 Task: Find connections with filter location Issy-les-Moulineaux with filter topic #Businessownerwith filter profile language English with filter current company Essence with filter school Rajagiri Centre for Business Studies with filter industry Funds and Trusts with filter service category Market Research with filter keywords title Financial Analyst
Action: Mouse moved to (594, 98)
Screenshot: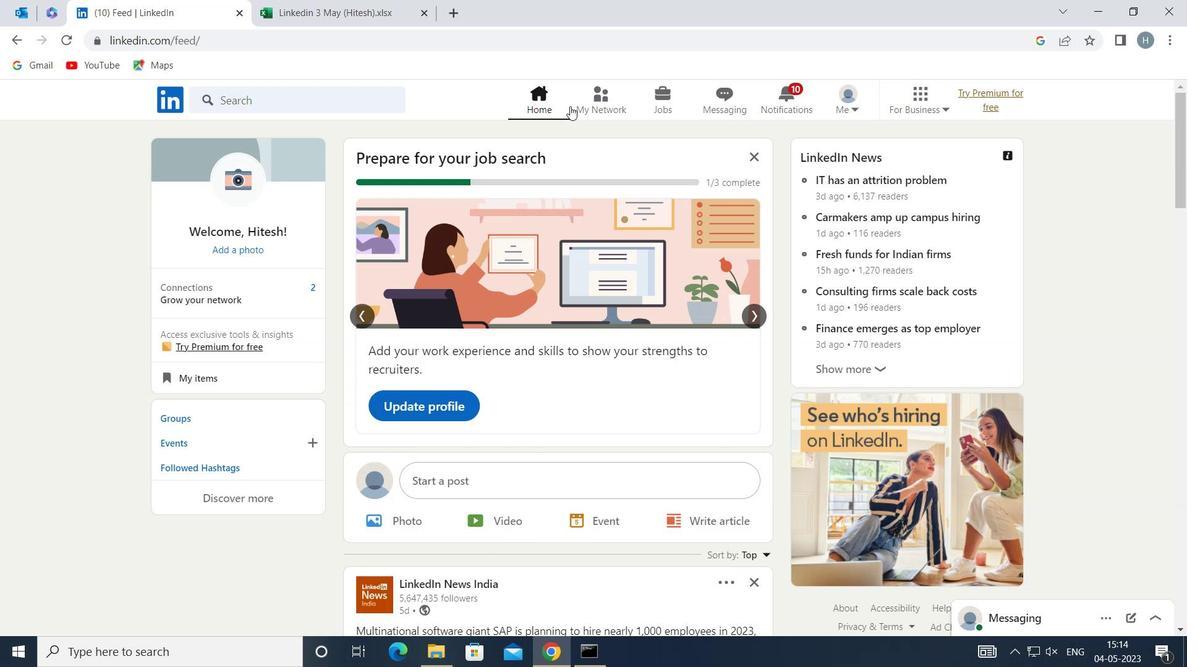 
Action: Mouse pressed left at (594, 98)
Screenshot: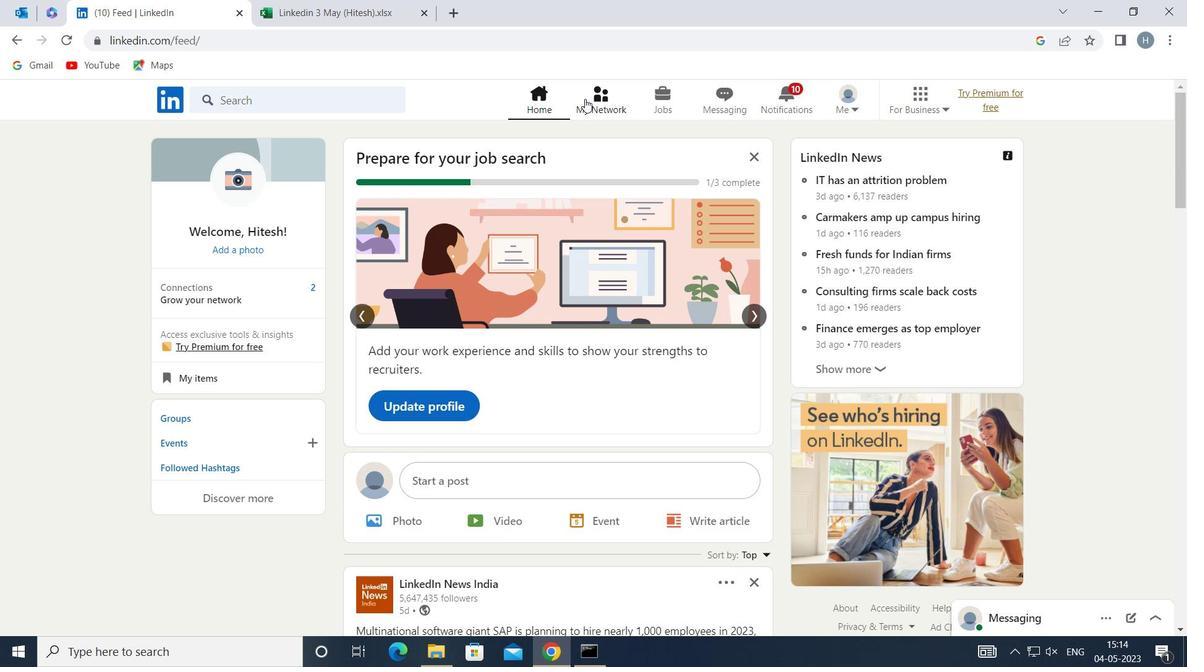 
Action: Mouse moved to (333, 179)
Screenshot: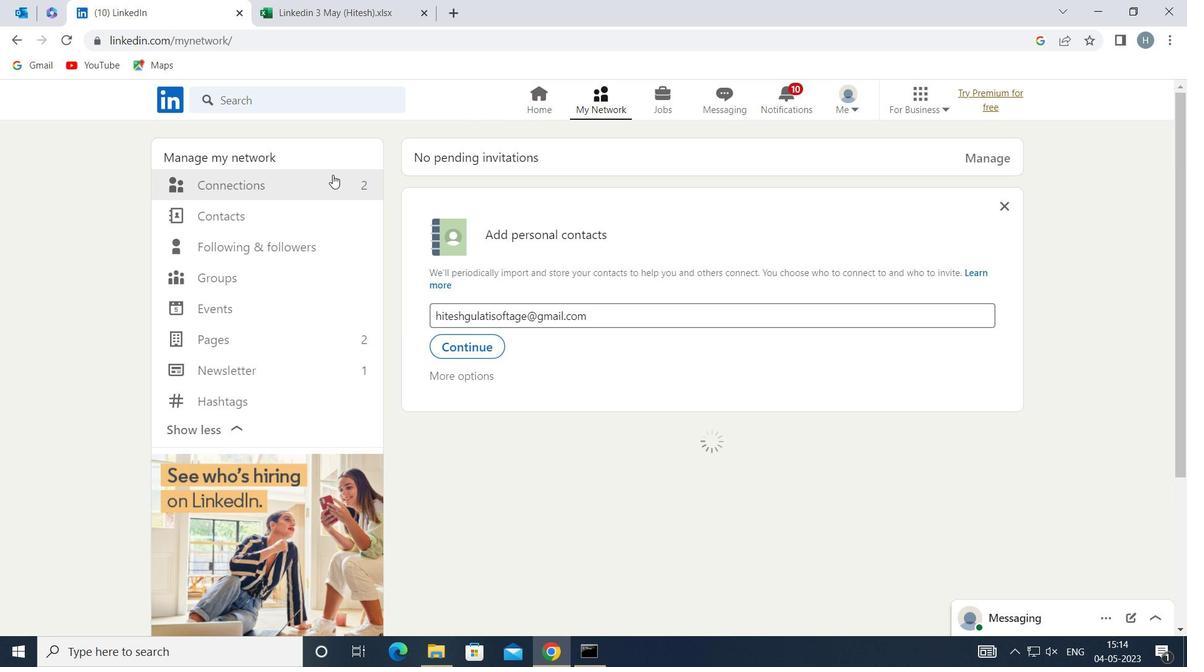 
Action: Mouse pressed left at (333, 179)
Screenshot: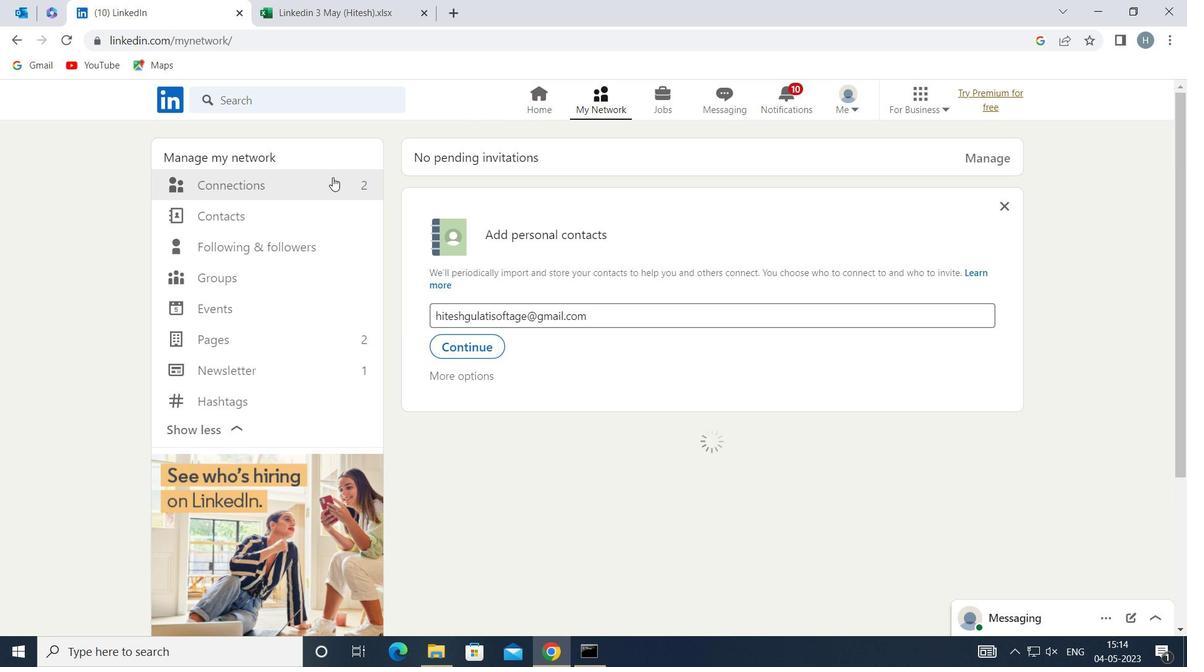 
Action: Mouse moved to (704, 188)
Screenshot: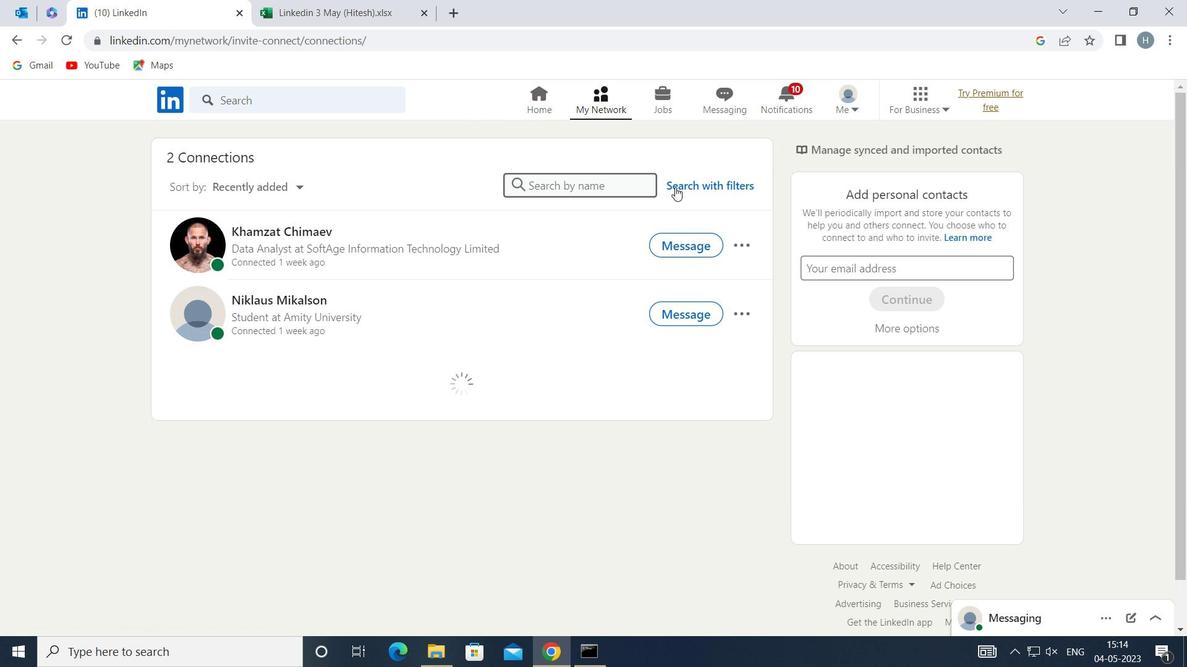 
Action: Mouse pressed left at (704, 188)
Screenshot: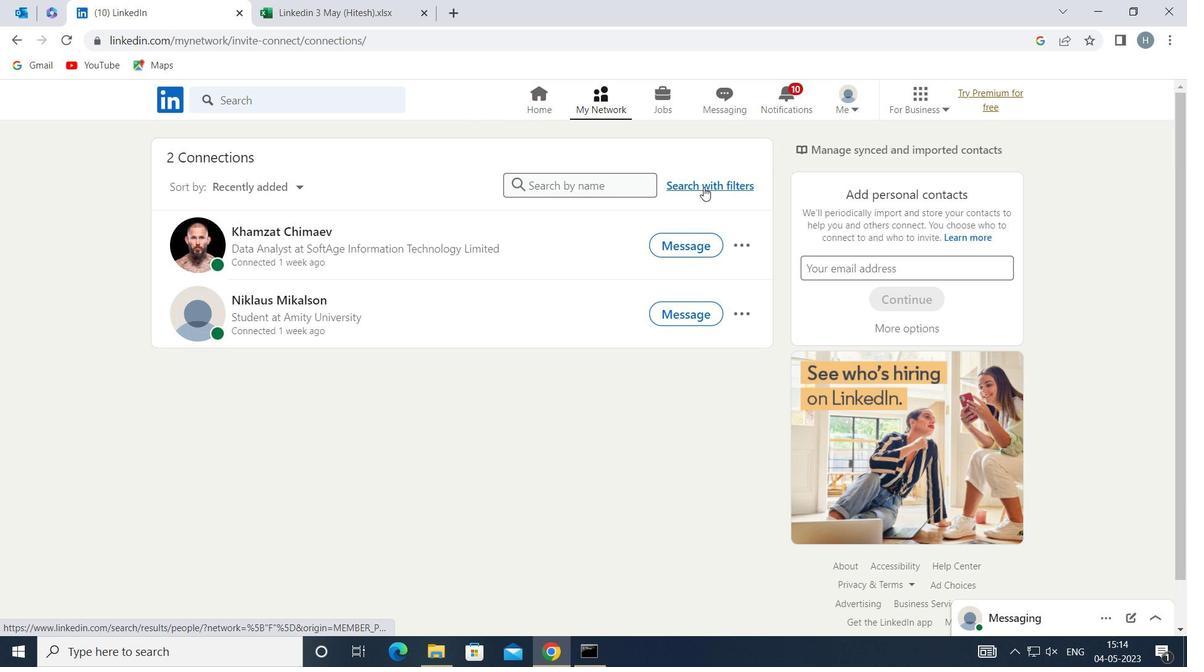 
Action: Mouse moved to (656, 144)
Screenshot: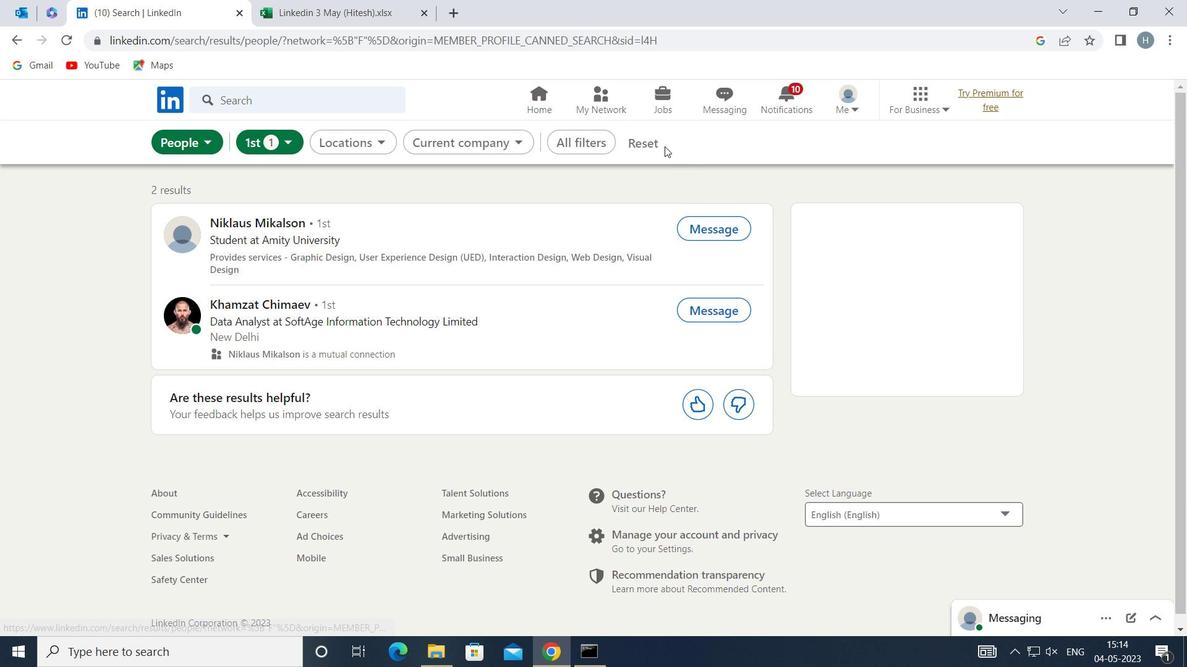 
Action: Mouse pressed left at (656, 144)
Screenshot: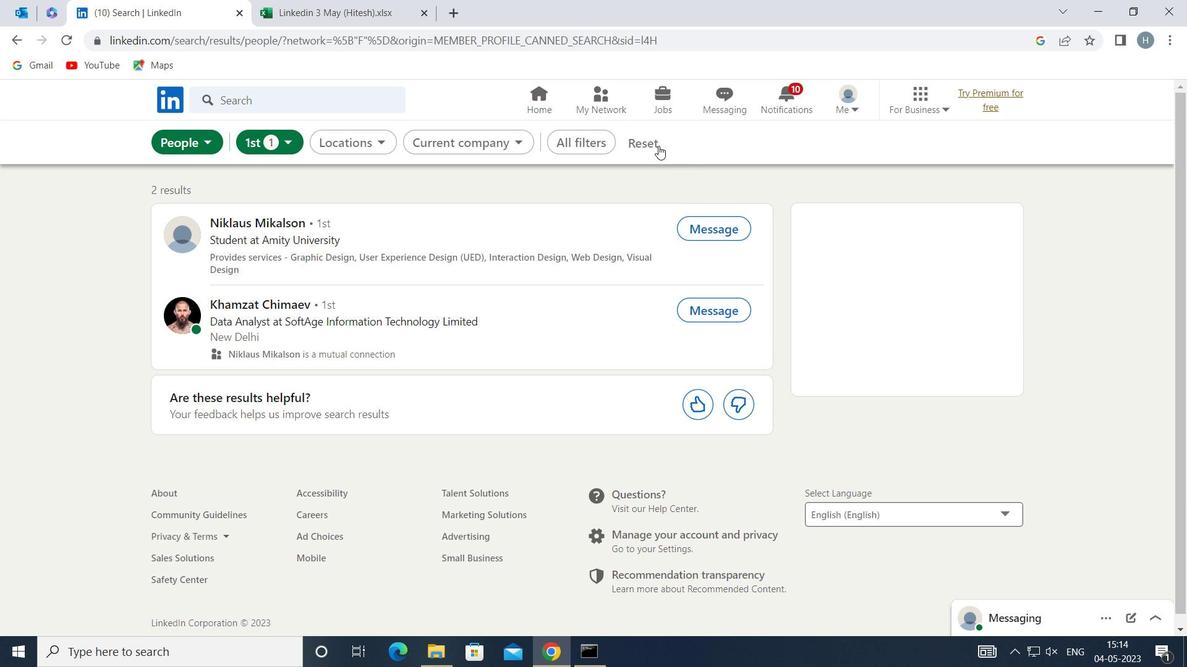
Action: Mouse moved to (633, 143)
Screenshot: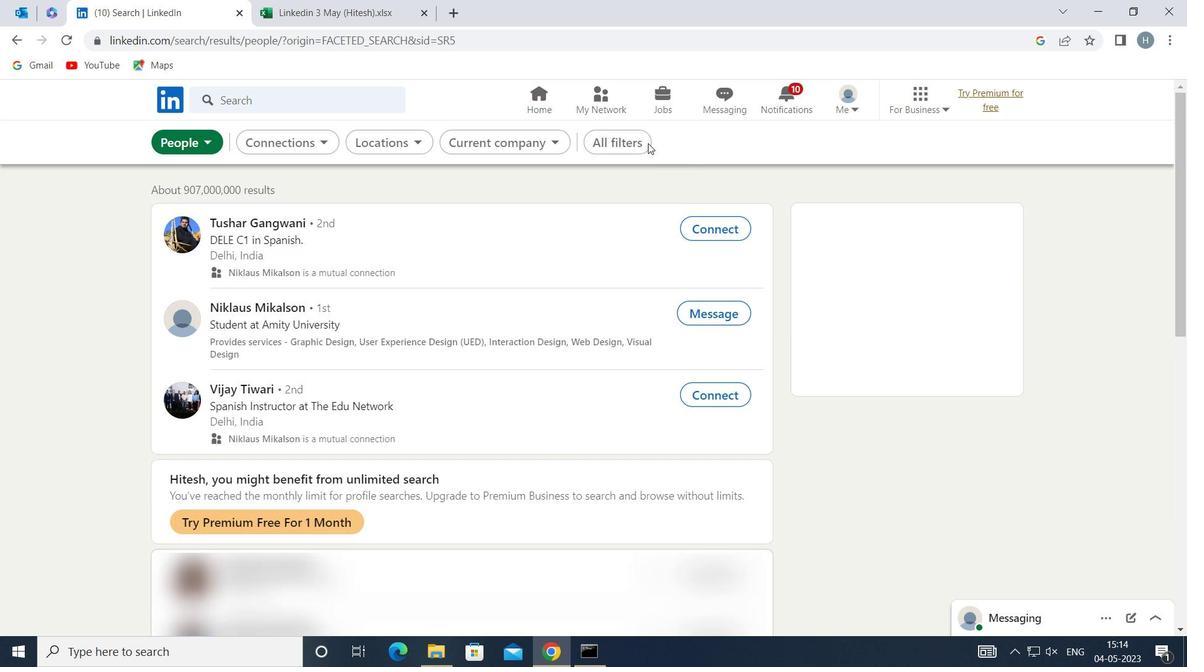 
Action: Mouse pressed left at (633, 143)
Screenshot: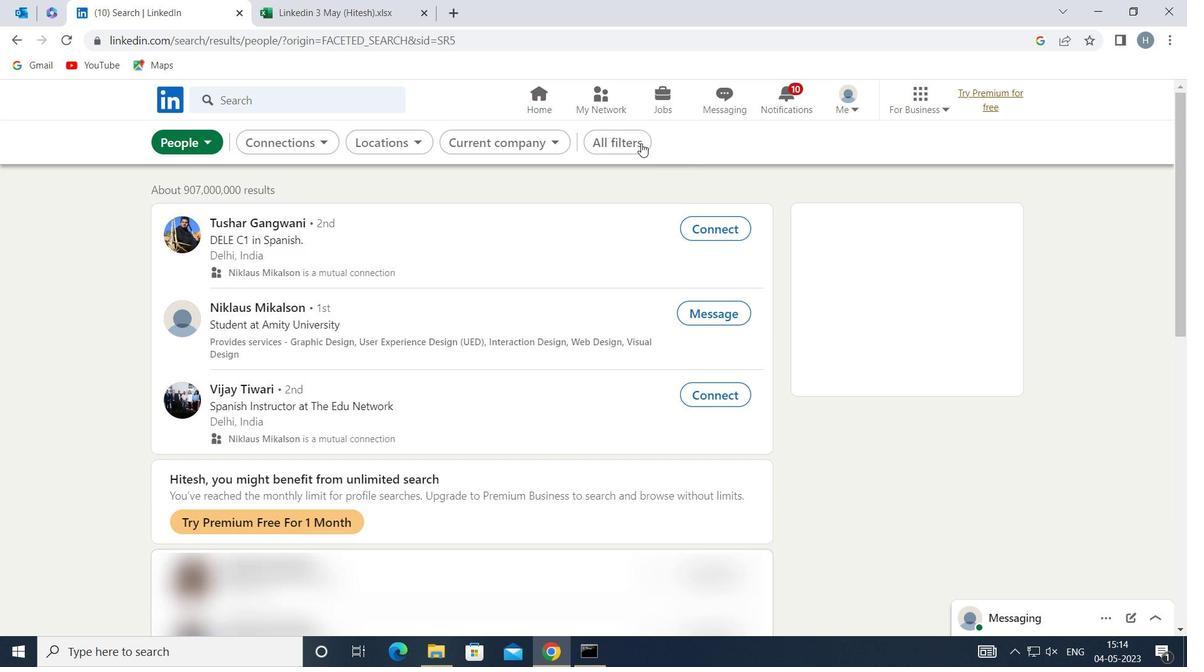 
Action: Mouse moved to (904, 283)
Screenshot: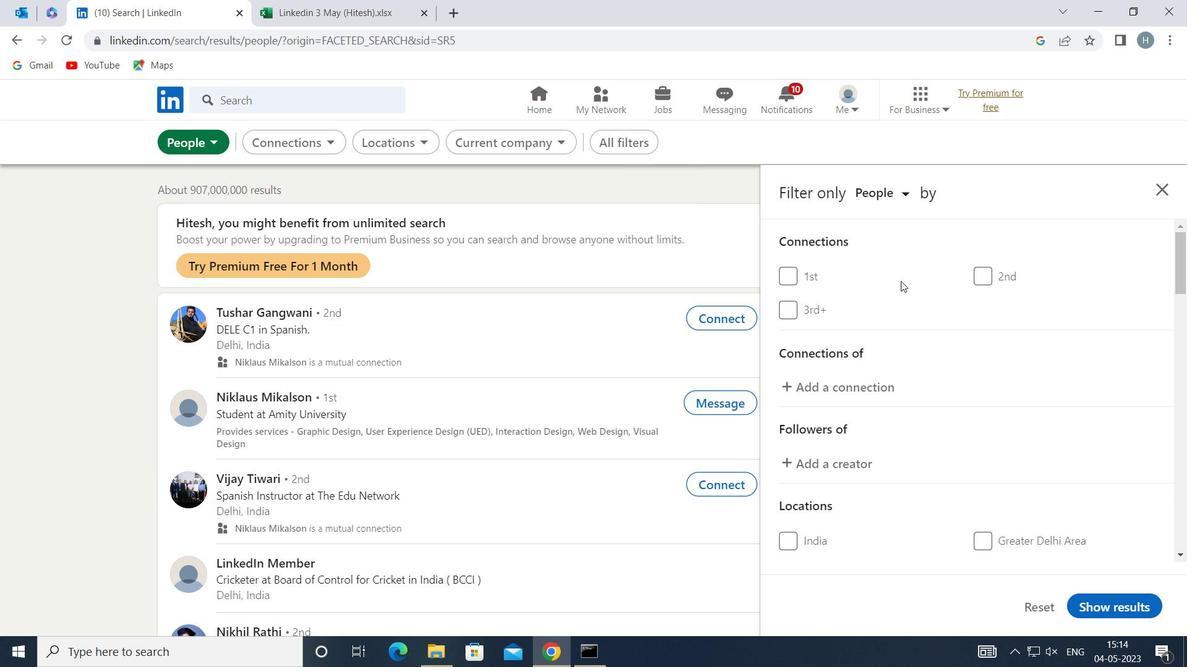
Action: Mouse scrolled (904, 282) with delta (0, 0)
Screenshot: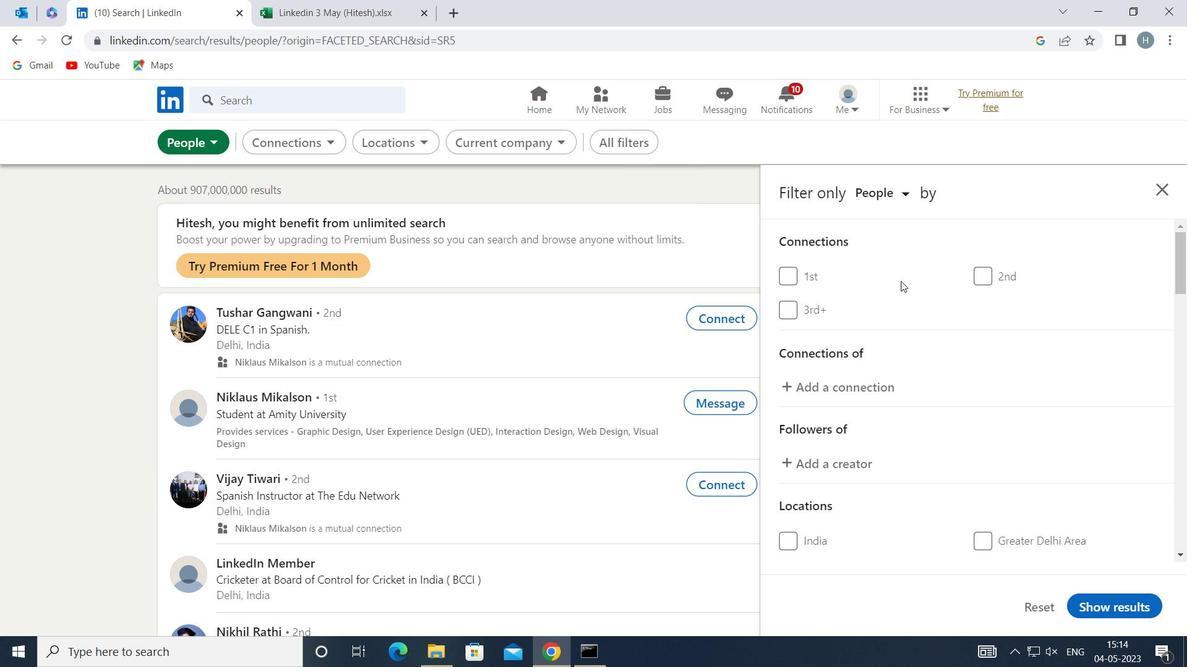 
Action: Mouse moved to (905, 286)
Screenshot: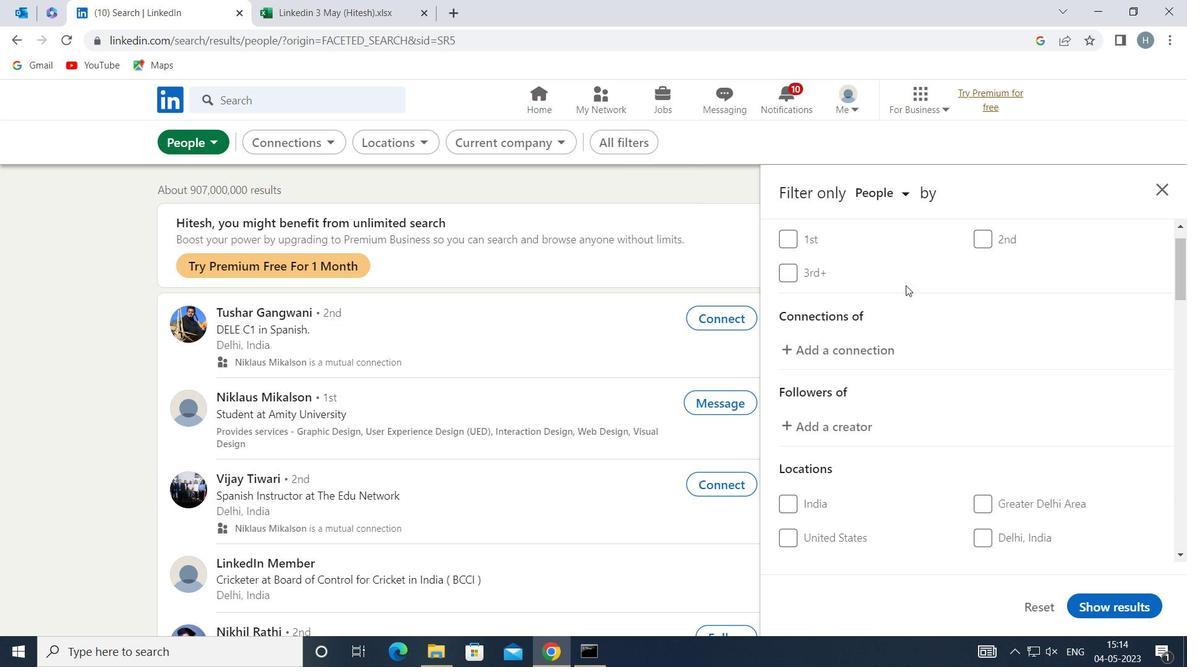 
Action: Mouse scrolled (905, 285) with delta (0, 0)
Screenshot: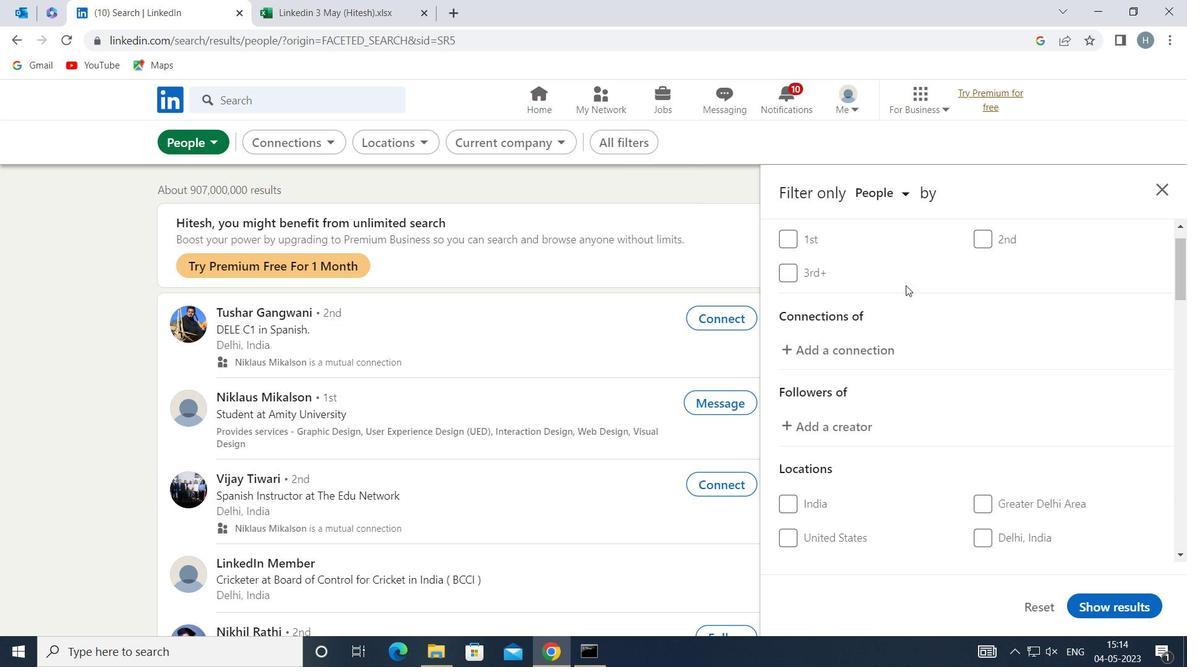 
Action: Mouse moved to (907, 291)
Screenshot: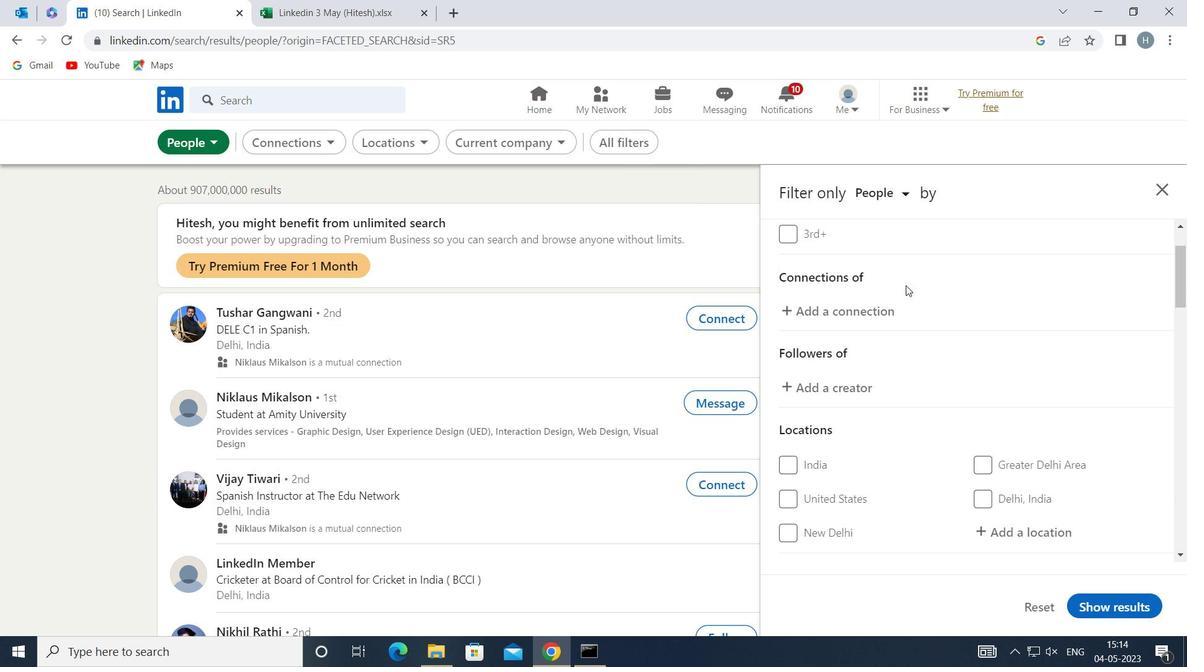 
Action: Mouse scrolled (907, 290) with delta (0, 0)
Screenshot: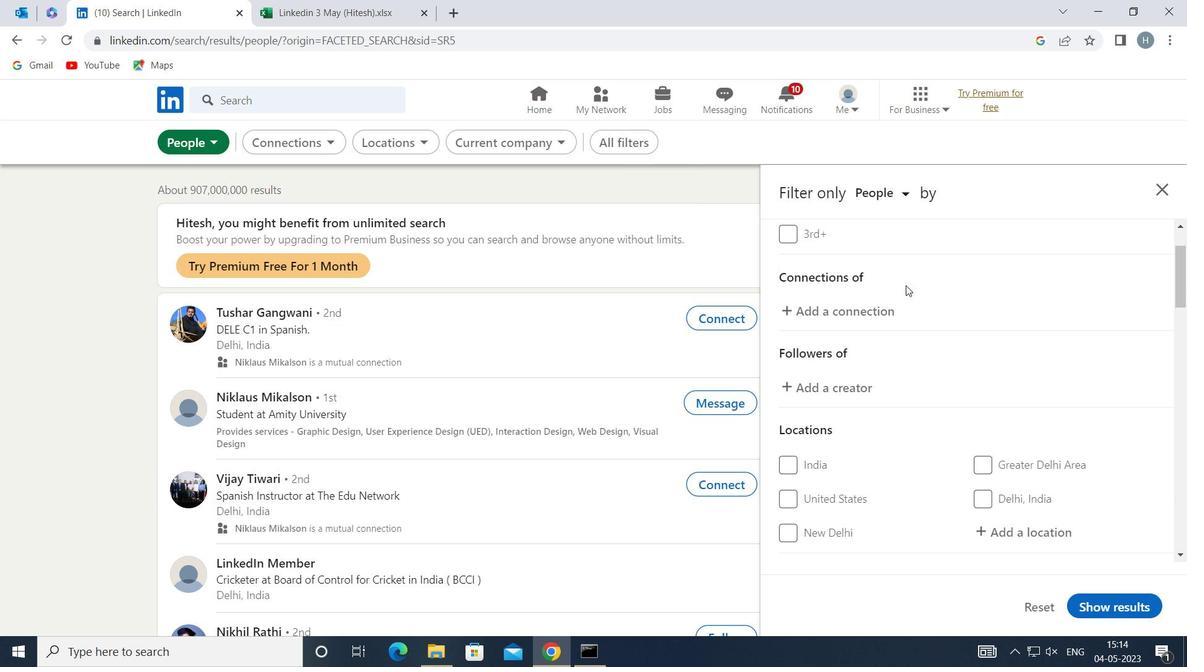 
Action: Mouse moved to (1011, 371)
Screenshot: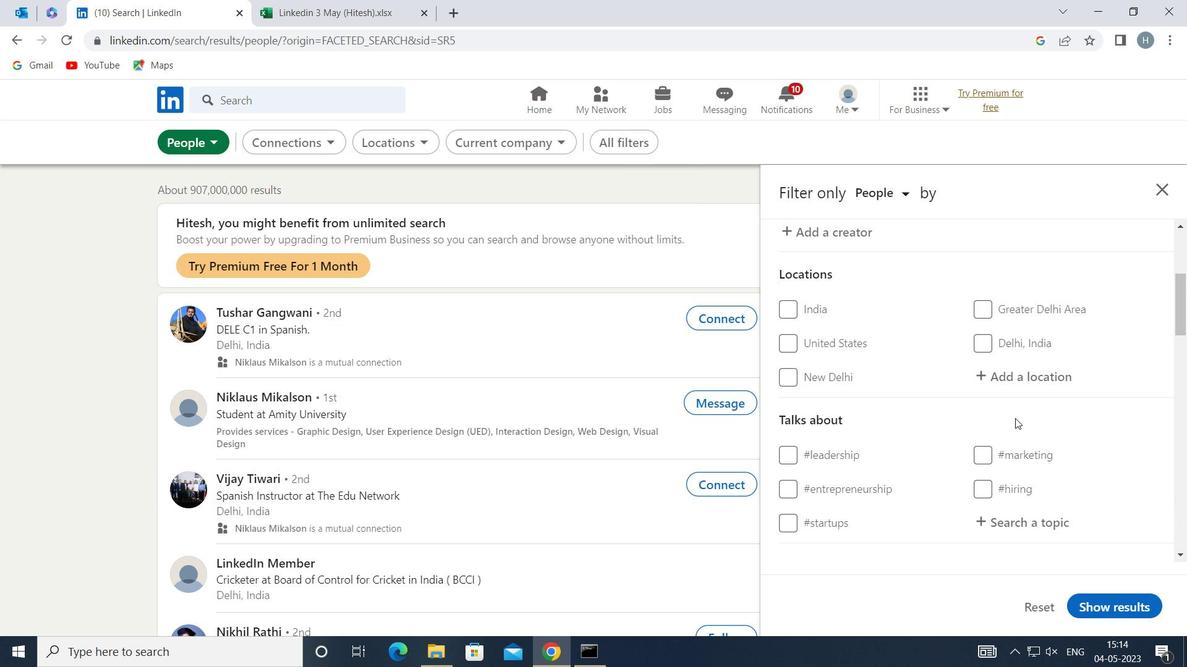 
Action: Mouse pressed left at (1011, 371)
Screenshot: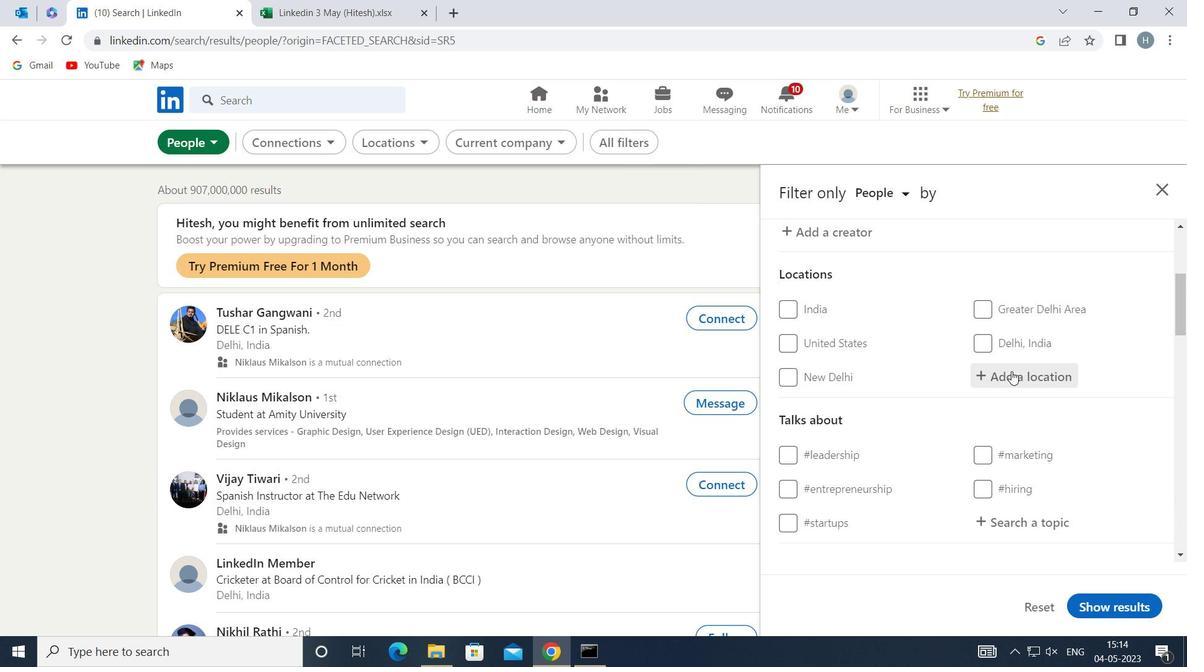 
Action: Key pressed <Key.shift>ISSY<Key.space>LES
Screenshot: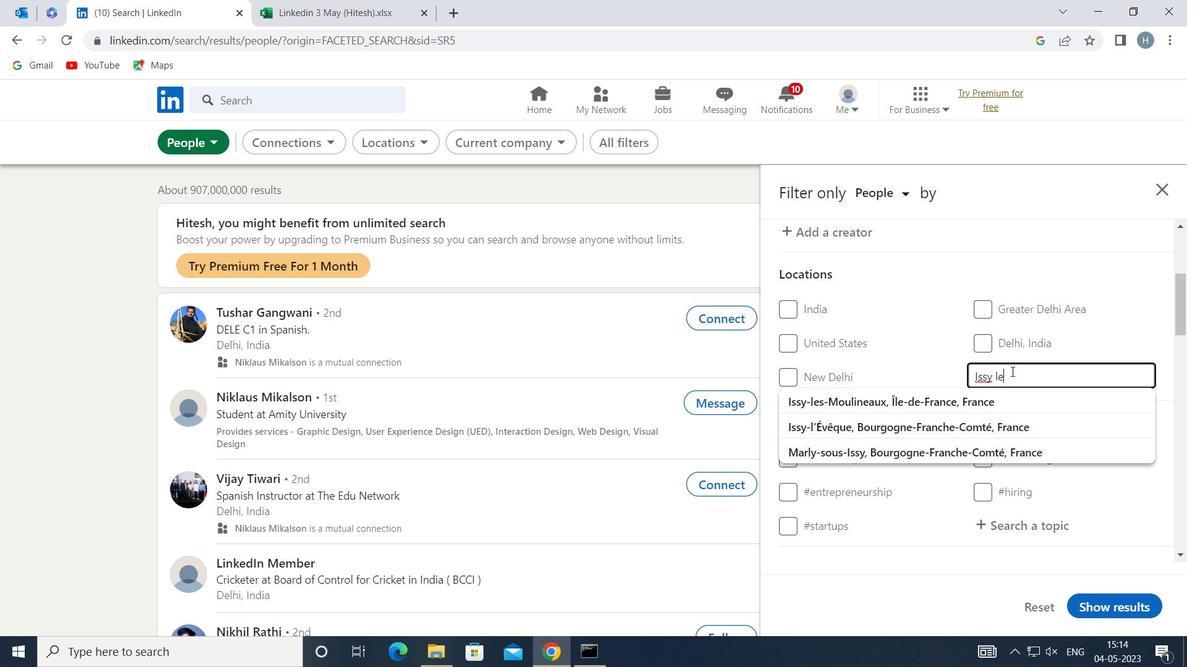 
Action: Mouse moved to (988, 397)
Screenshot: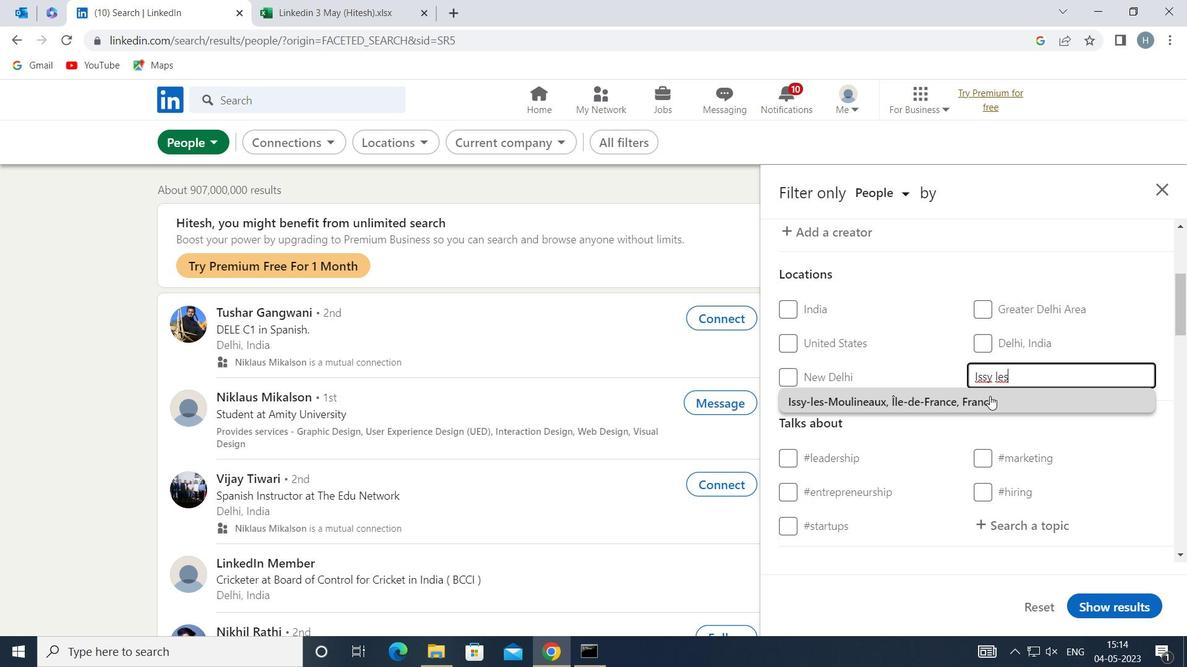 
Action: Mouse pressed left at (988, 397)
Screenshot: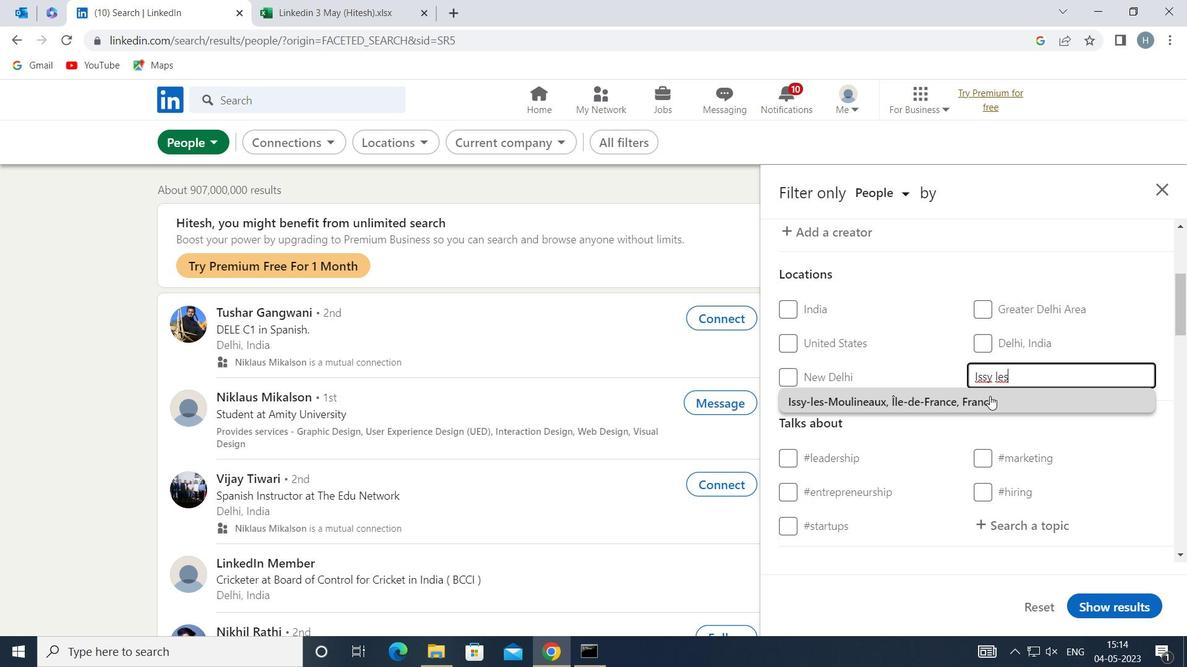 
Action: Mouse moved to (979, 394)
Screenshot: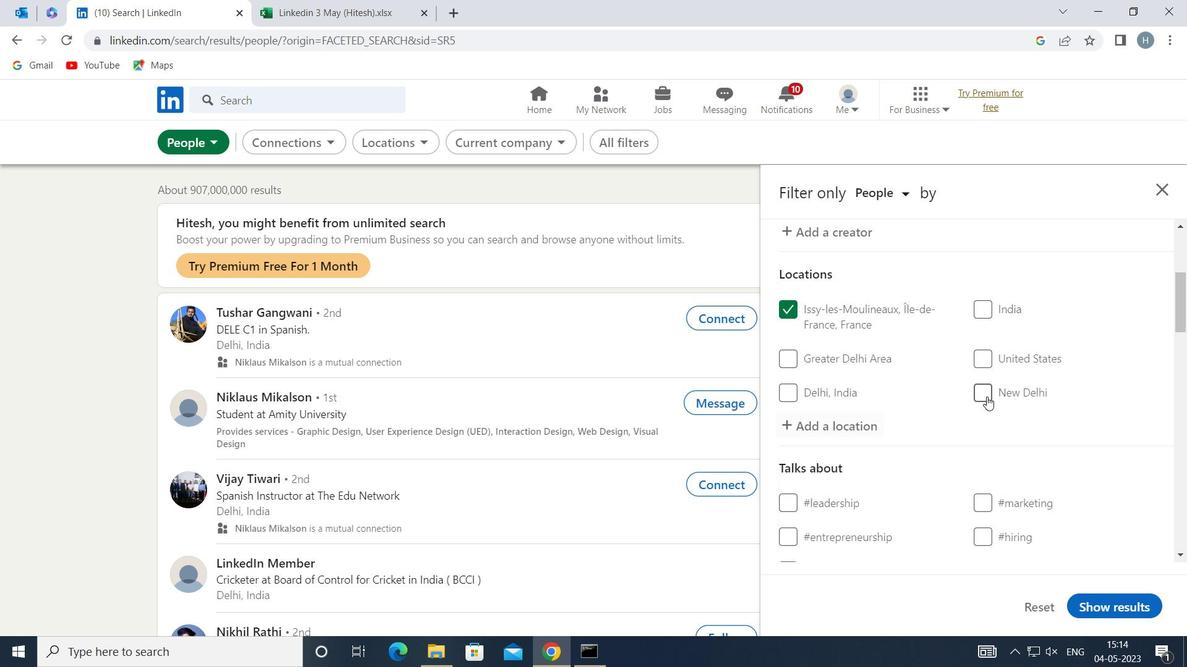 
Action: Mouse scrolled (979, 393) with delta (0, 0)
Screenshot: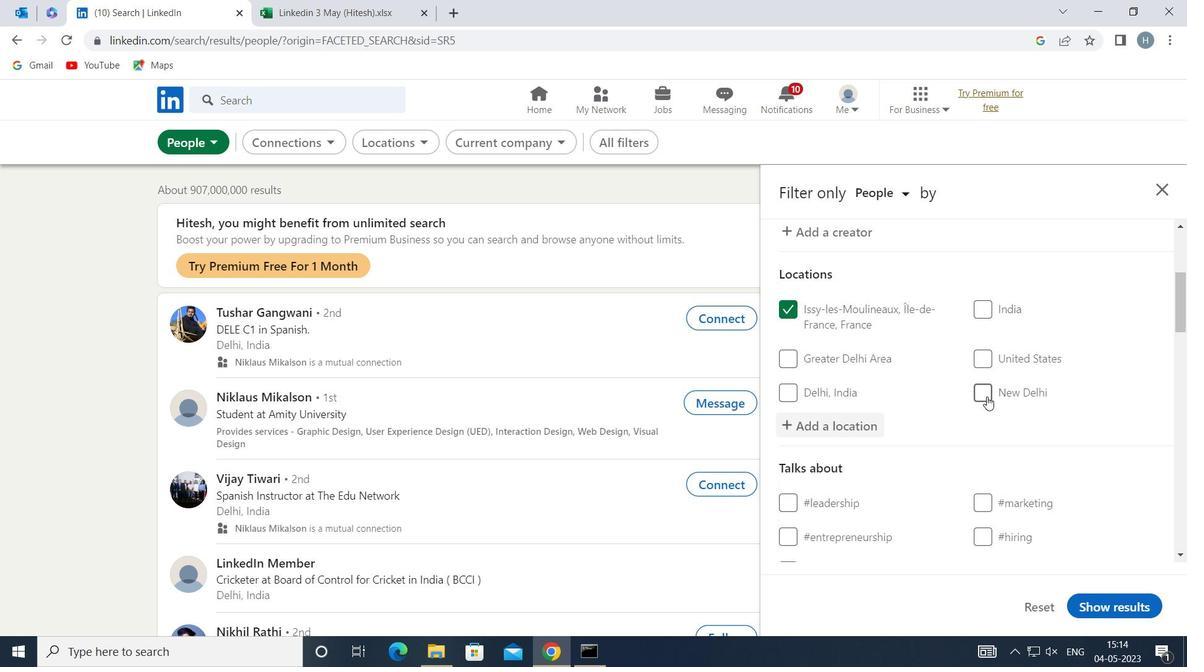 
Action: Mouse moved to (974, 388)
Screenshot: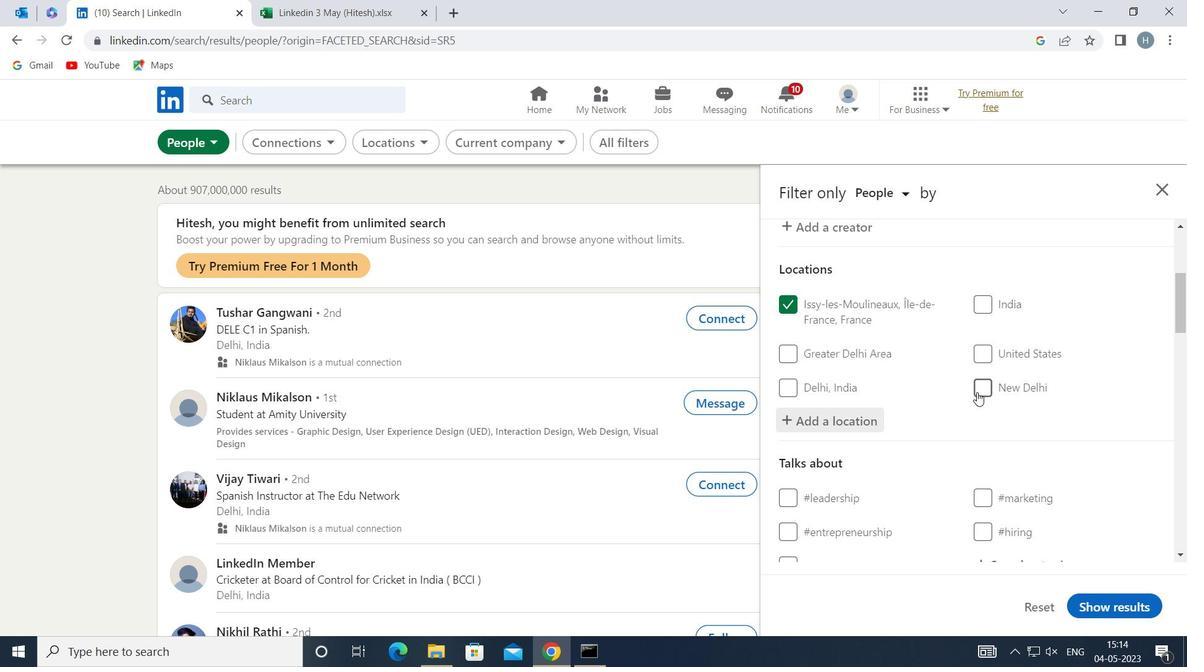 
Action: Mouse scrolled (974, 388) with delta (0, 0)
Screenshot: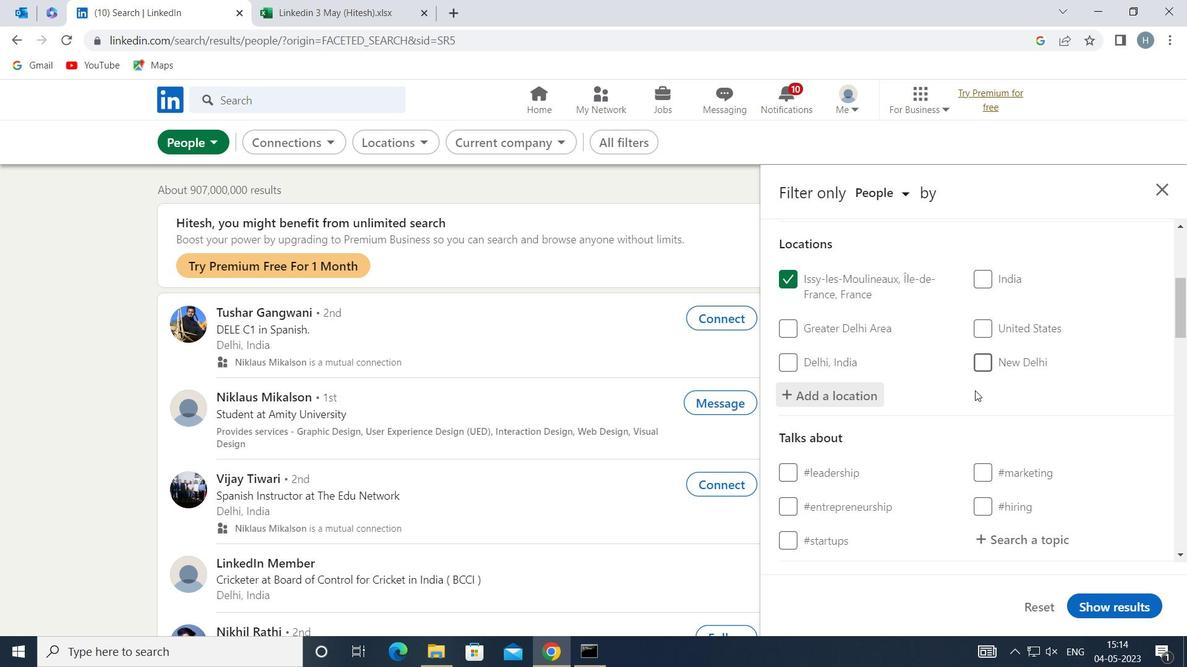 
Action: Mouse moved to (1017, 417)
Screenshot: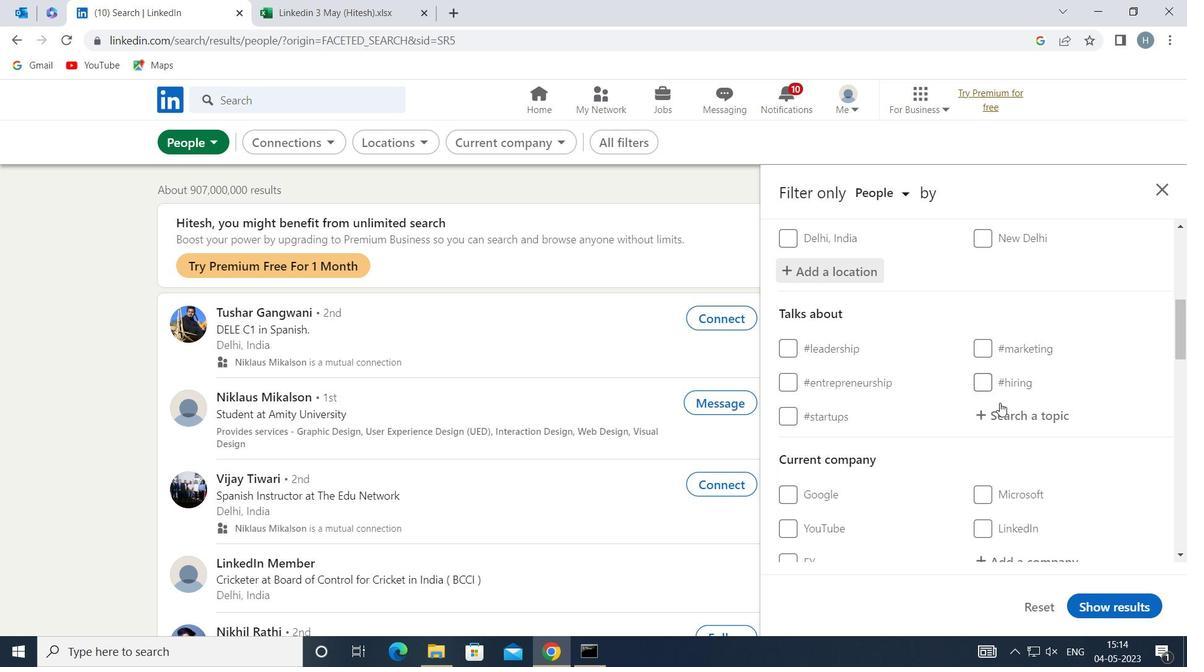 
Action: Mouse pressed left at (1017, 417)
Screenshot: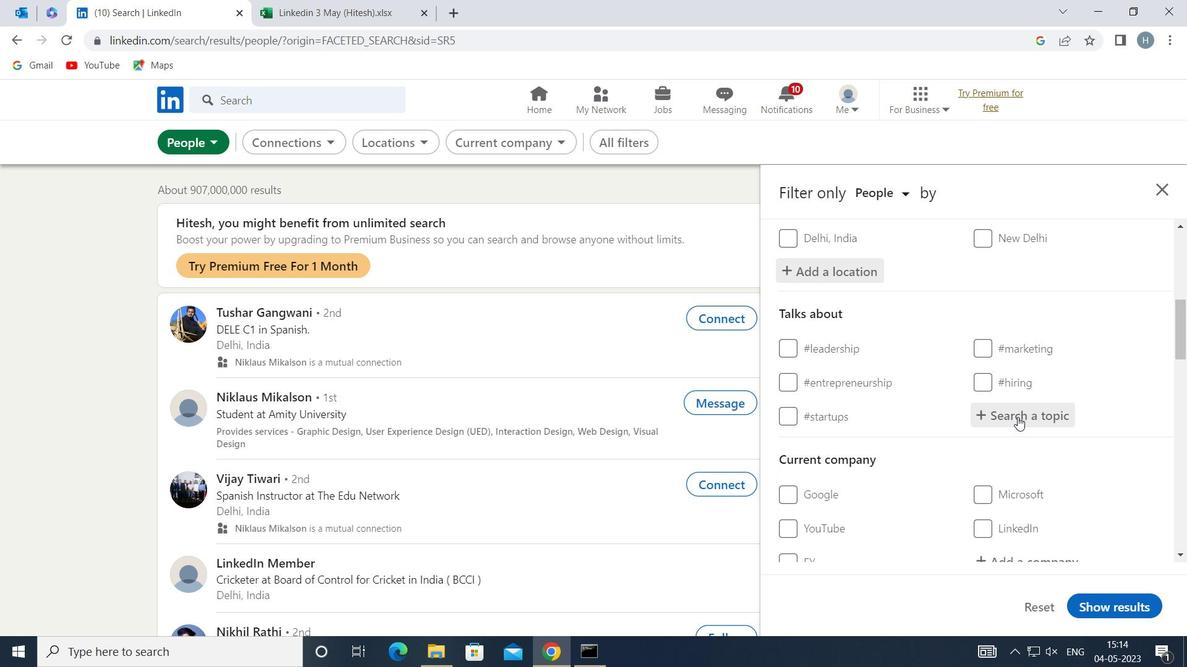 
Action: Mouse moved to (1019, 413)
Screenshot: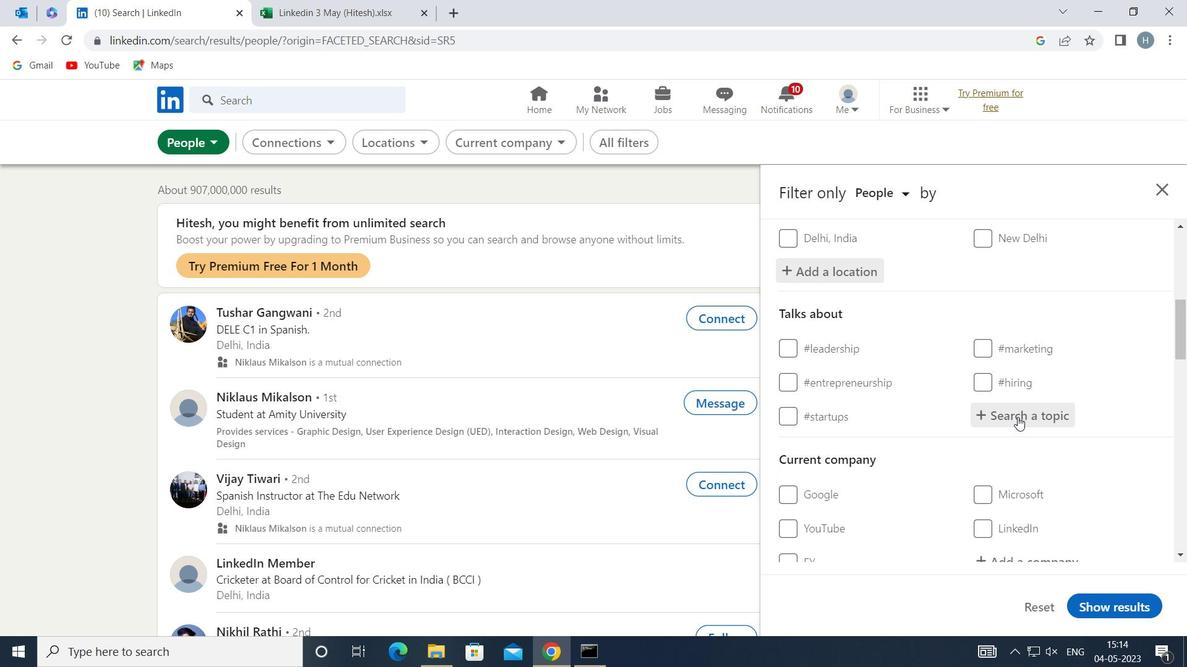 
Action: Key pressed <Key.shift>BUSINESSOWNER
Screenshot: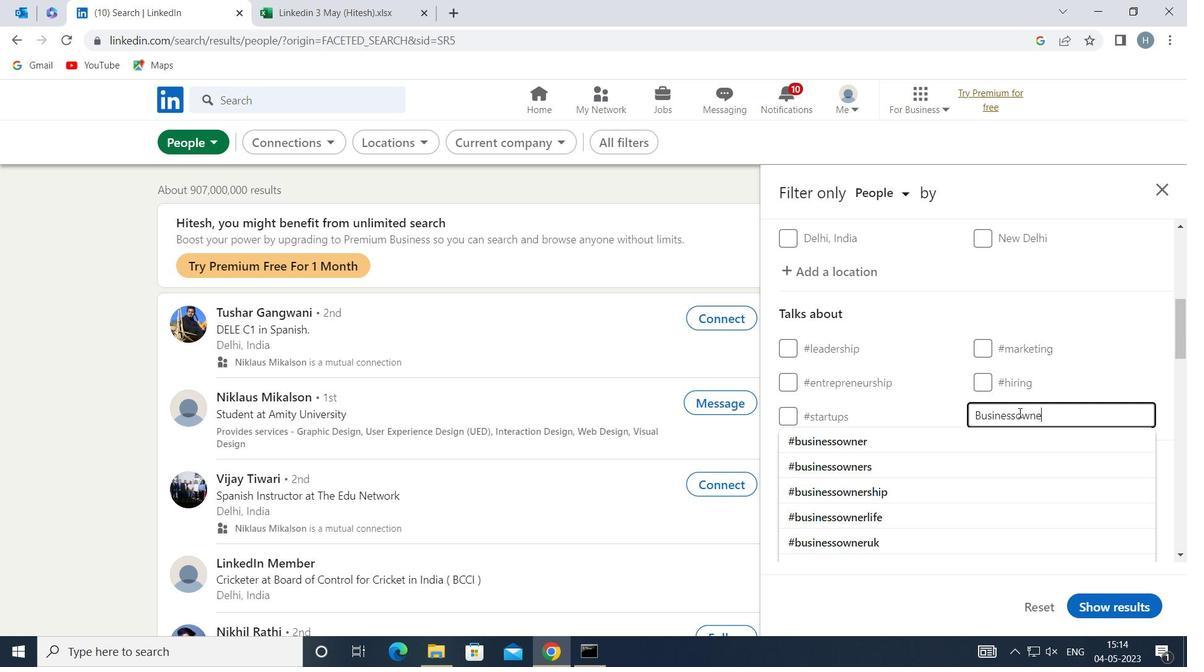 
Action: Mouse moved to (941, 434)
Screenshot: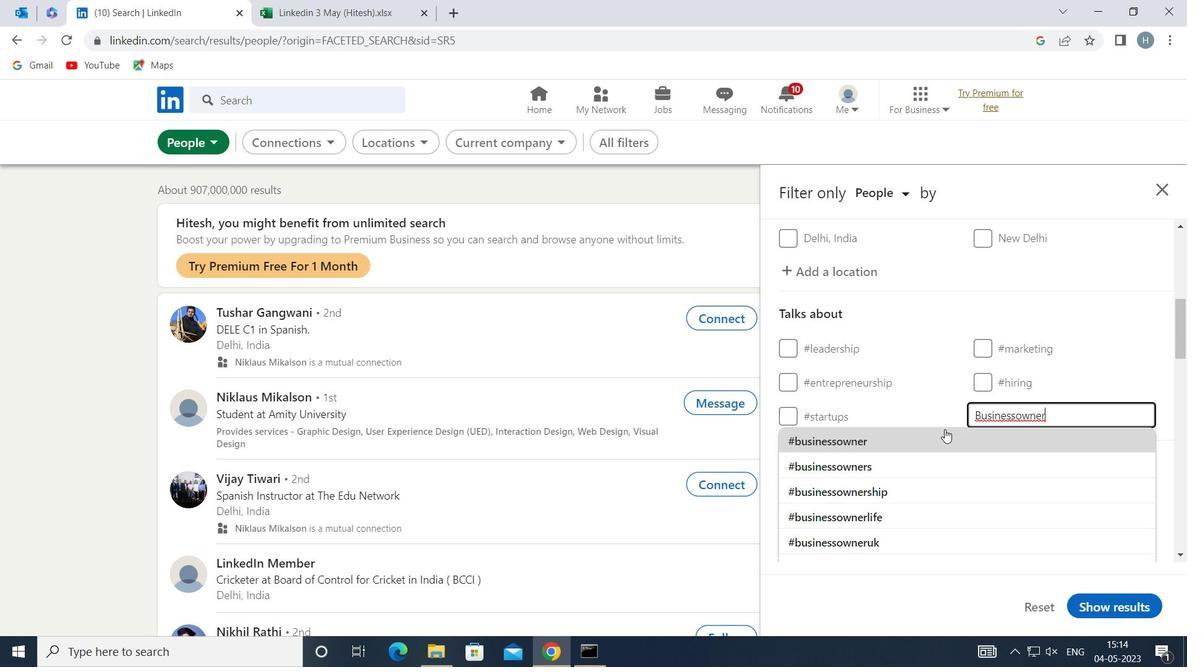 
Action: Mouse pressed left at (941, 434)
Screenshot: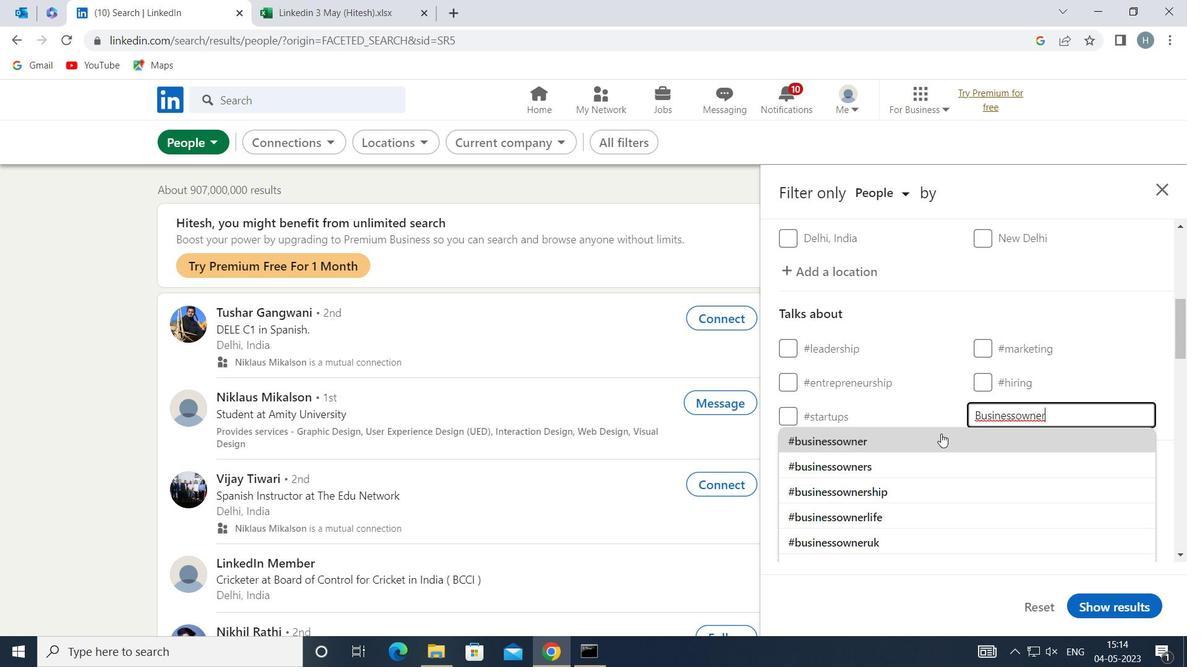 
Action: Mouse moved to (925, 429)
Screenshot: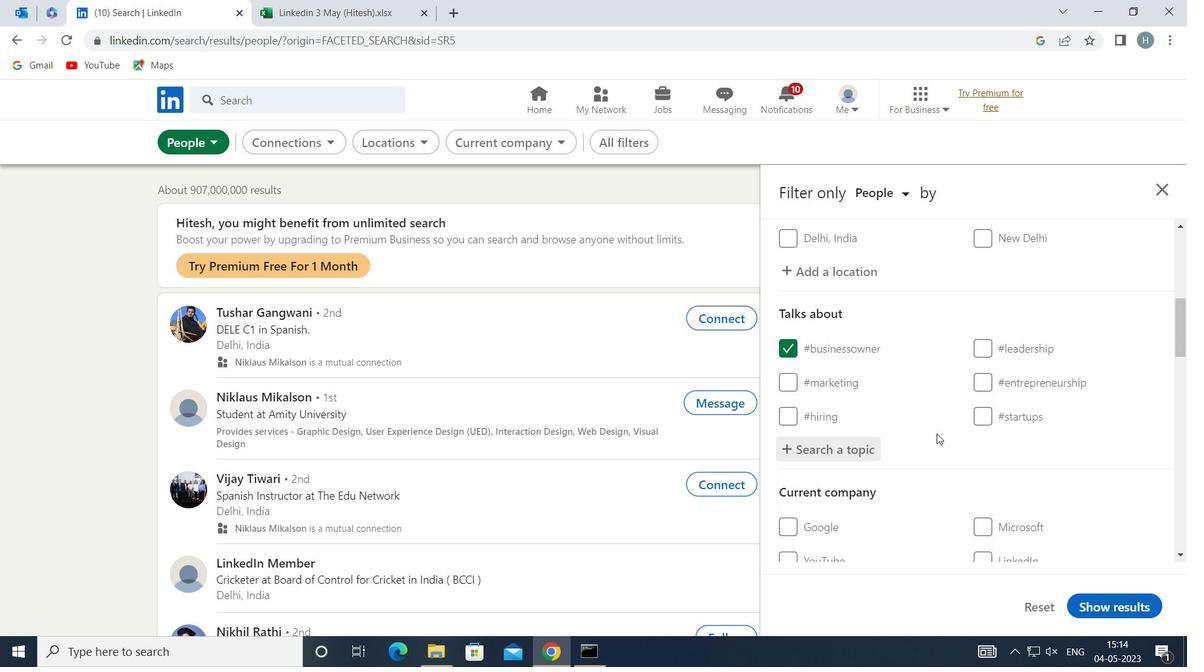 
Action: Mouse scrolled (925, 429) with delta (0, 0)
Screenshot: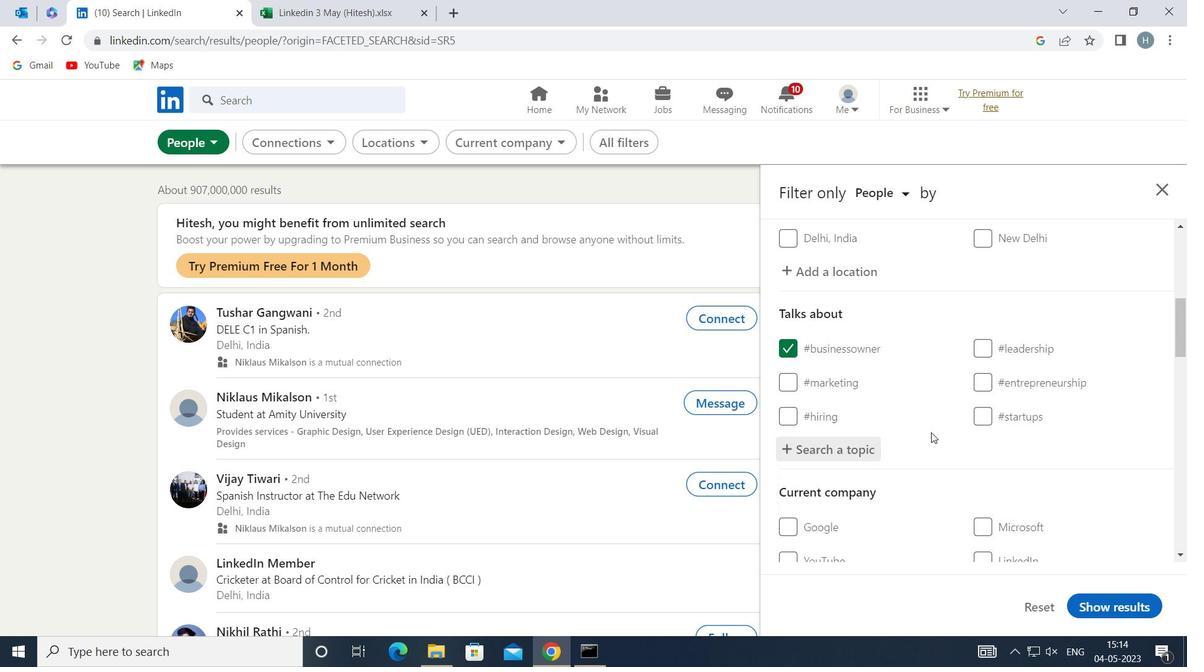 
Action: Mouse moved to (924, 429)
Screenshot: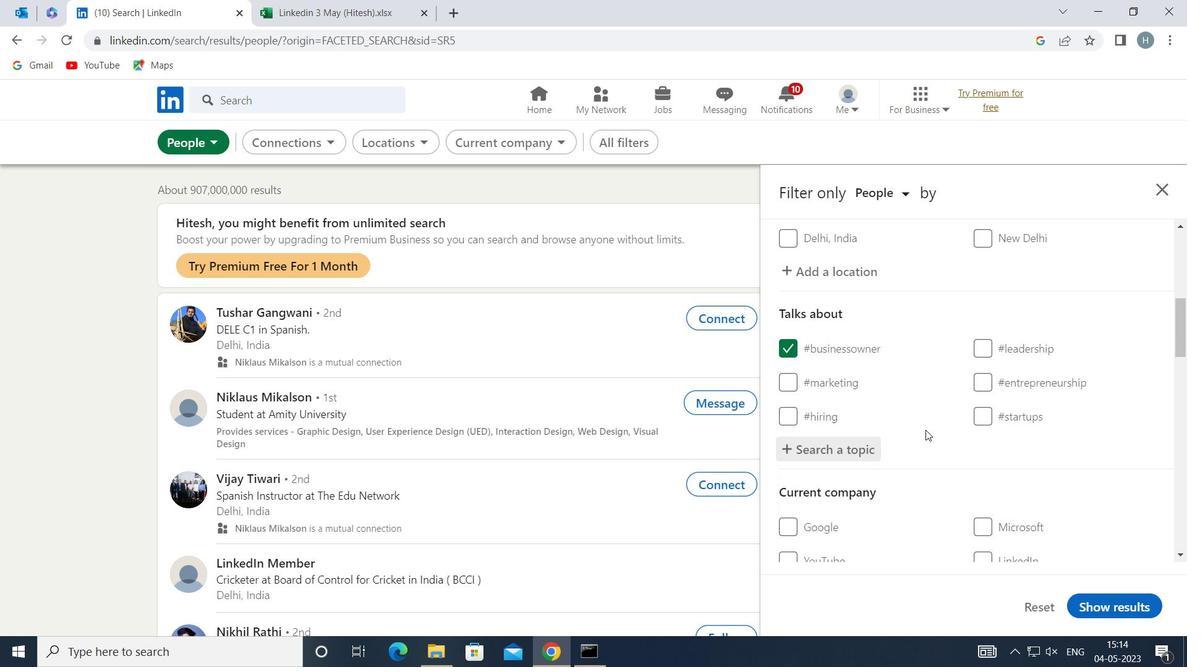 
Action: Mouse scrolled (924, 428) with delta (0, 0)
Screenshot: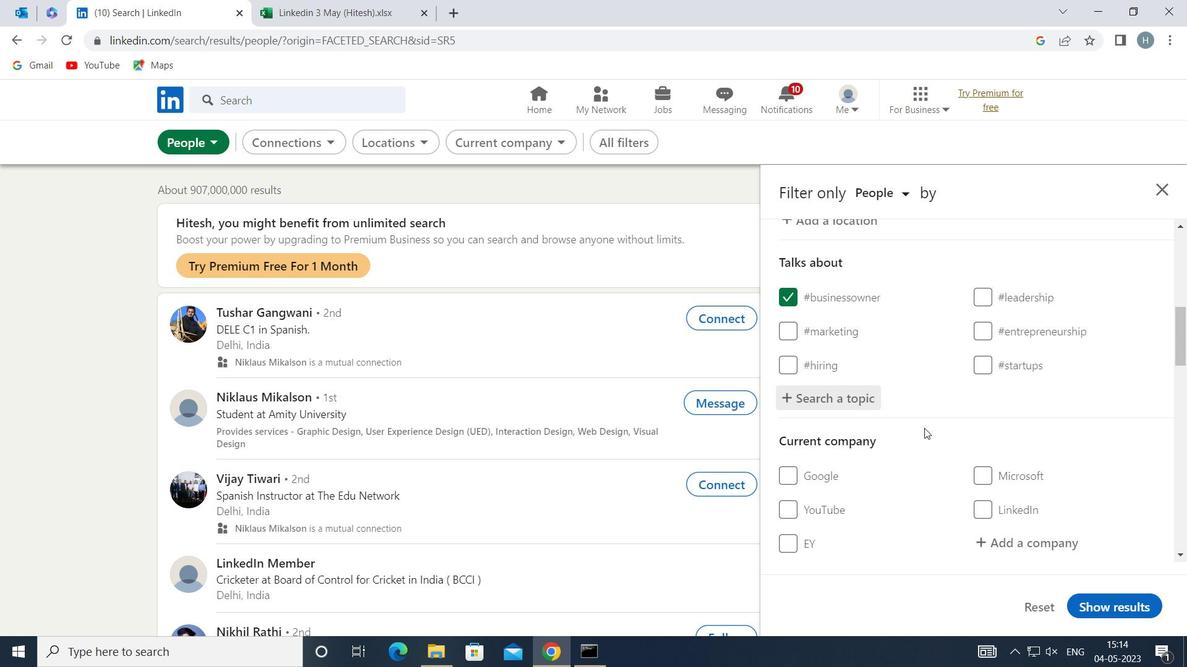
Action: Mouse scrolled (924, 428) with delta (0, 0)
Screenshot: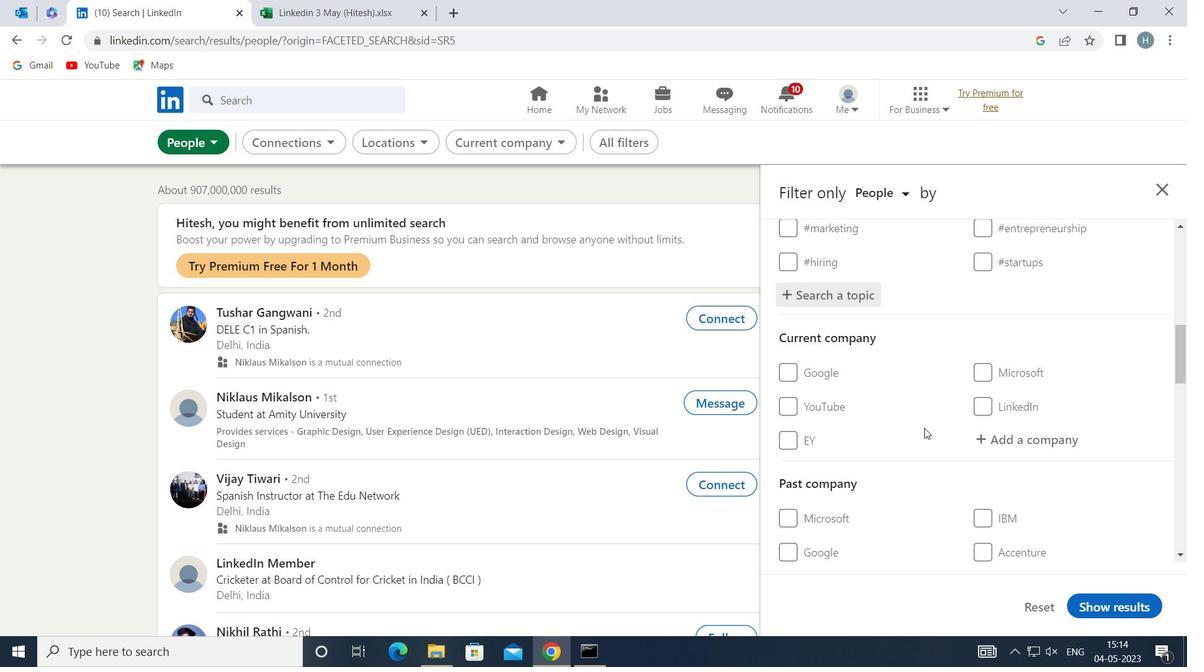 
Action: Mouse scrolled (924, 428) with delta (0, 0)
Screenshot: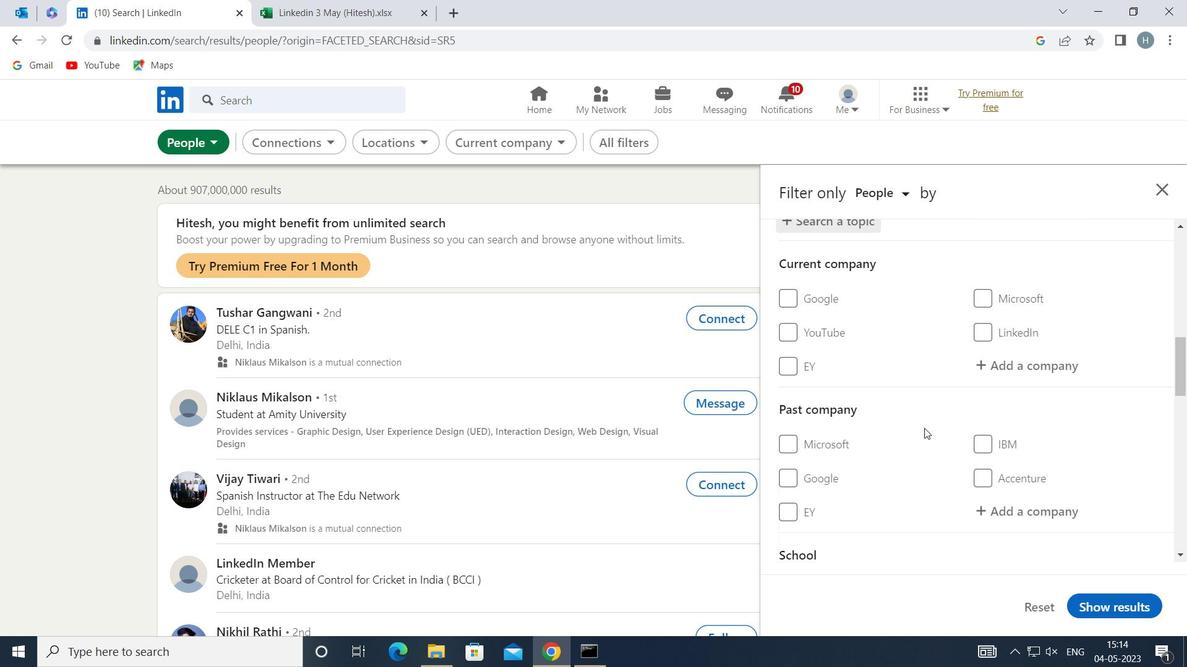 
Action: Mouse scrolled (924, 428) with delta (0, 0)
Screenshot: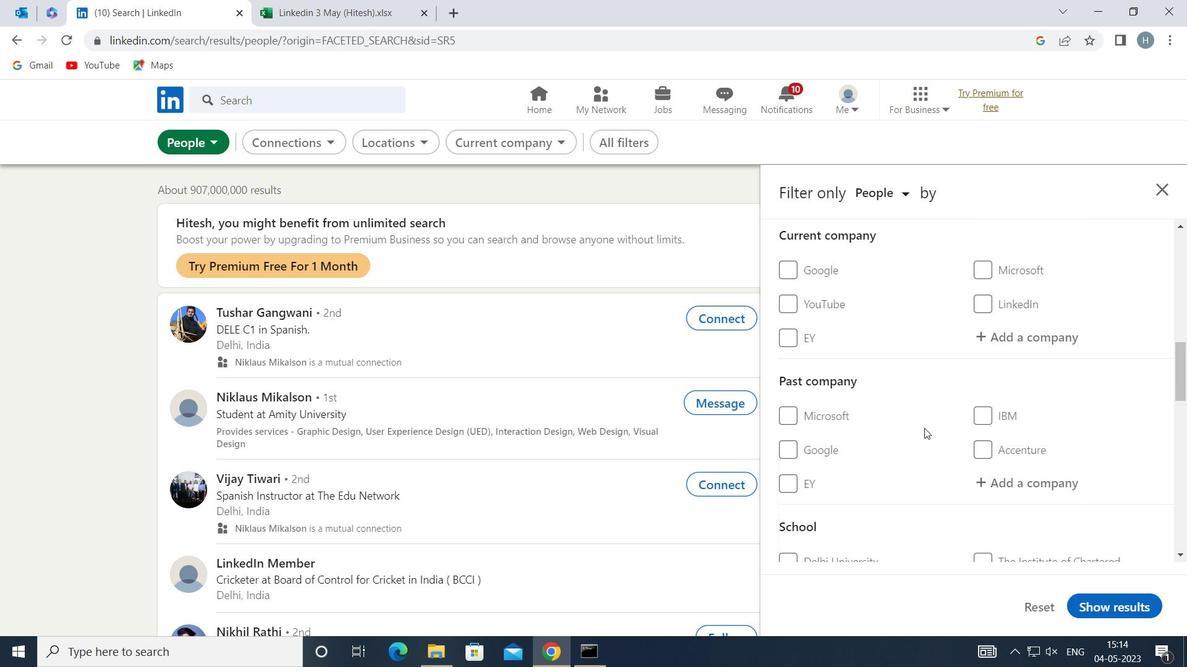 
Action: Mouse scrolled (924, 428) with delta (0, 0)
Screenshot: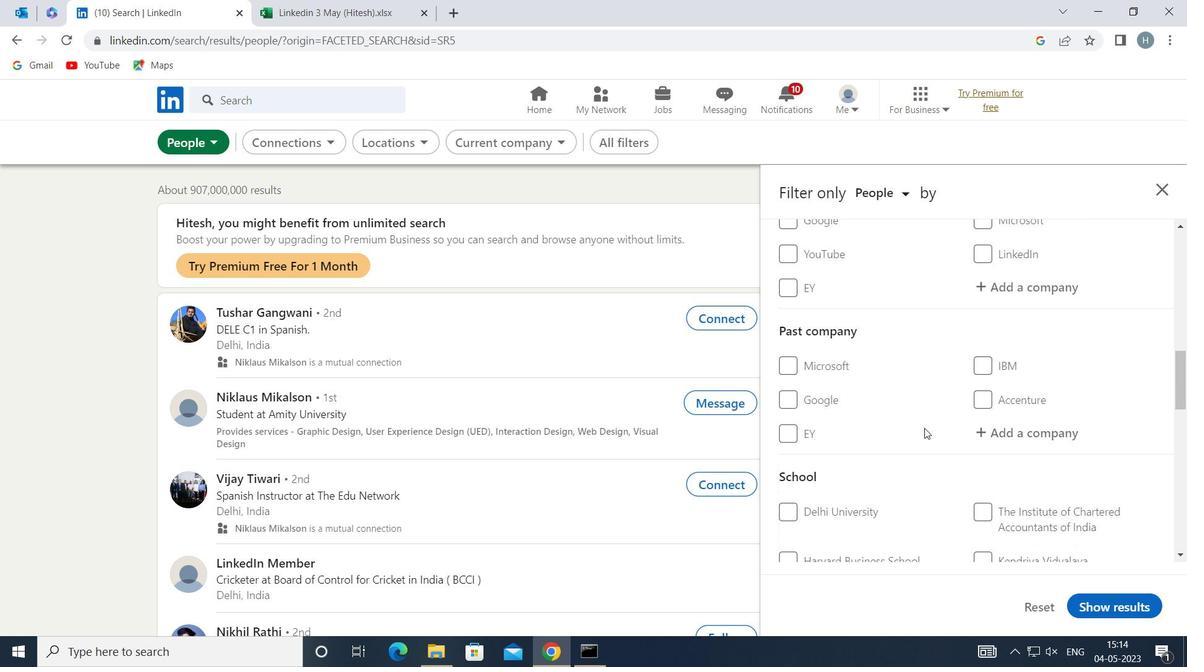 
Action: Mouse moved to (923, 429)
Screenshot: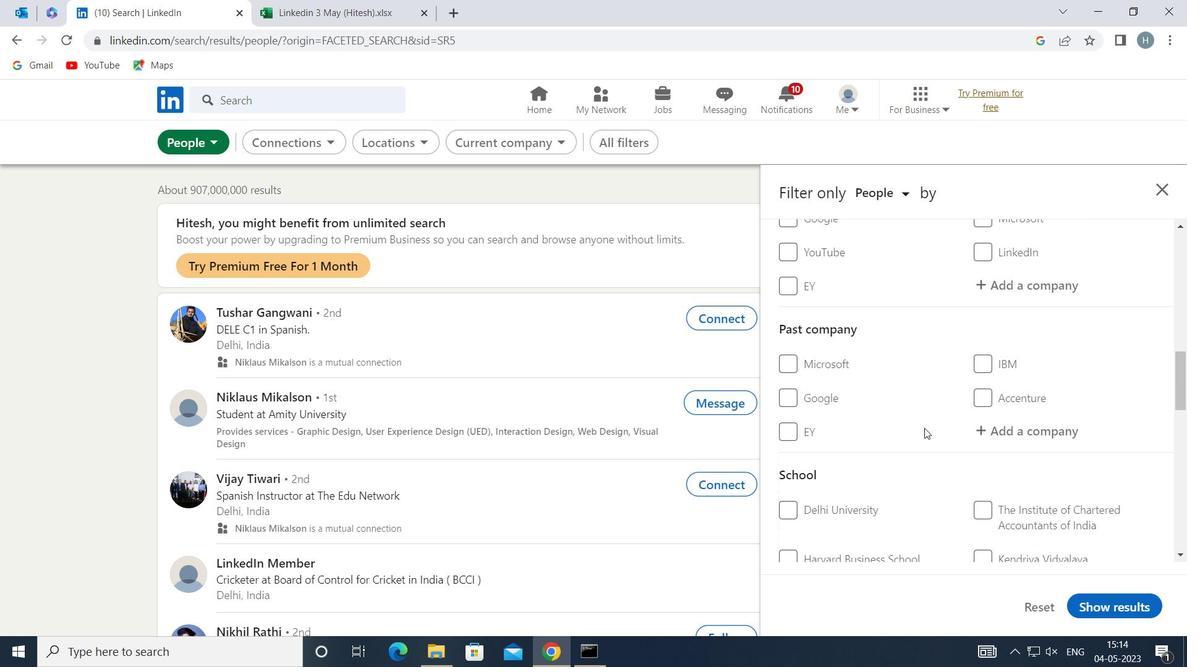 
Action: Mouse scrolled (923, 428) with delta (0, 0)
Screenshot: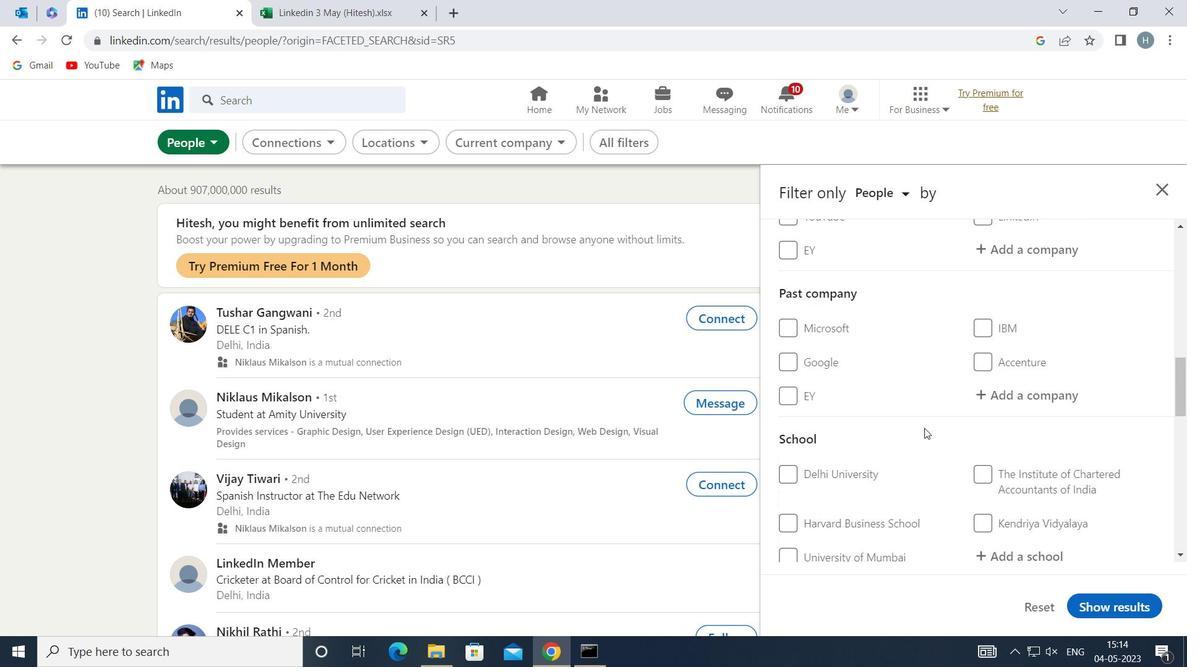 
Action: Mouse scrolled (923, 428) with delta (0, 0)
Screenshot: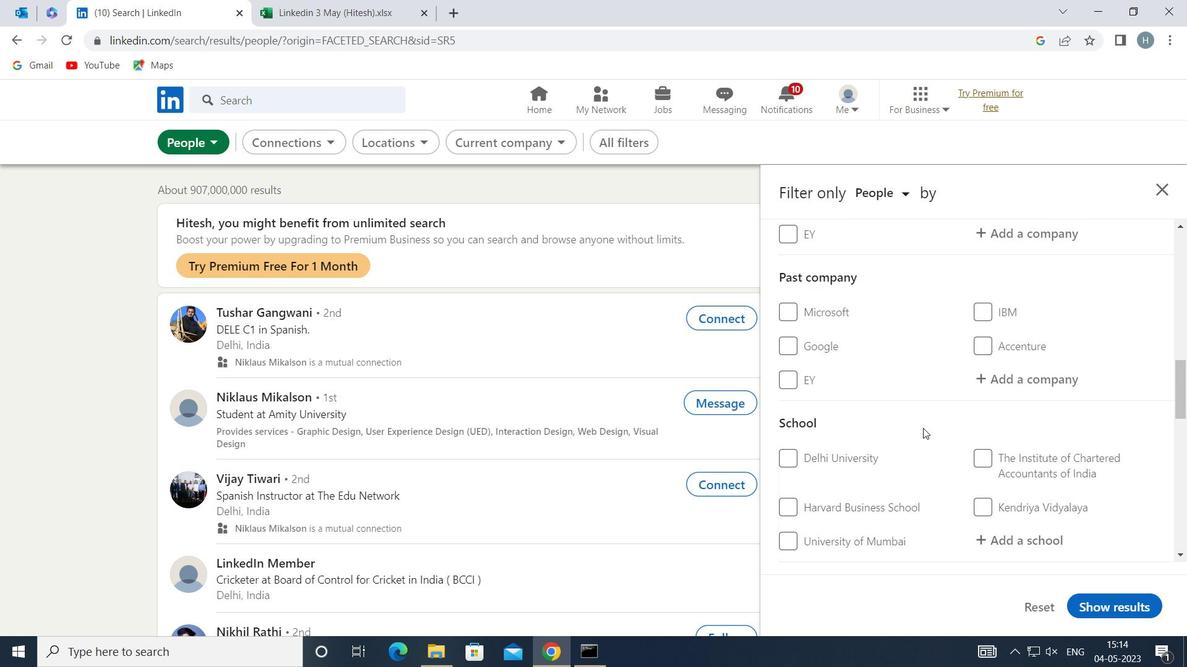 
Action: Mouse scrolled (923, 428) with delta (0, 0)
Screenshot: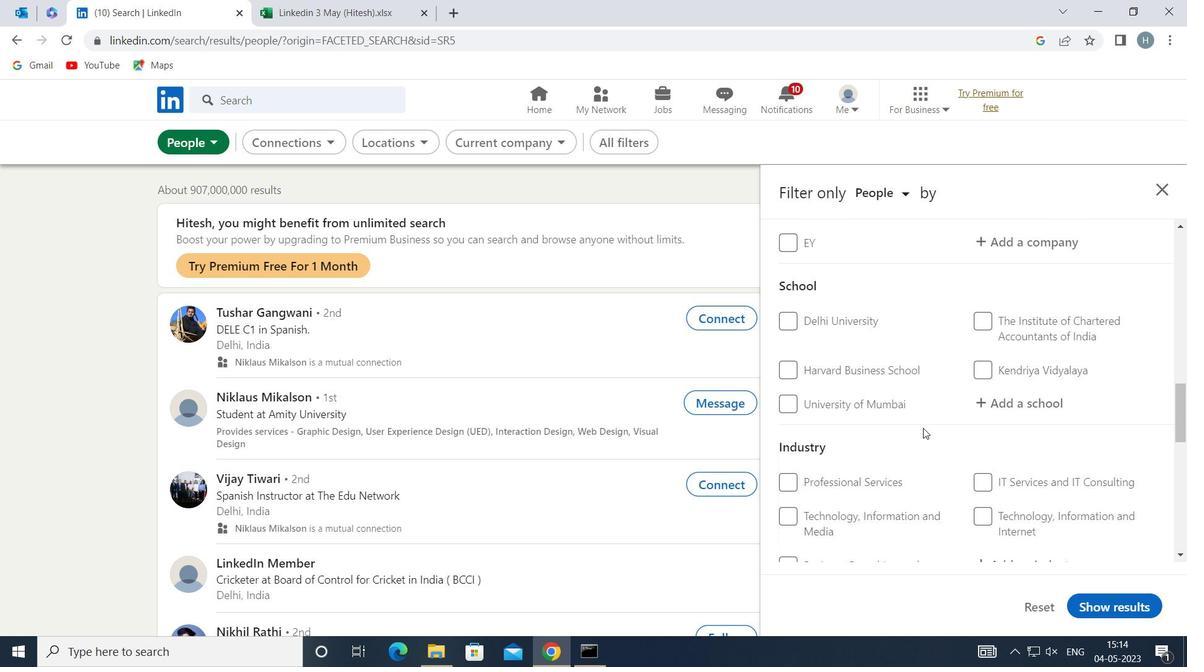 
Action: Mouse moved to (819, 461)
Screenshot: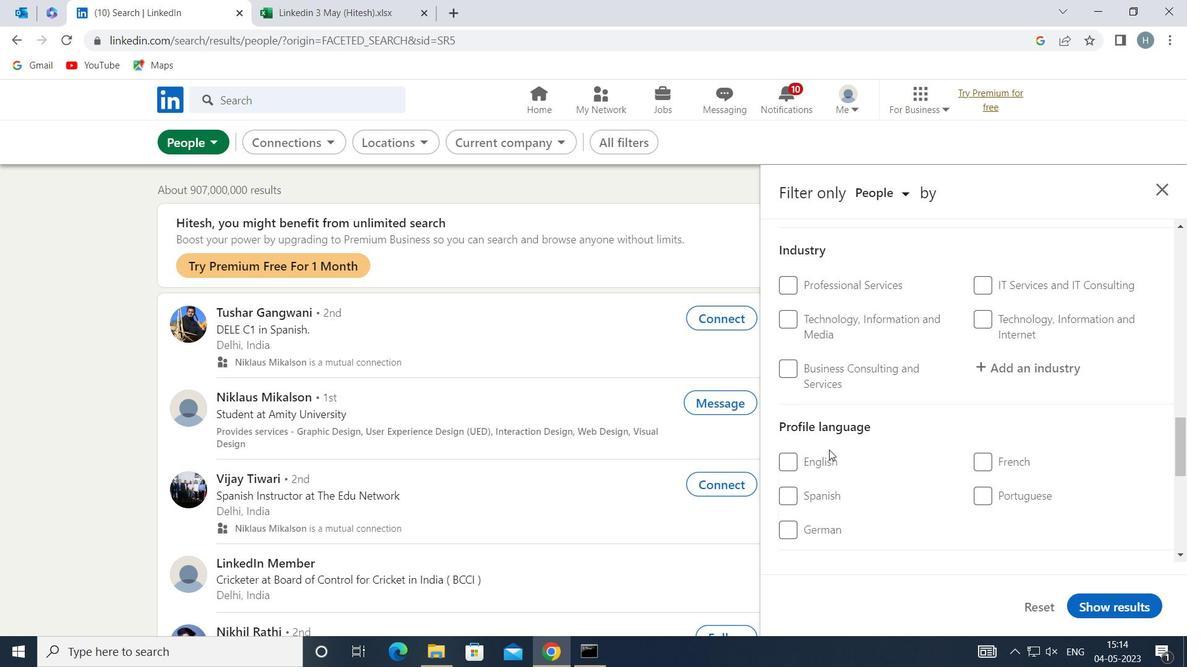 
Action: Mouse pressed left at (819, 461)
Screenshot: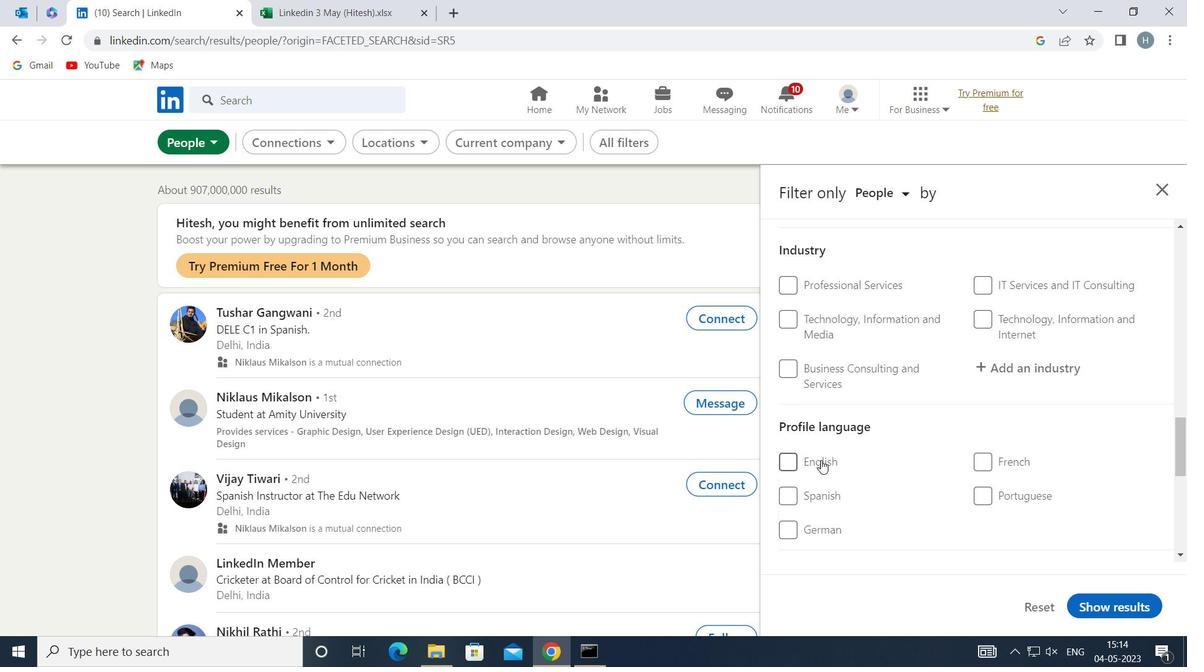 
Action: Mouse moved to (943, 445)
Screenshot: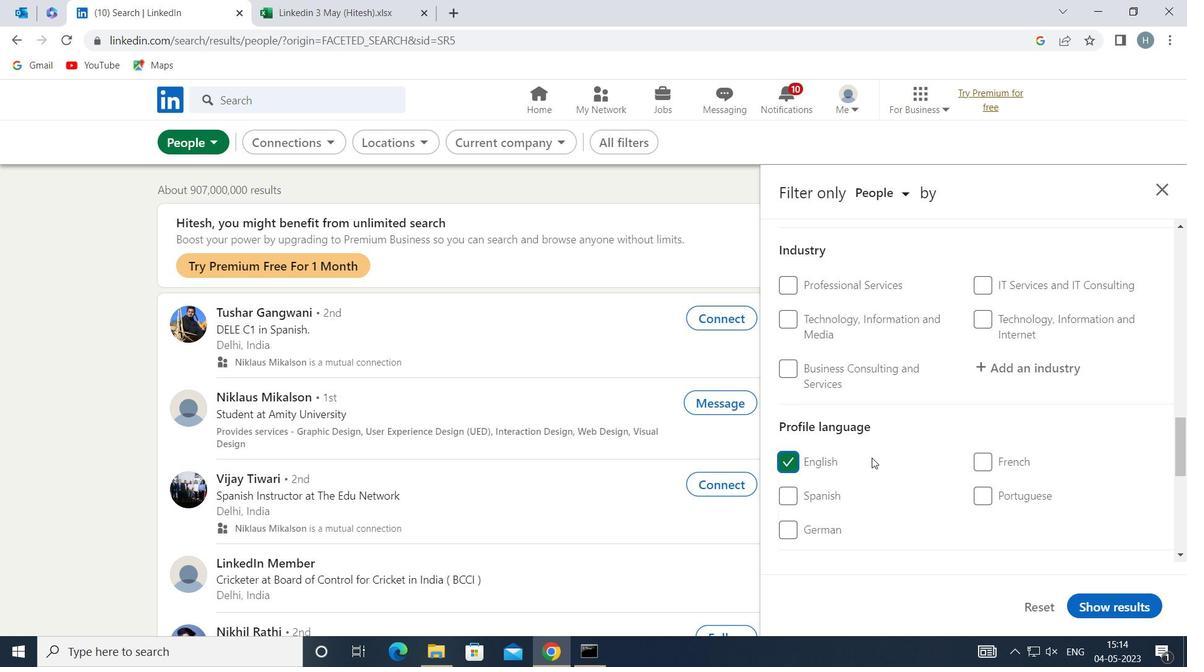 
Action: Mouse scrolled (943, 446) with delta (0, 0)
Screenshot: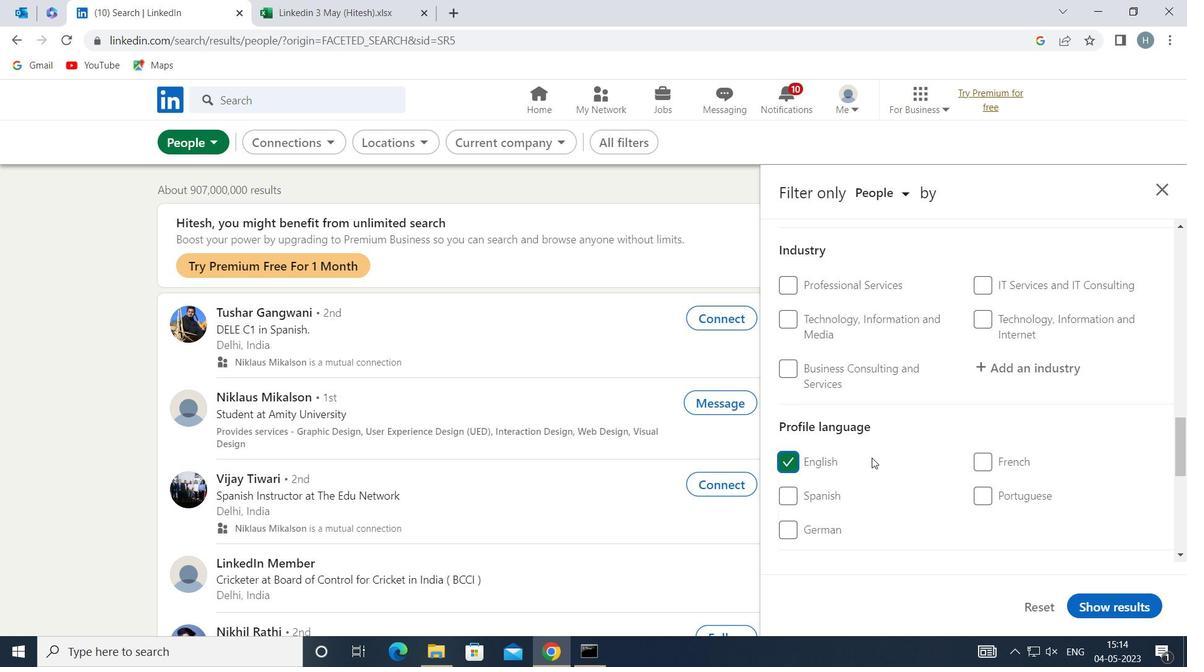 
Action: Mouse scrolled (943, 446) with delta (0, 0)
Screenshot: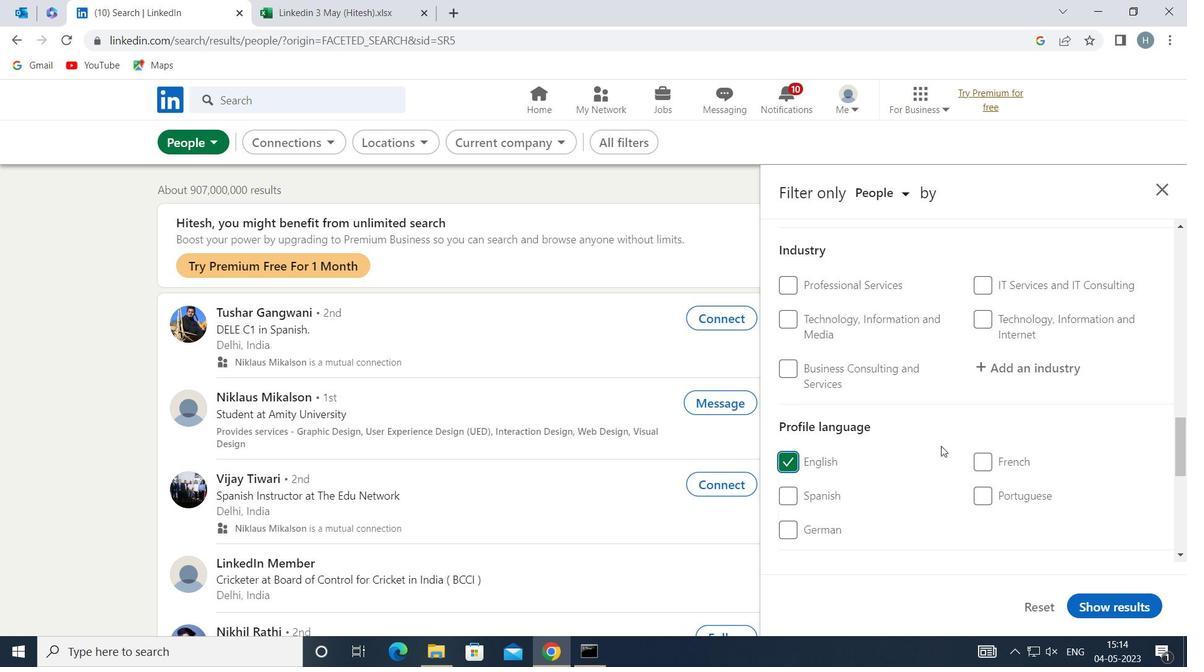 
Action: Mouse scrolled (943, 446) with delta (0, 0)
Screenshot: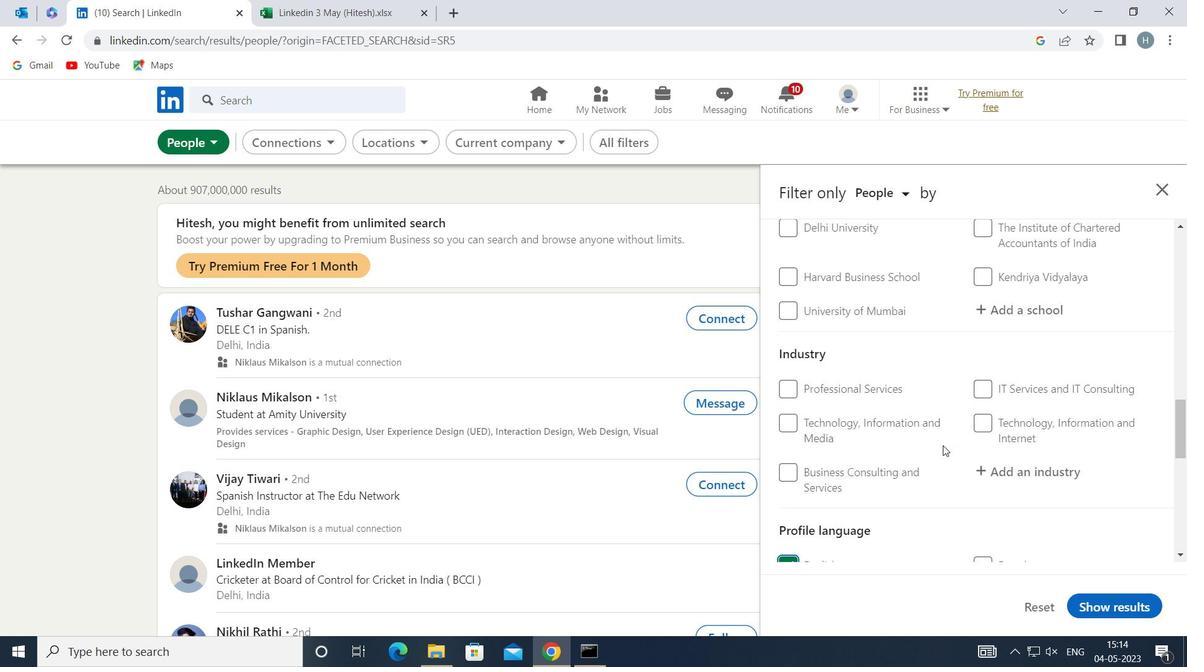
Action: Mouse scrolled (943, 446) with delta (0, 0)
Screenshot: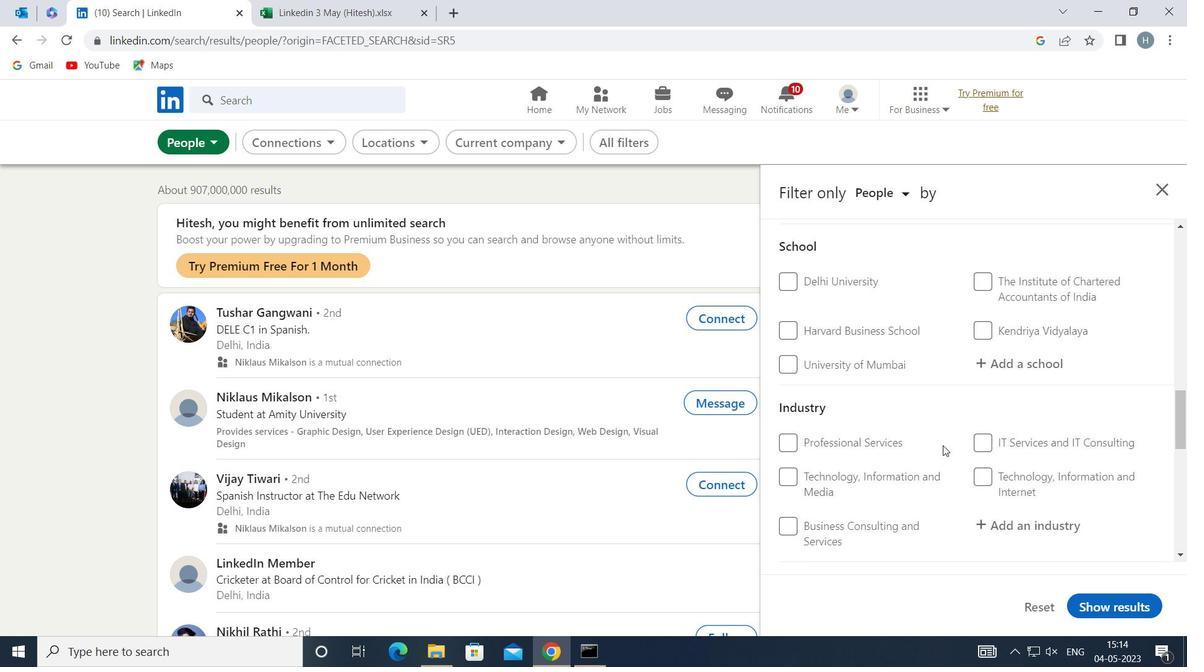 
Action: Mouse scrolled (943, 446) with delta (0, 0)
Screenshot: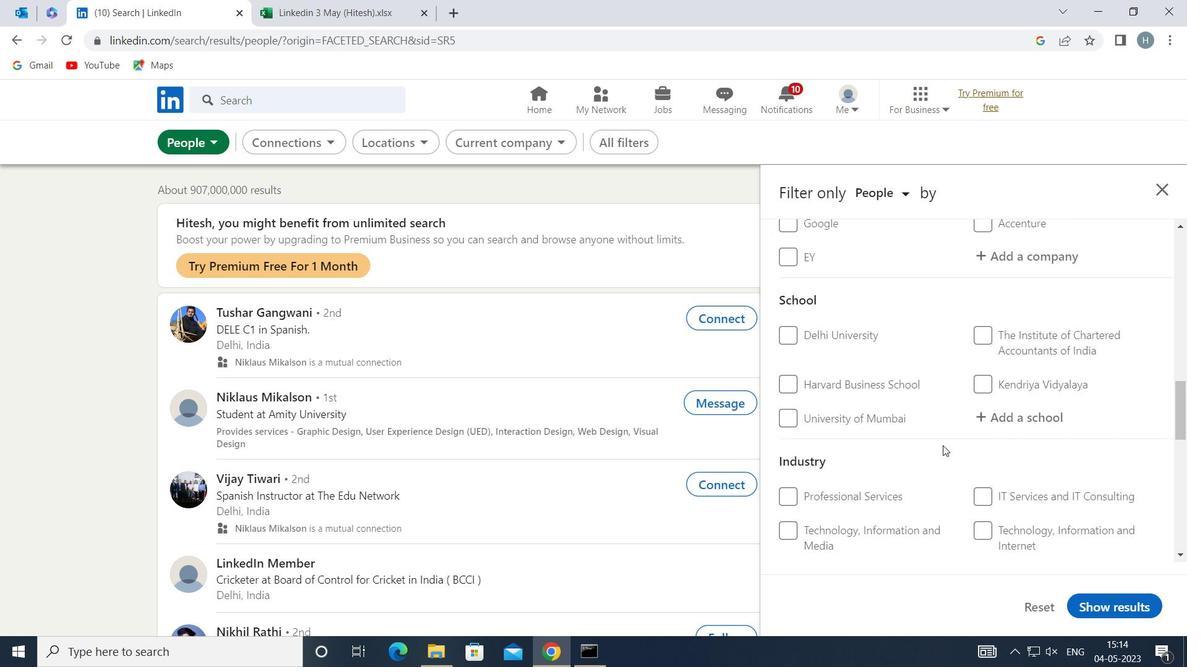 
Action: Mouse scrolled (943, 446) with delta (0, 0)
Screenshot: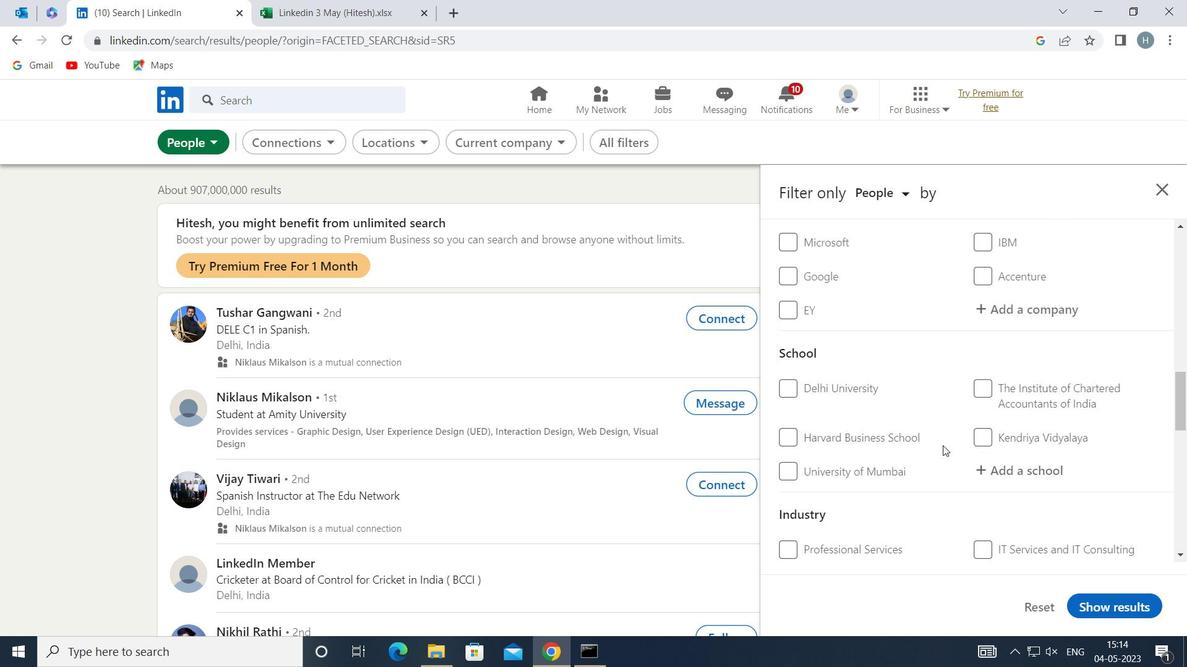 
Action: Mouse moved to (943, 445)
Screenshot: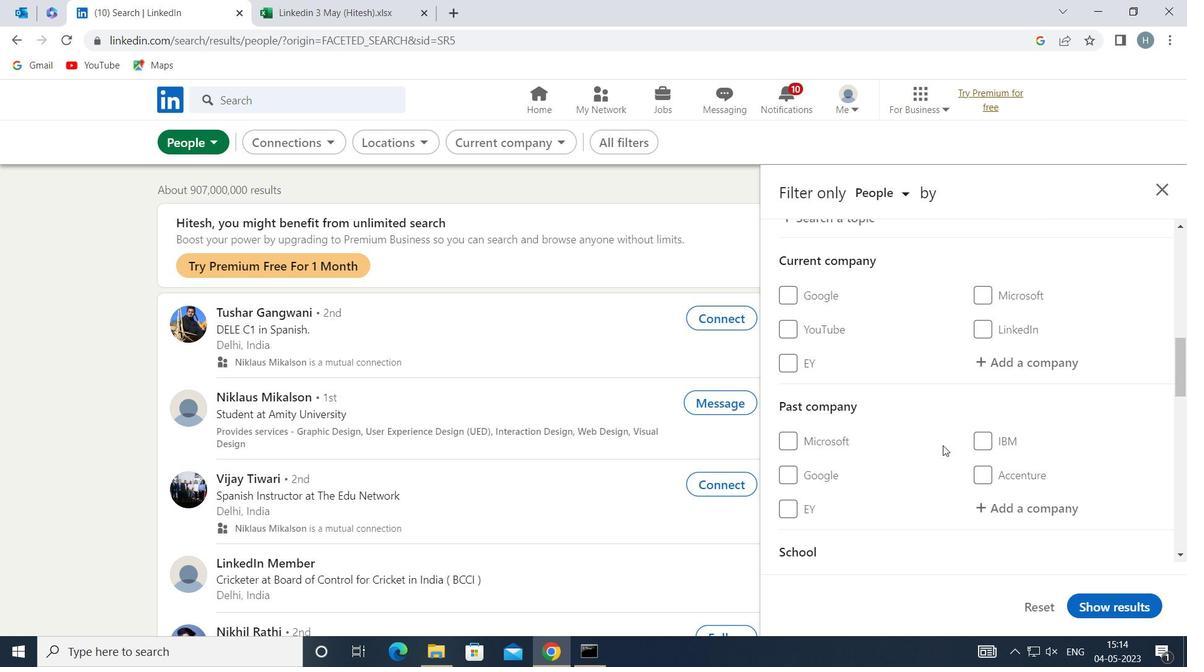 
Action: Mouse scrolled (943, 445) with delta (0, 0)
Screenshot: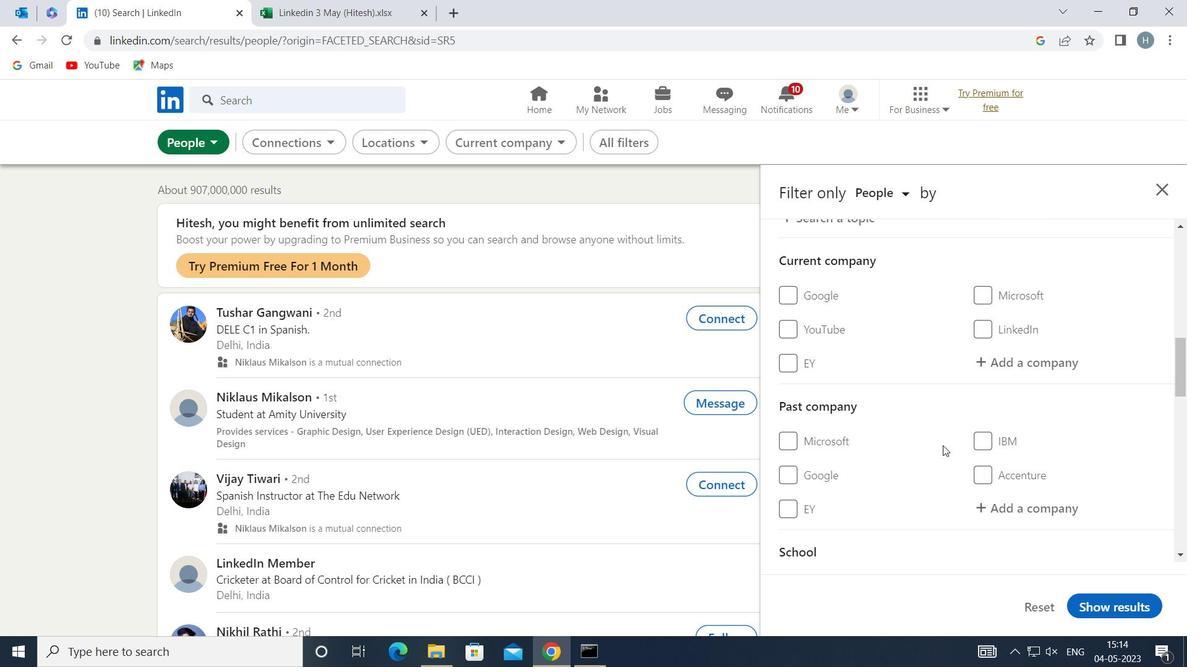 
Action: Mouse moved to (1038, 433)
Screenshot: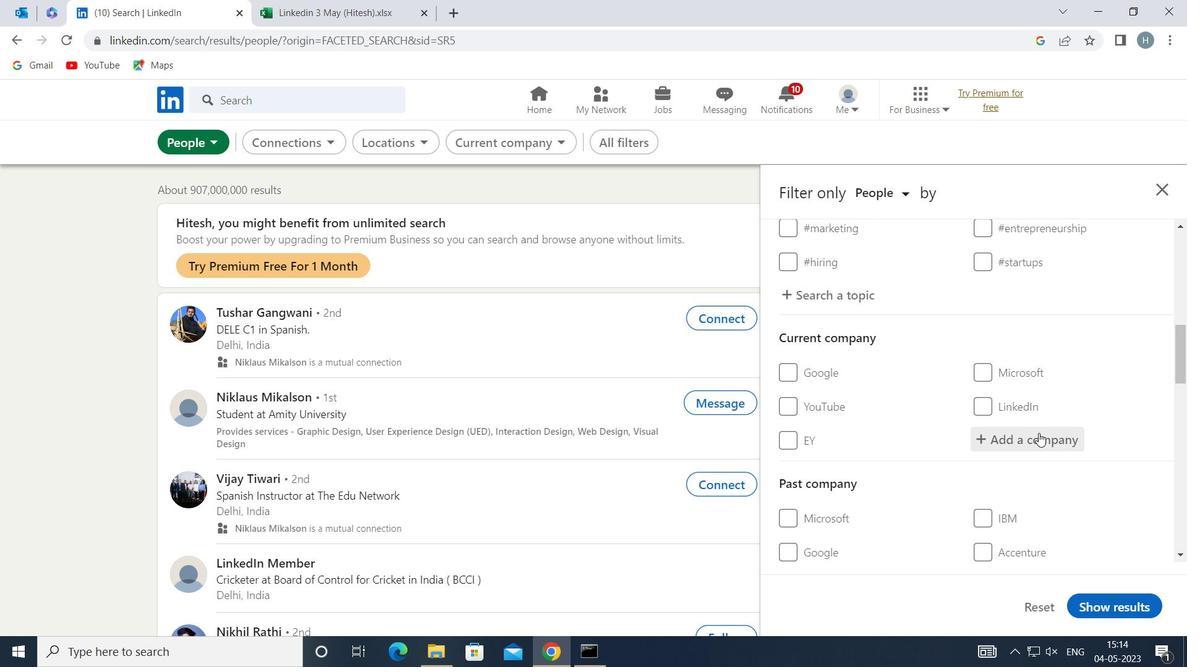 
Action: Mouse pressed left at (1038, 433)
Screenshot: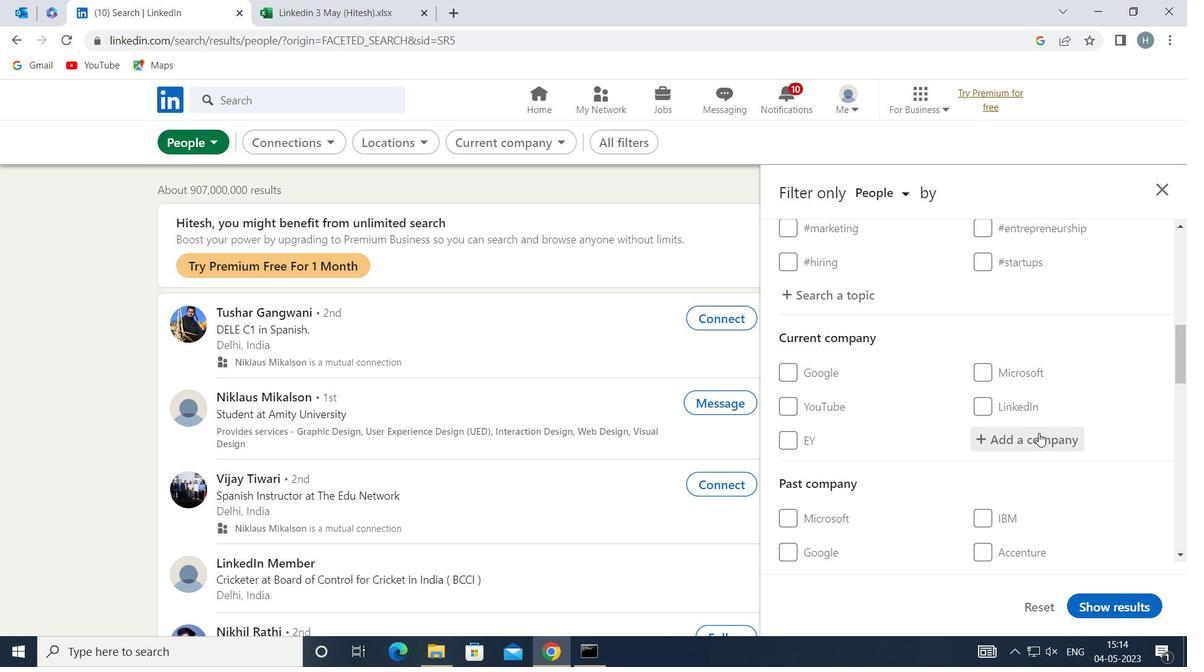 
Action: Mouse moved to (1039, 431)
Screenshot: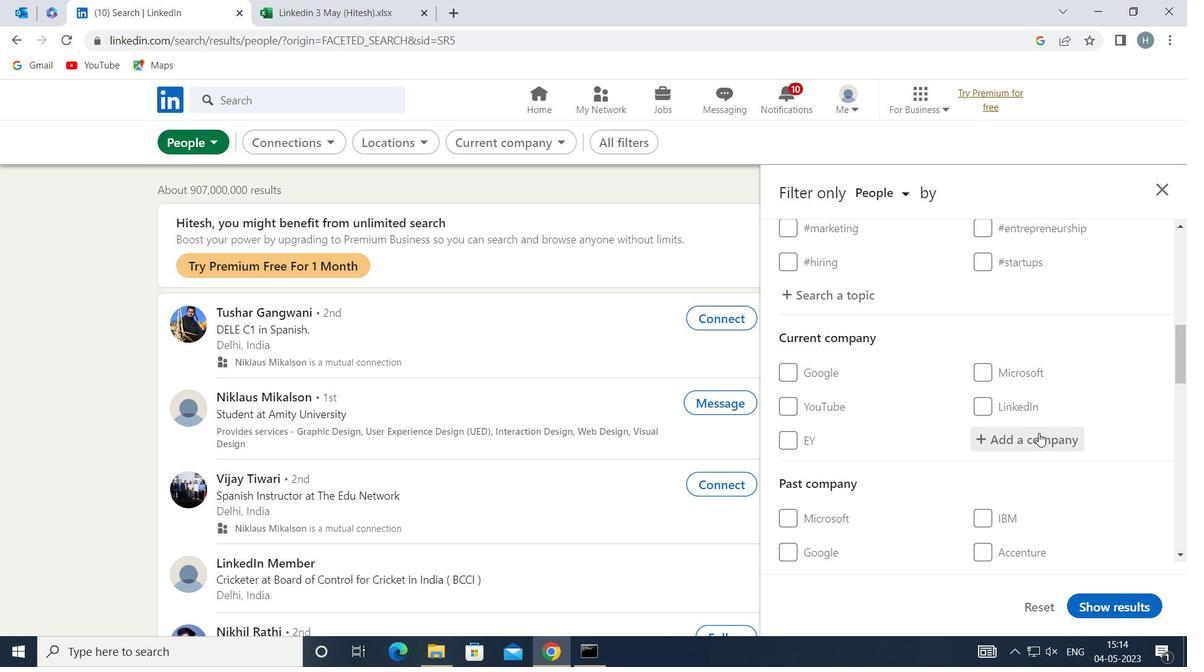 
Action: Key pressed <Key.shift>ESSENCE
Screenshot: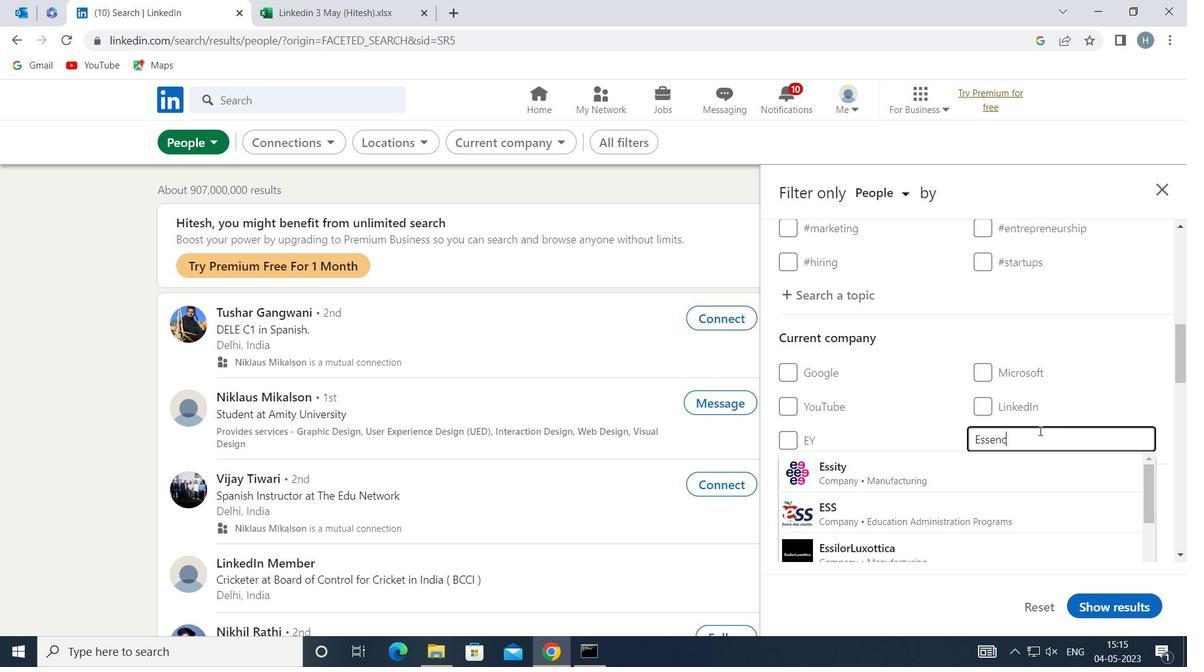 
Action: Mouse moved to (941, 476)
Screenshot: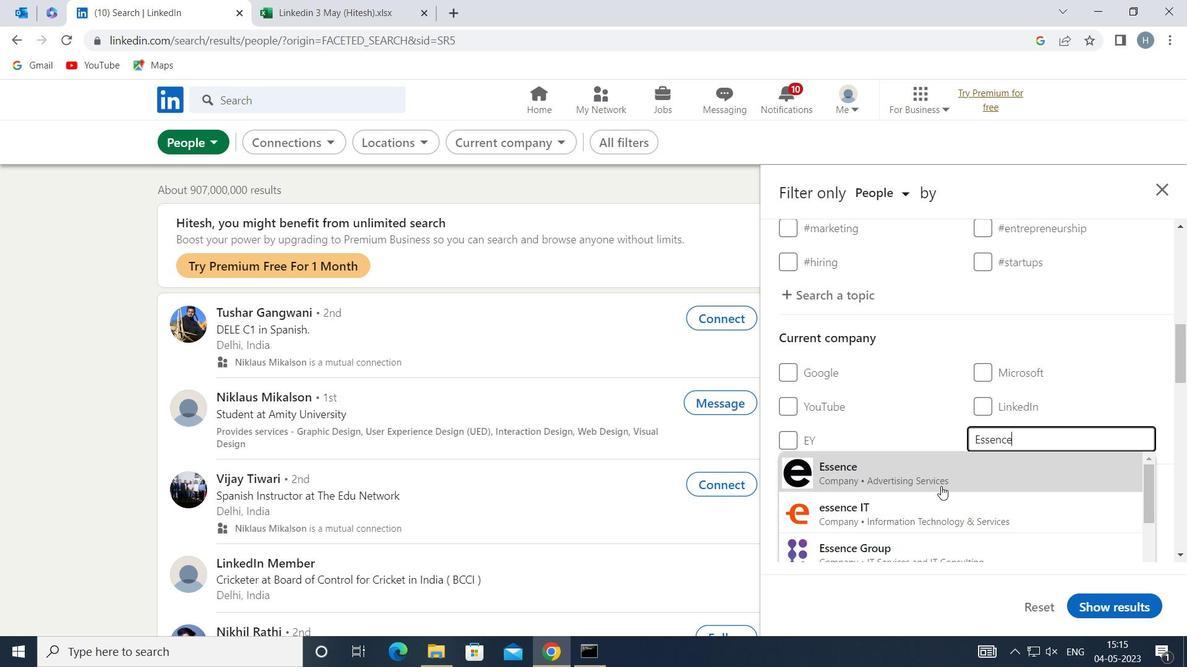
Action: Mouse pressed left at (941, 476)
Screenshot: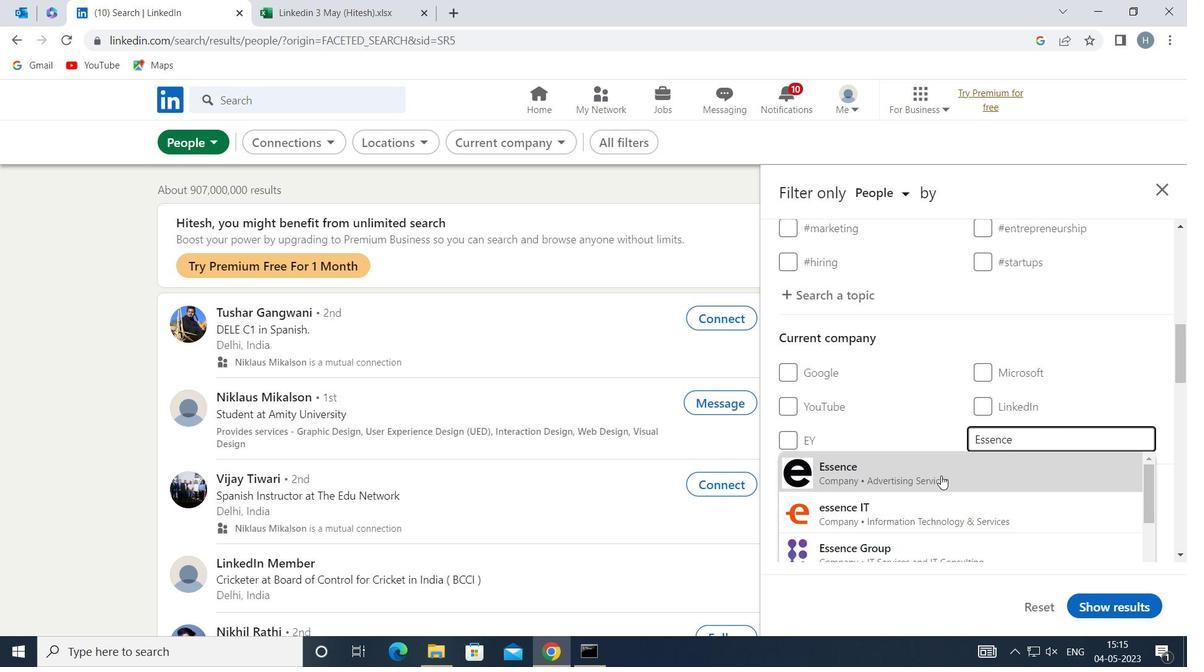 
Action: Mouse moved to (907, 415)
Screenshot: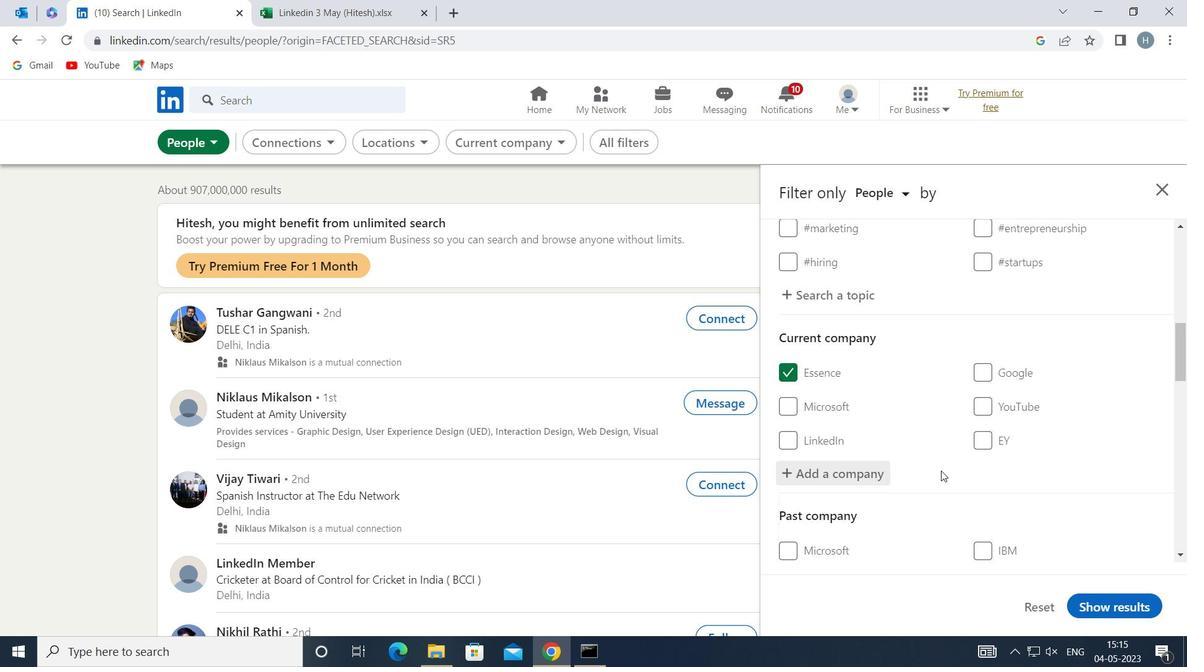 
Action: Mouse scrolled (907, 414) with delta (0, 0)
Screenshot: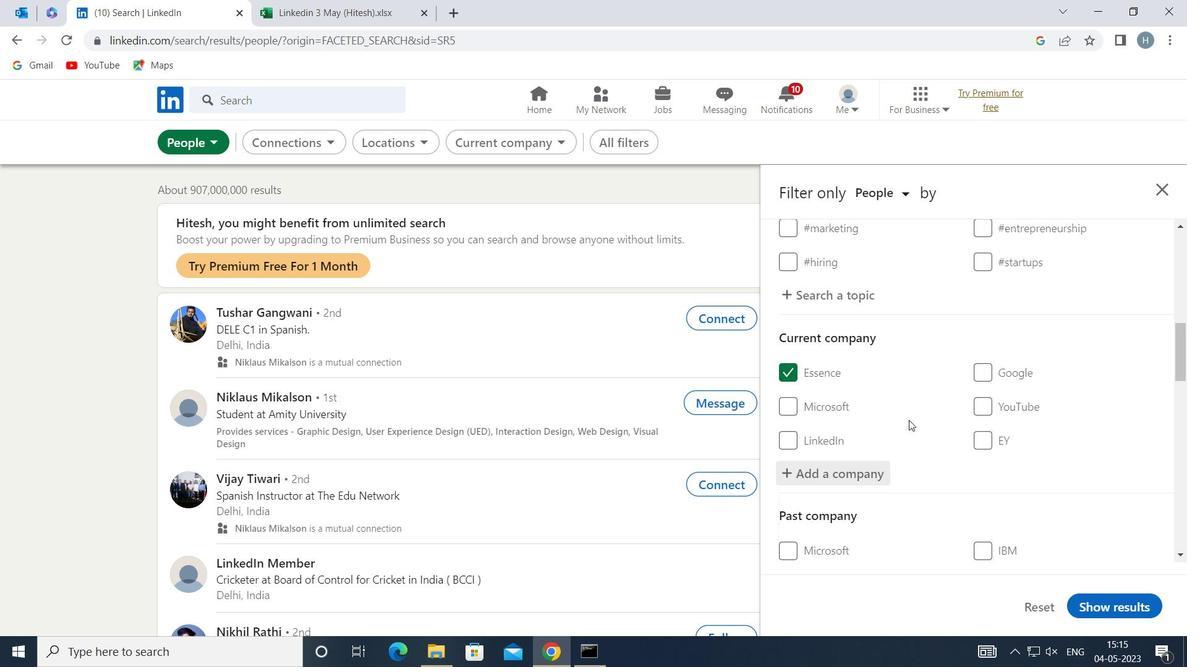 
Action: Mouse scrolled (907, 414) with delta (0, 0)
Screenshot: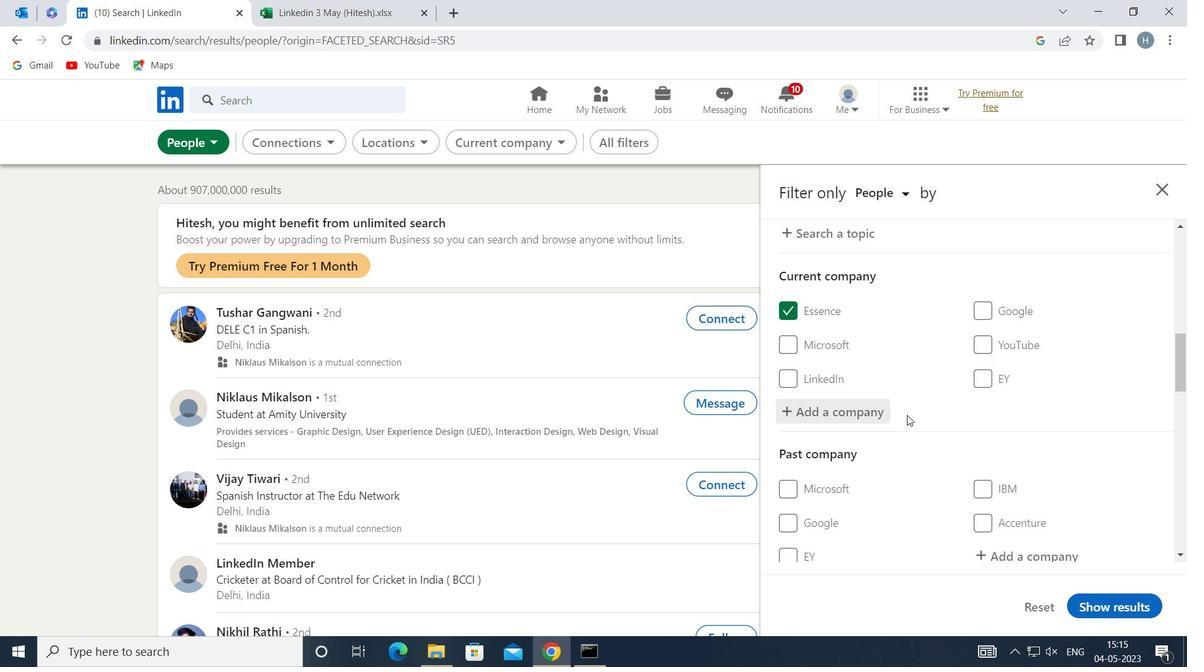 
Action: Mouse scrolled (907, 414) with delta (0, 0)
Screenshot: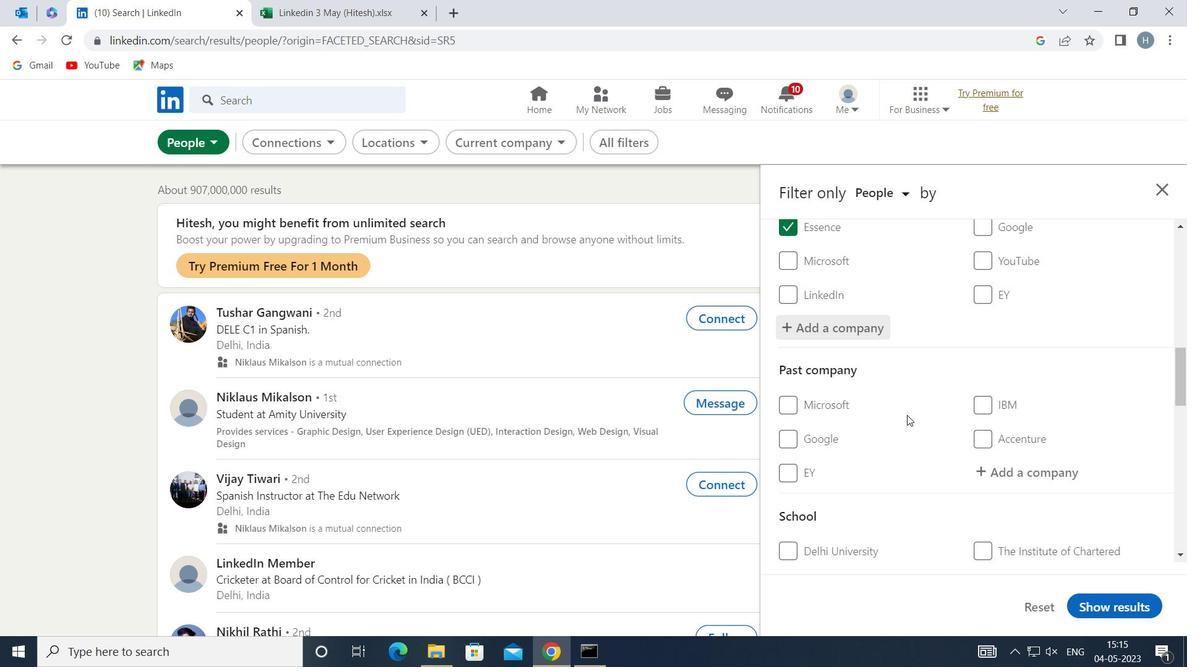 
Action: Mouse scrolled (907, 414) with delta (0, 0)
Screenshot: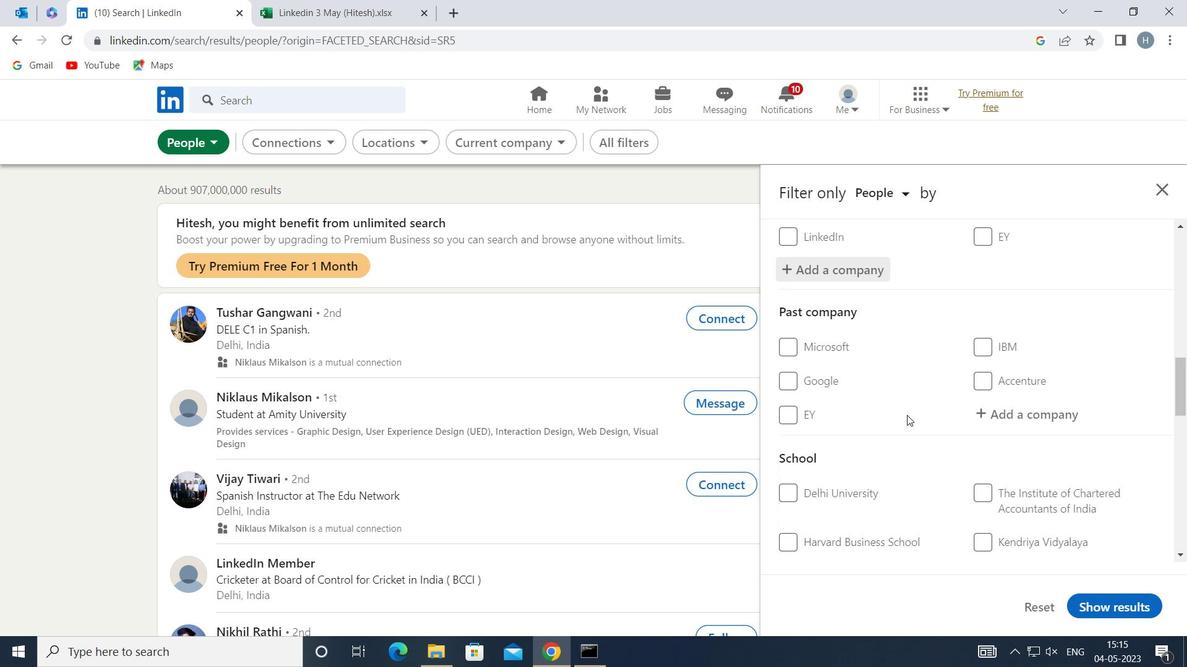 
Action: Mouse moved to (1004, 466)
Screenshot: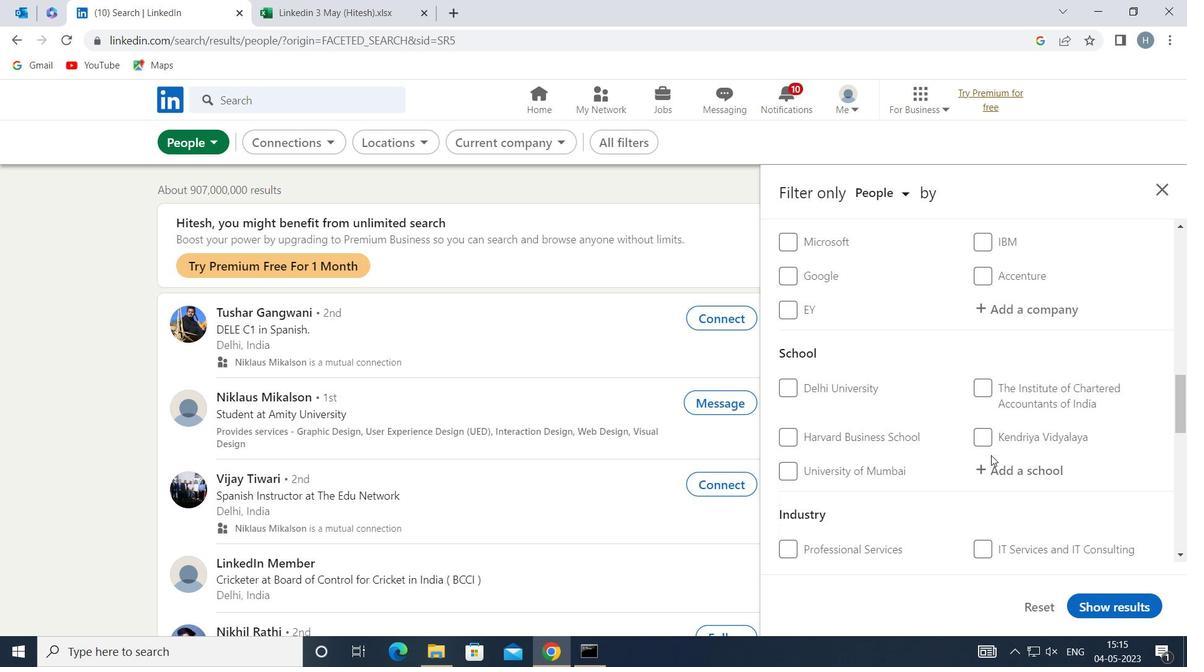 
Action: Mouse pressed left at (1004, 466)
Screenshot: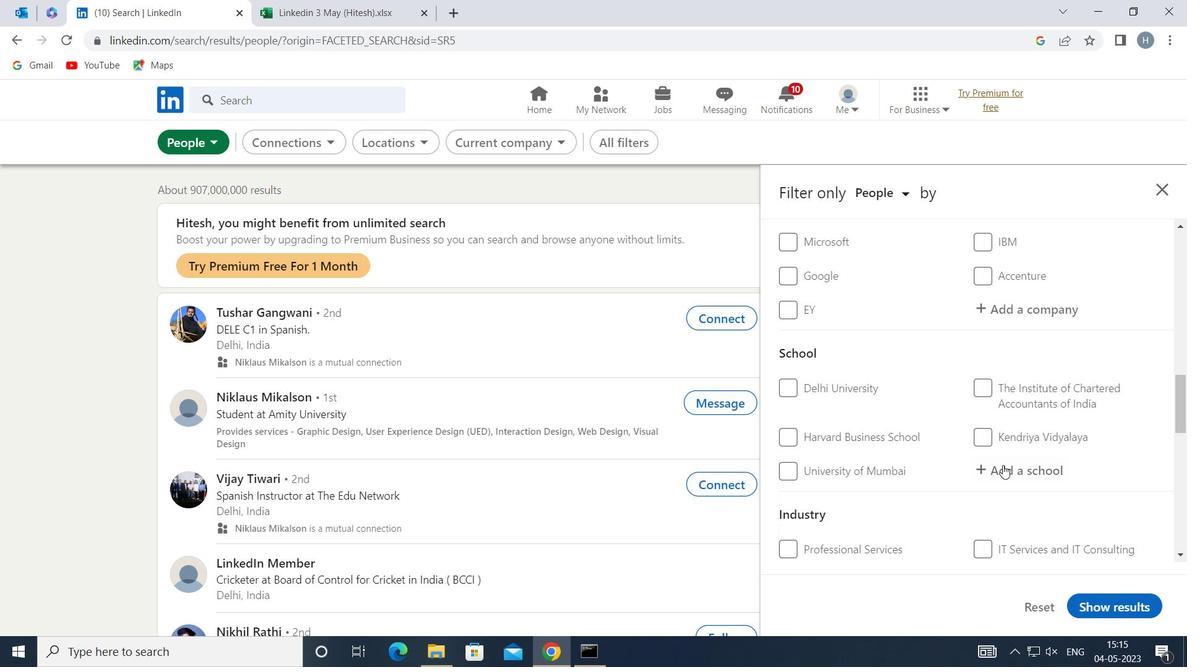 
Action: Mouse moved to (1004, 466)
Screenshot: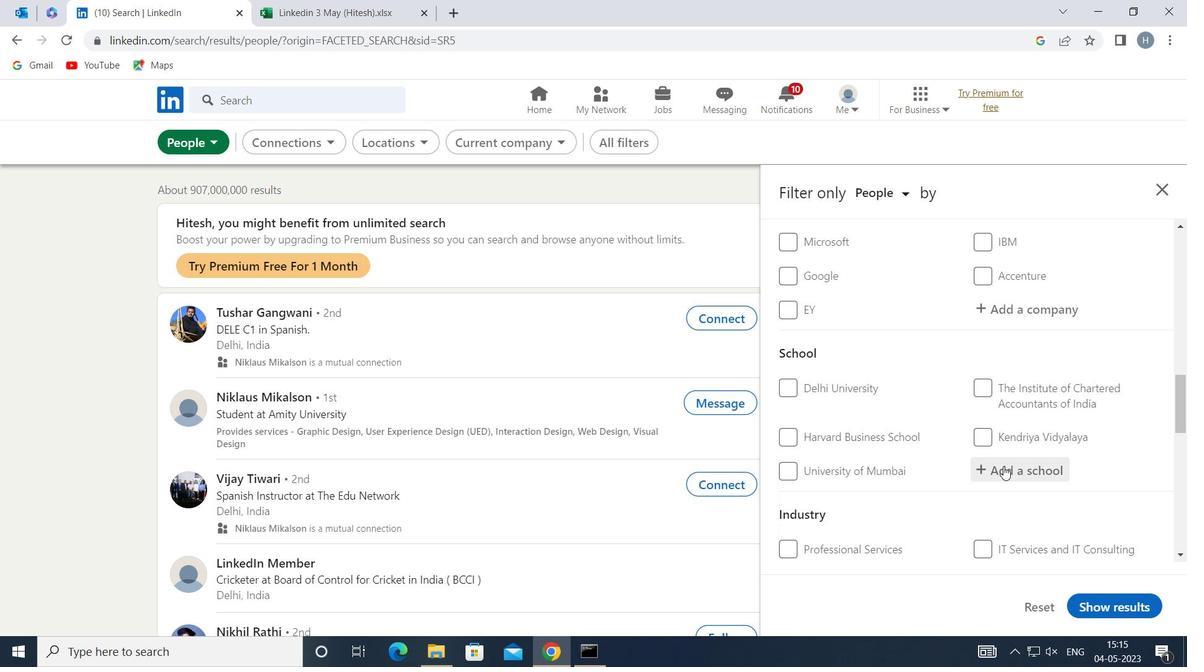 
Action: Key pressed <Key.shift>RAJAGIRI<Key.space><Key.shift>CENTRE<Key.space>
Screenshot: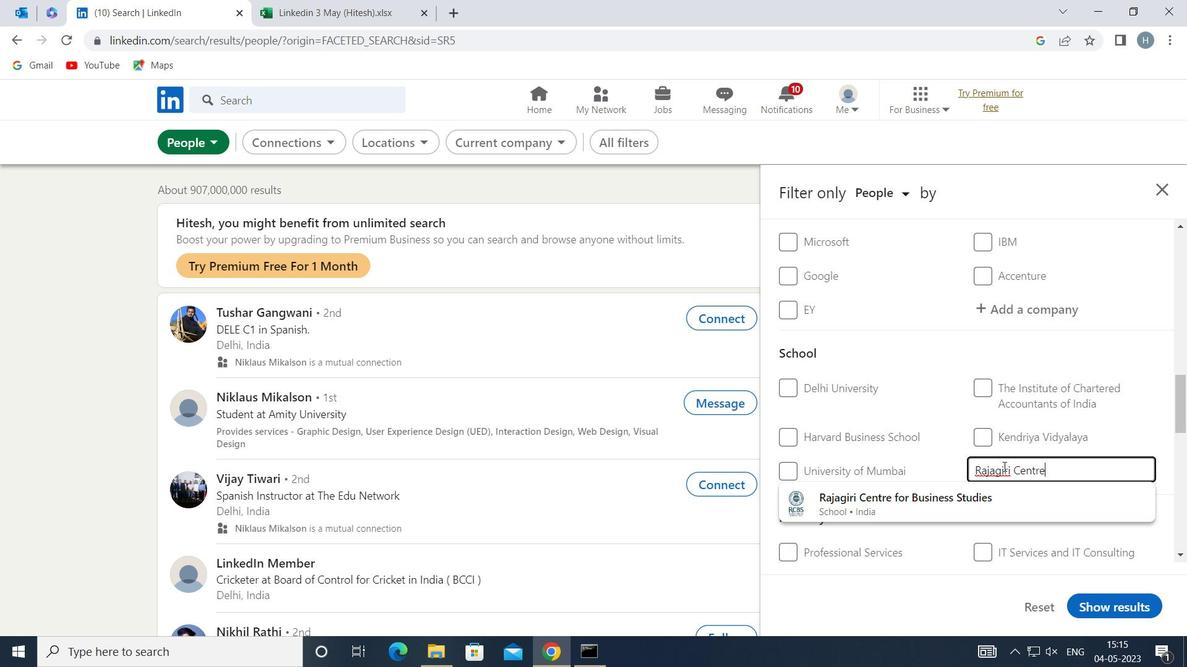 
Action: Mouse moved to (997, 496)
Screenshot: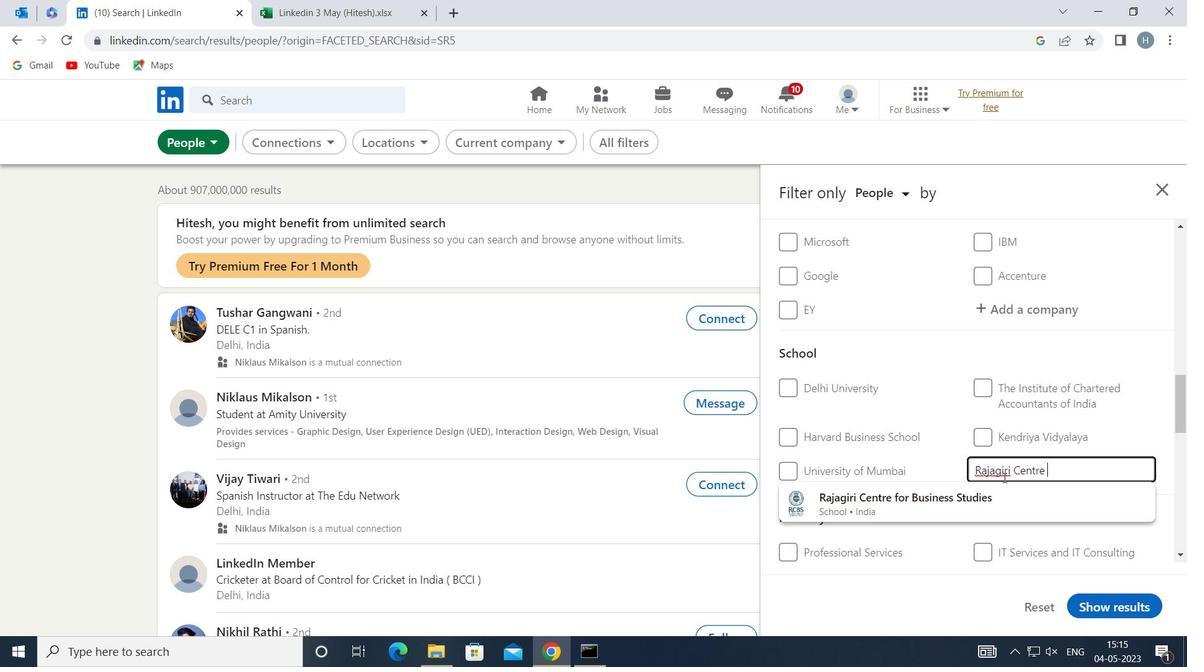 
Action: Mouse pressed left at (997, 496)
Screenshot: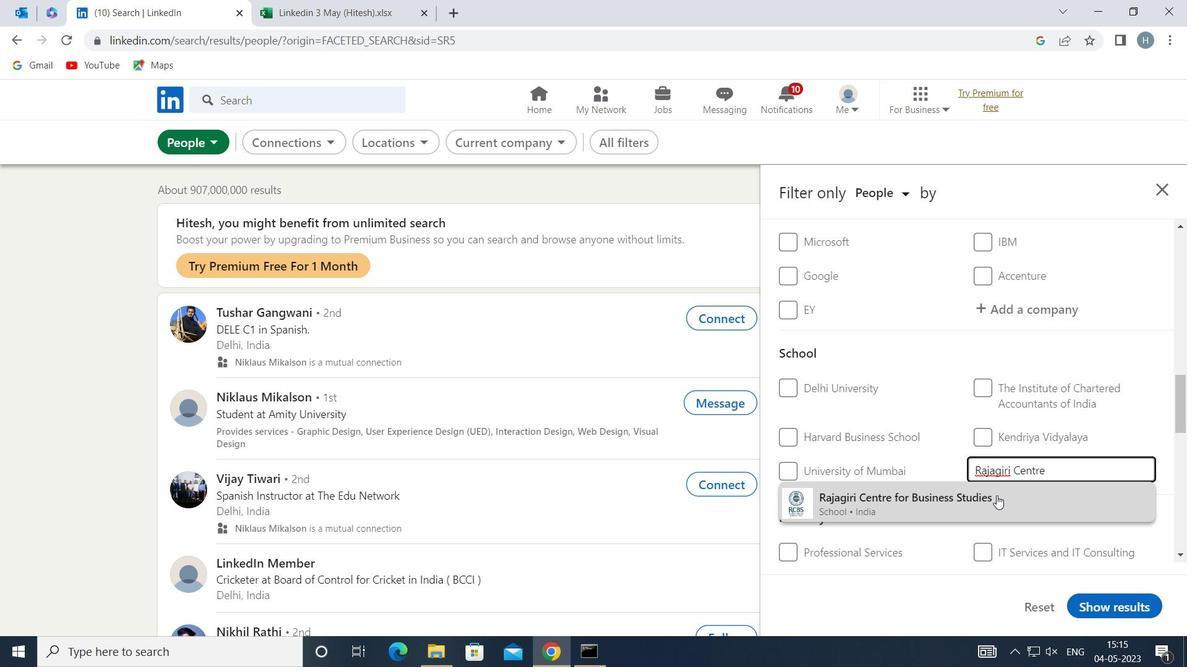 
Action: Mouse moved to (930, 470)
Screenshot: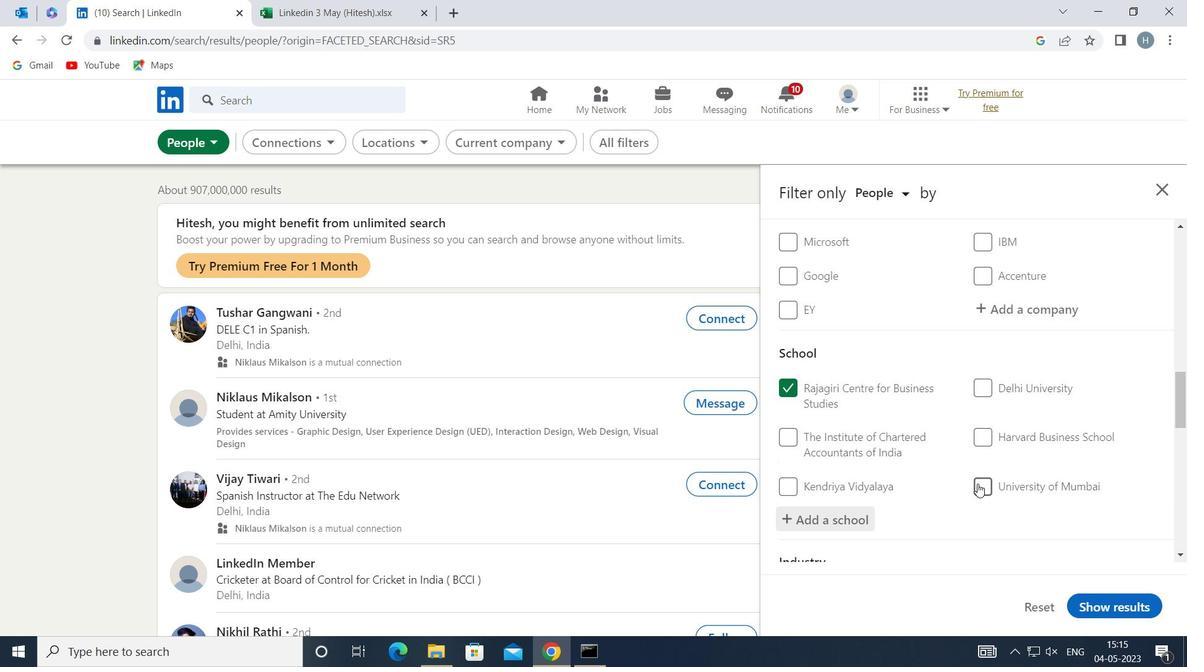 
Action: Mouse scrolled (930, 469) with delta (0, 0)
Screenshot: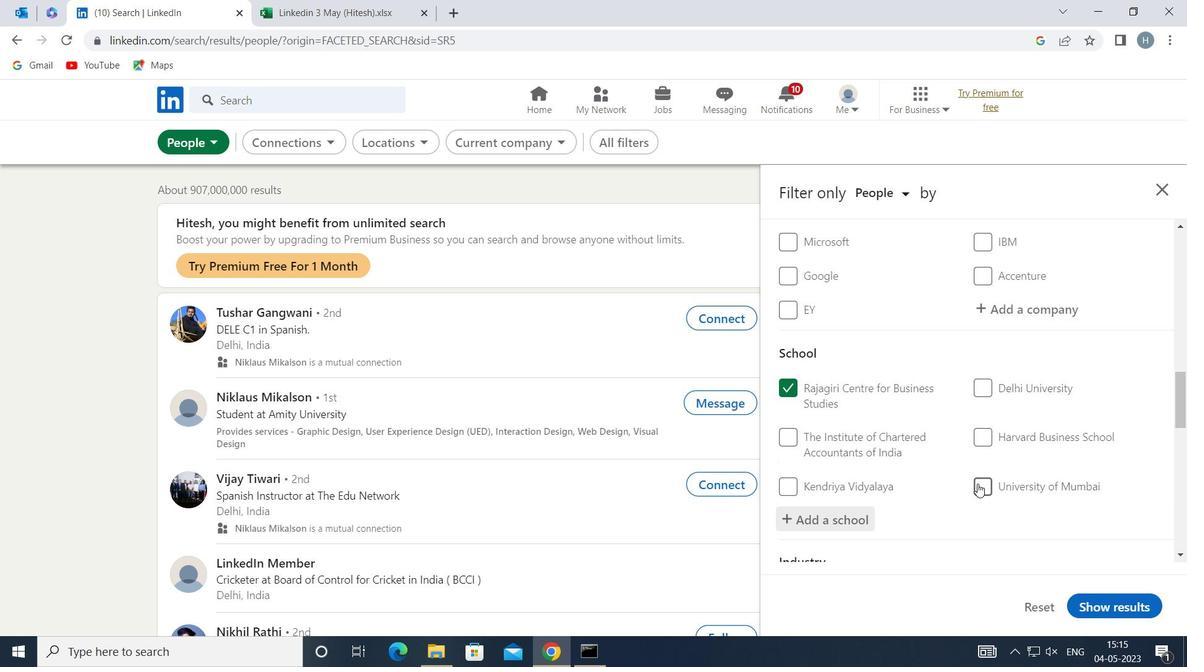 
Action: Mouse moved to (918, 469)
Screenshot: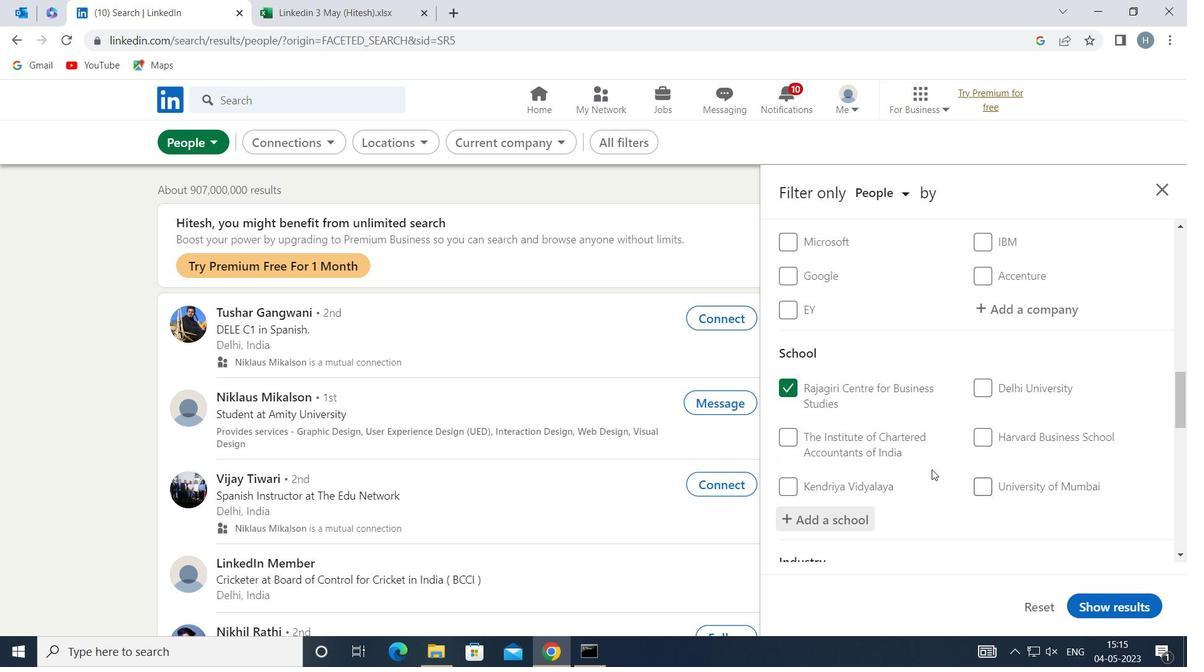 
Action: Mouse scrolled (918, 468) with delta (0, 0)
Screenshot: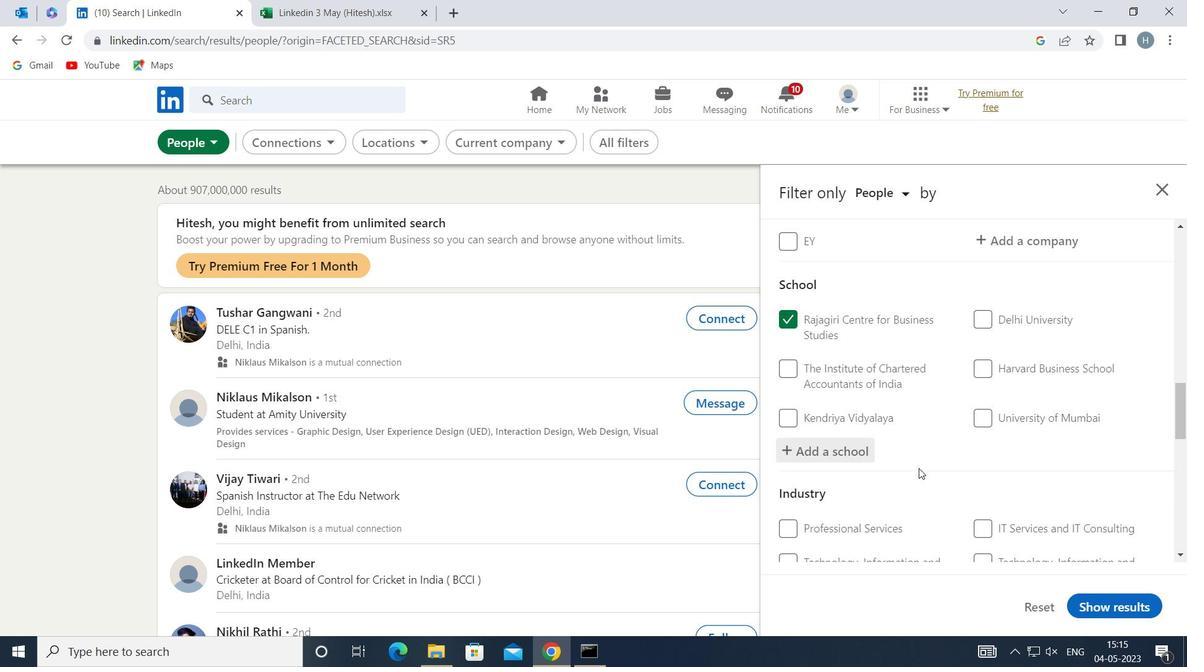 
Action: Mouse moved to (918, 468)
Screenshot: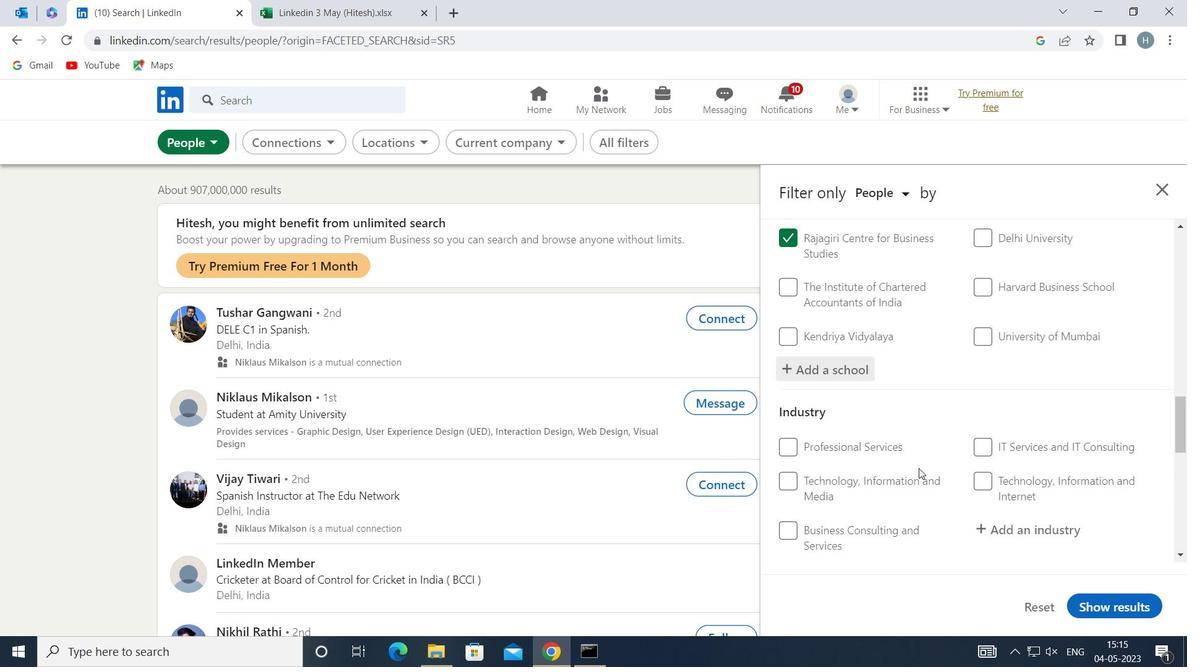 
Action: Mouse scrolled (918, 468) with delta (0, 0)
Screenshot: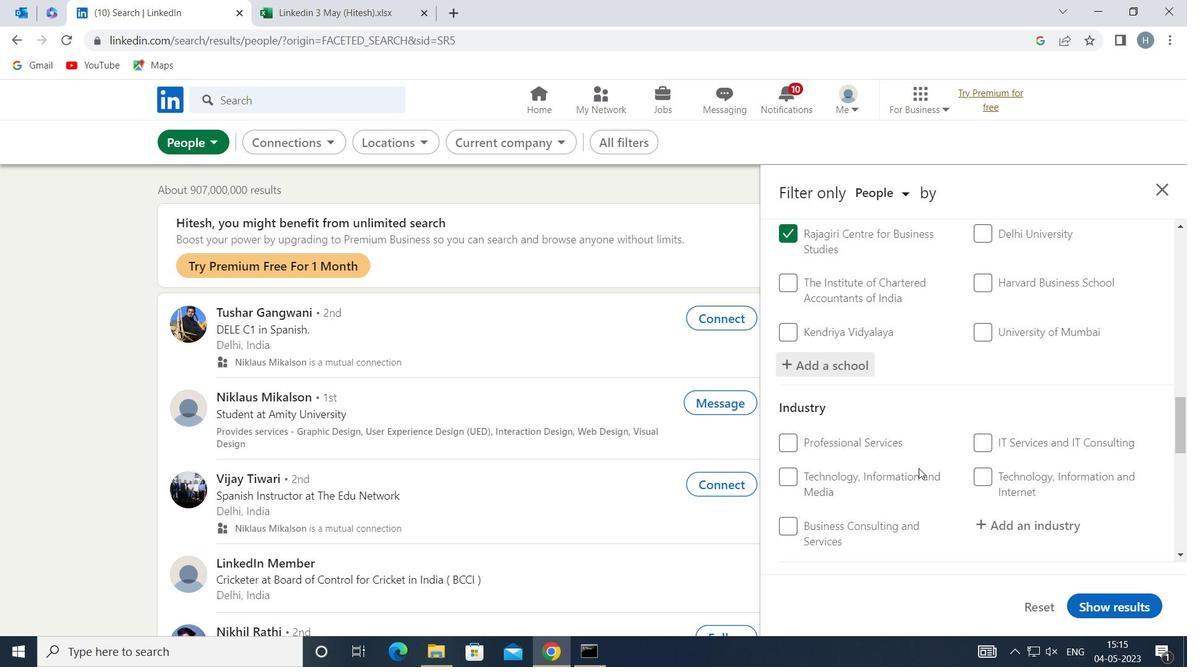
Action: Mouse moved to (1007, 440)
Screenshot: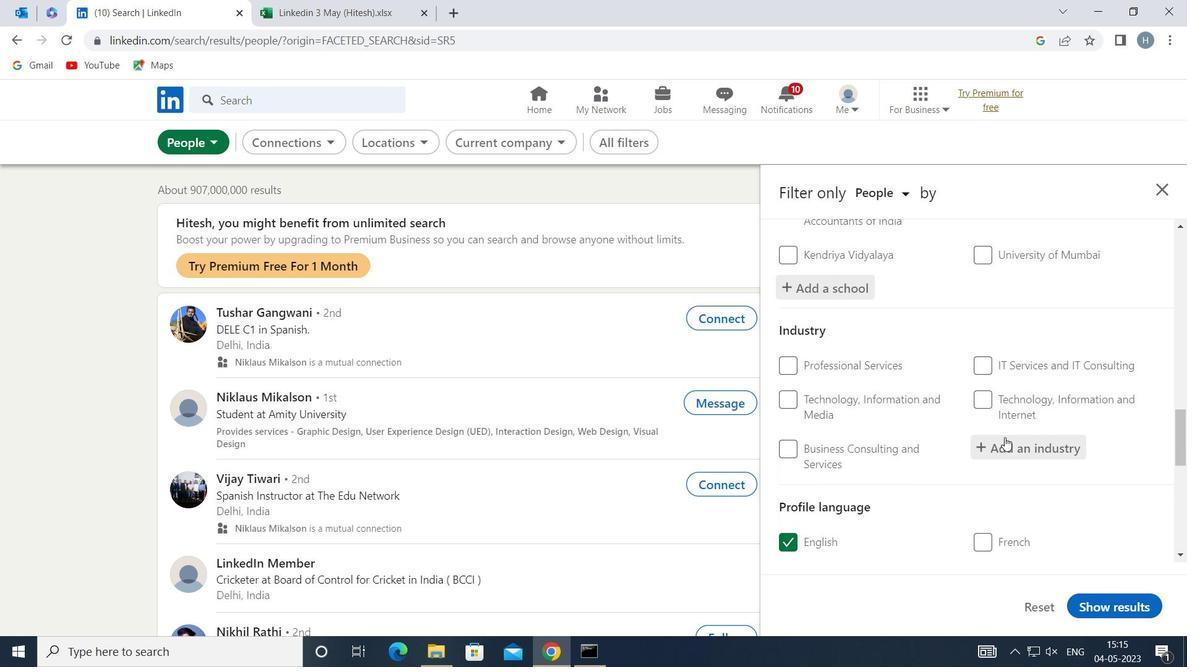 
Action: Mouse pressed left at (1007, 440)
Screenshot: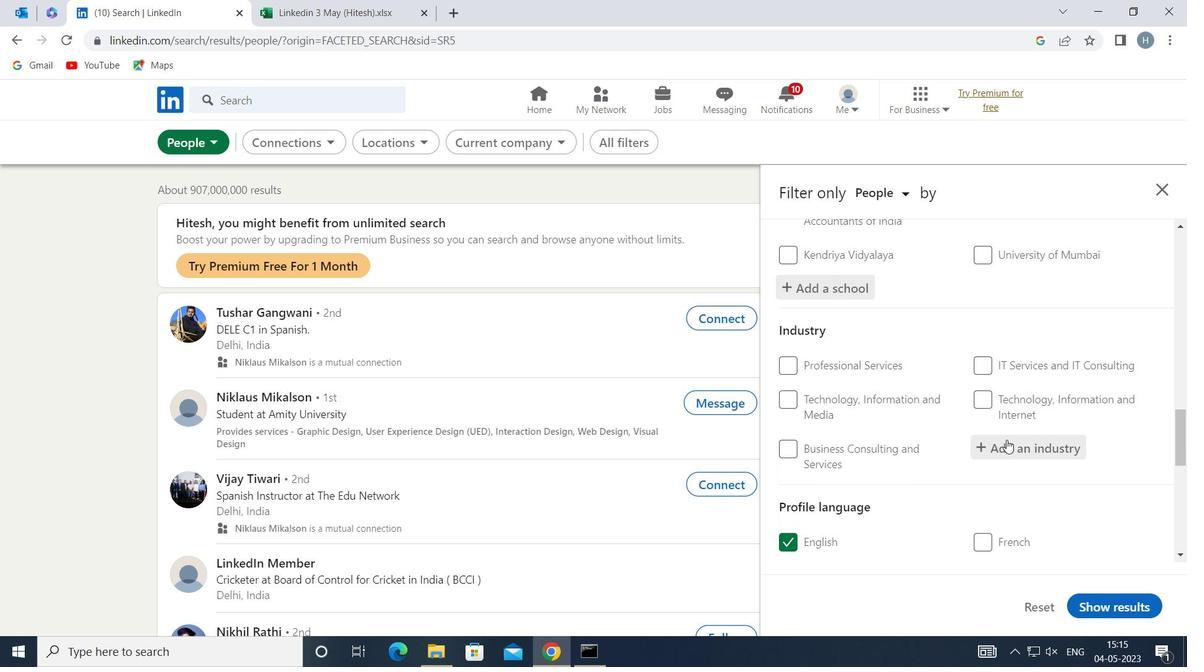 
Action: Key pressed <Key.shift>FUB<Key.backspace>NDS<Key.space>AND<Key.space><Key.shift>T
Screenshot: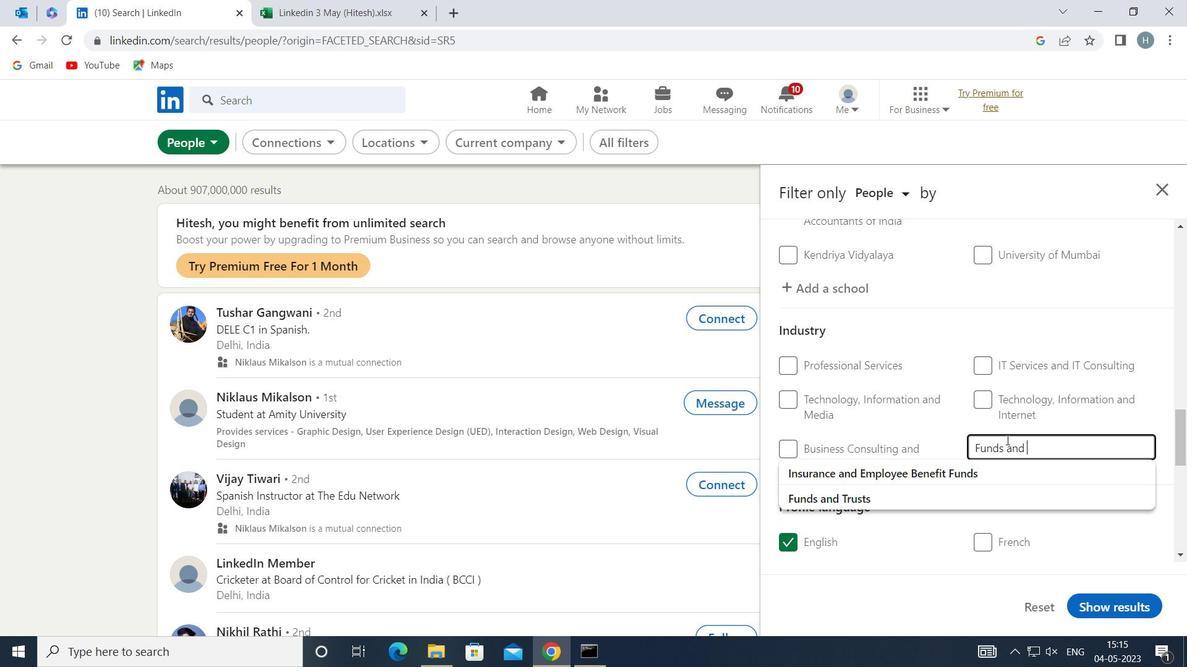 
Action: Mouse moved to (932, 471)
Screenshot: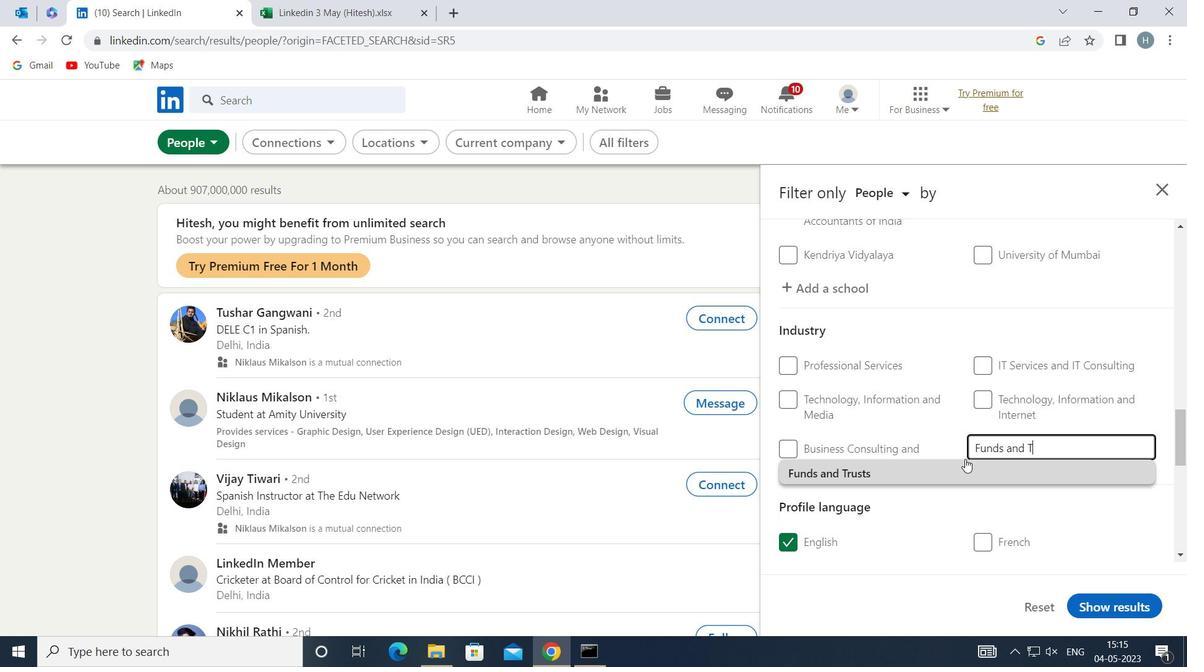 
Action: Mouse pressed left at (932, 471)
Screenshot: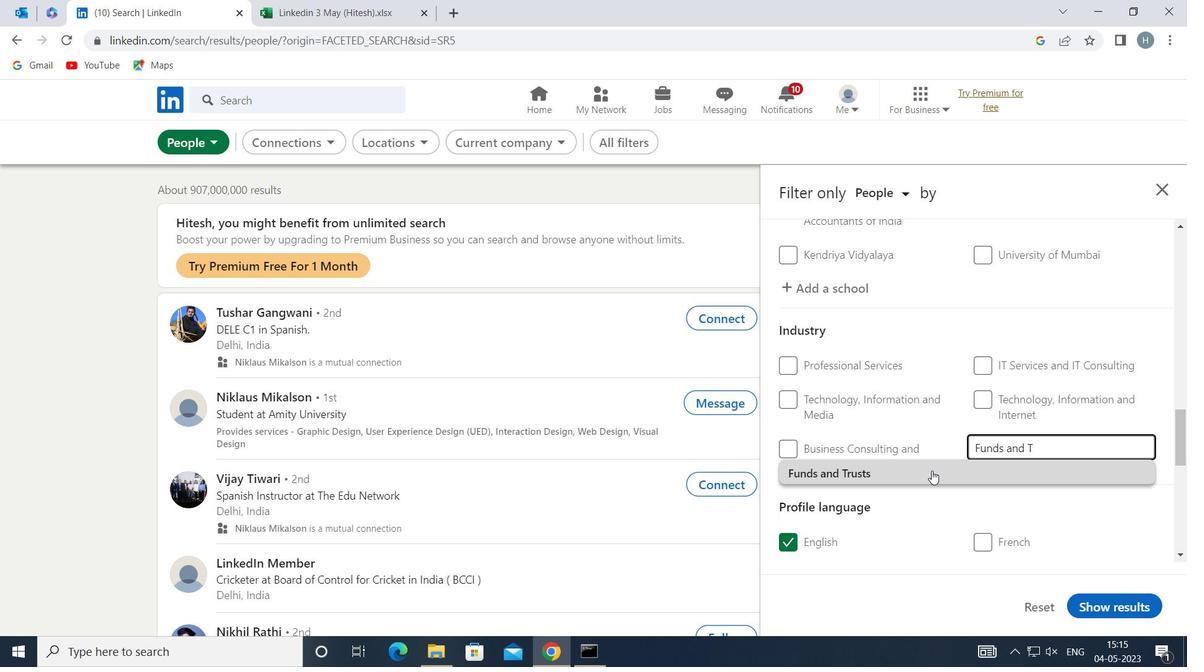 
Action: Mouse scrolled (932, 470) with delta (0, 0)
Screenshot: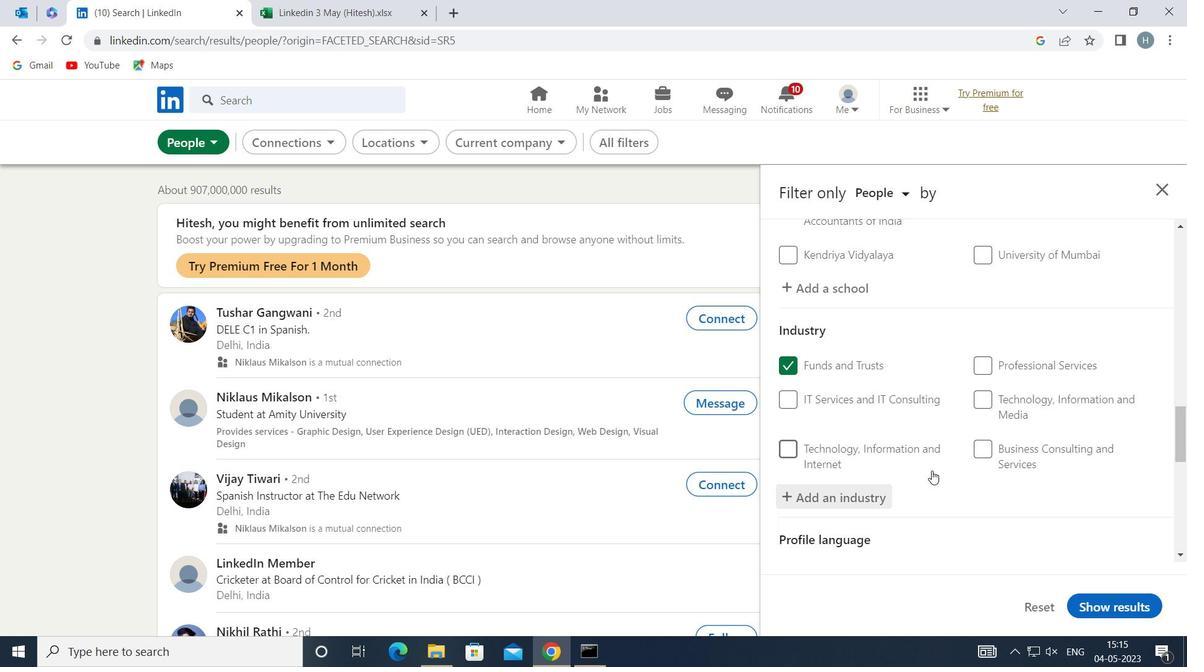 
Action: Mouse scrolled (932, 470) with delta (0, 0)
Screenshot: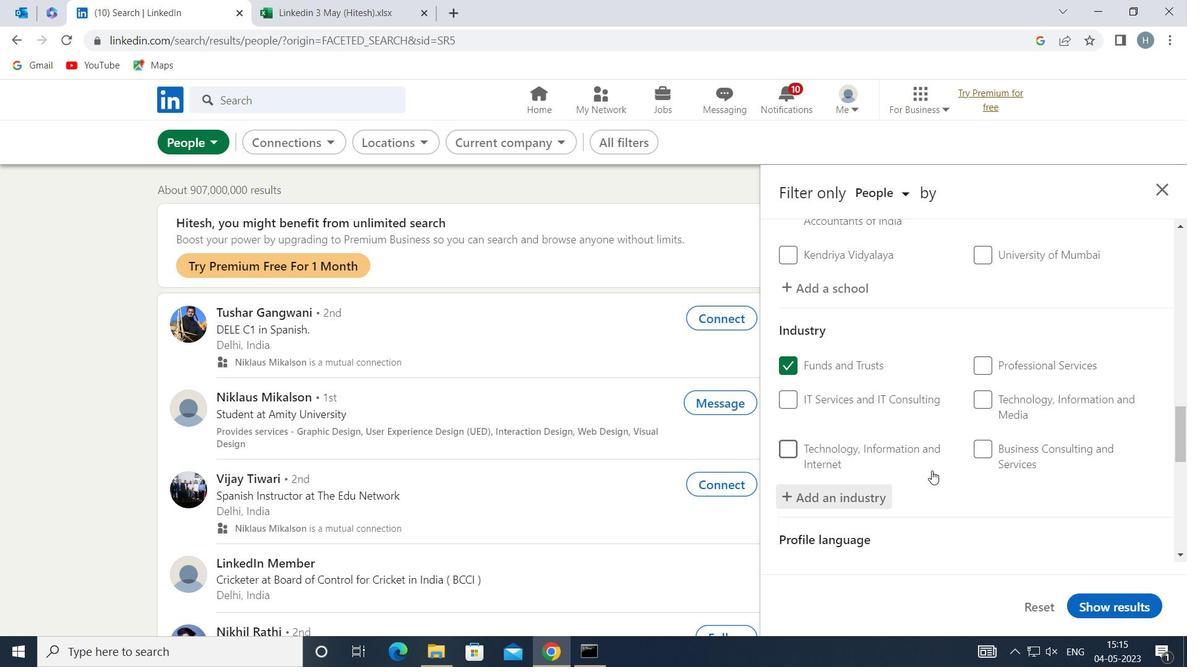
Action: Mouse moved to (935, 464)
Screenshot: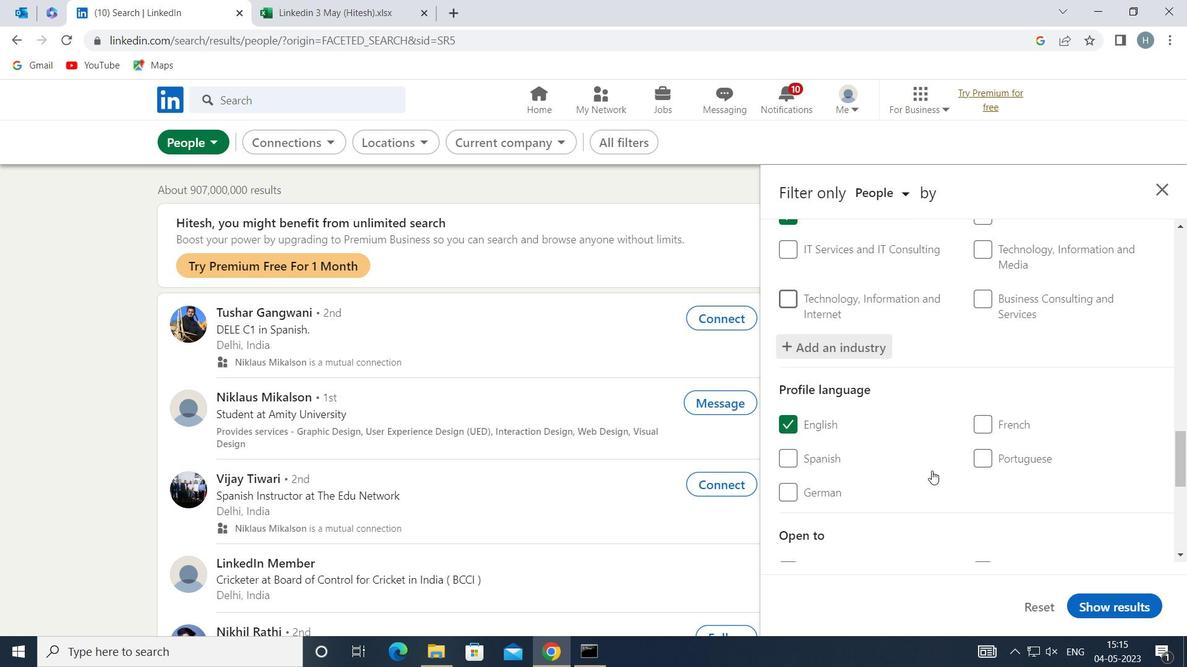 
Action: Mouse scrolled (935, 463) with delta (0, 0)
Screenshot: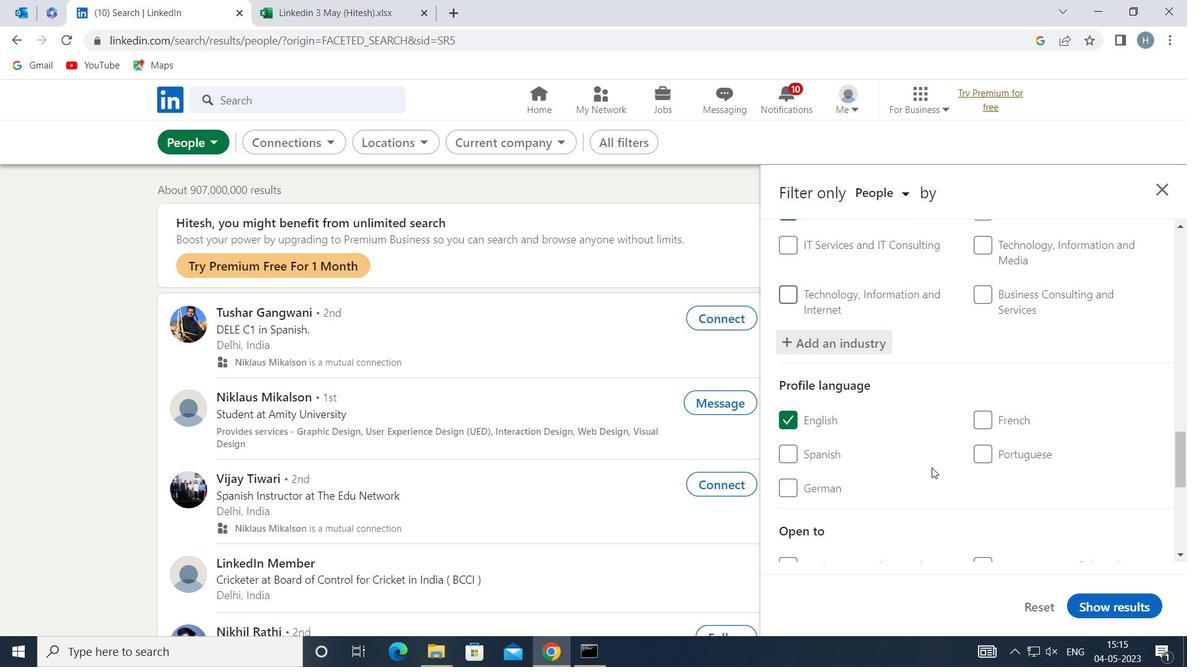 
Action: Mouse scrolled (935, 463) with delta (0, 0)
Screenshot: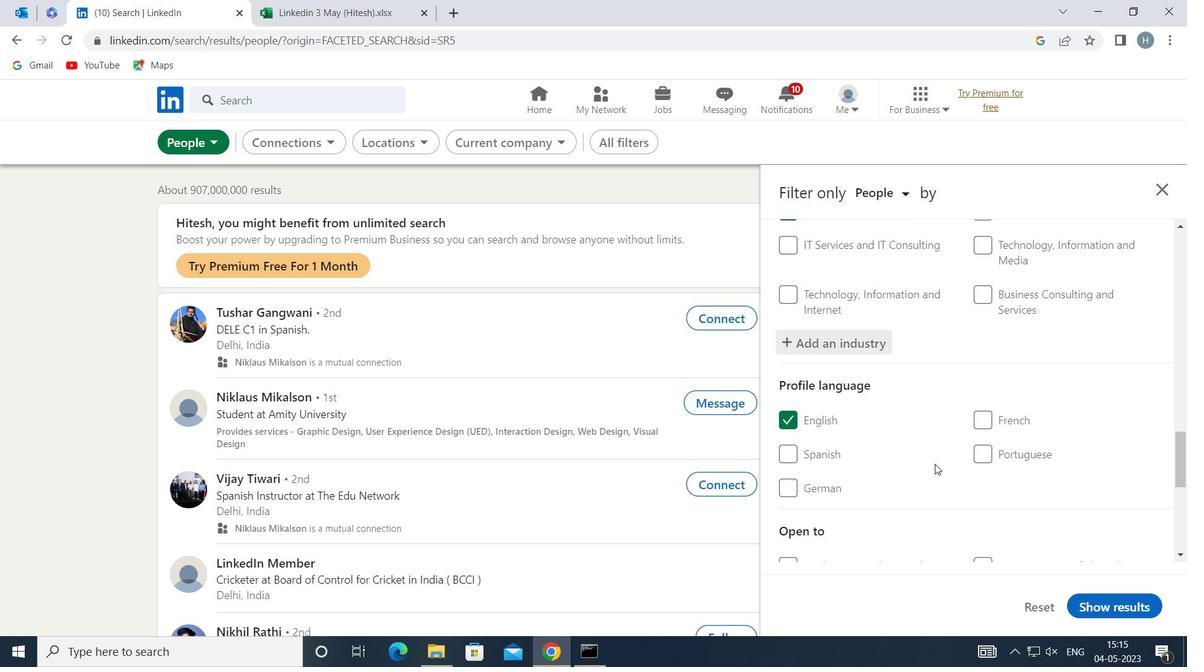 
Action: Mouse moved to (936, 462)
Screenshot: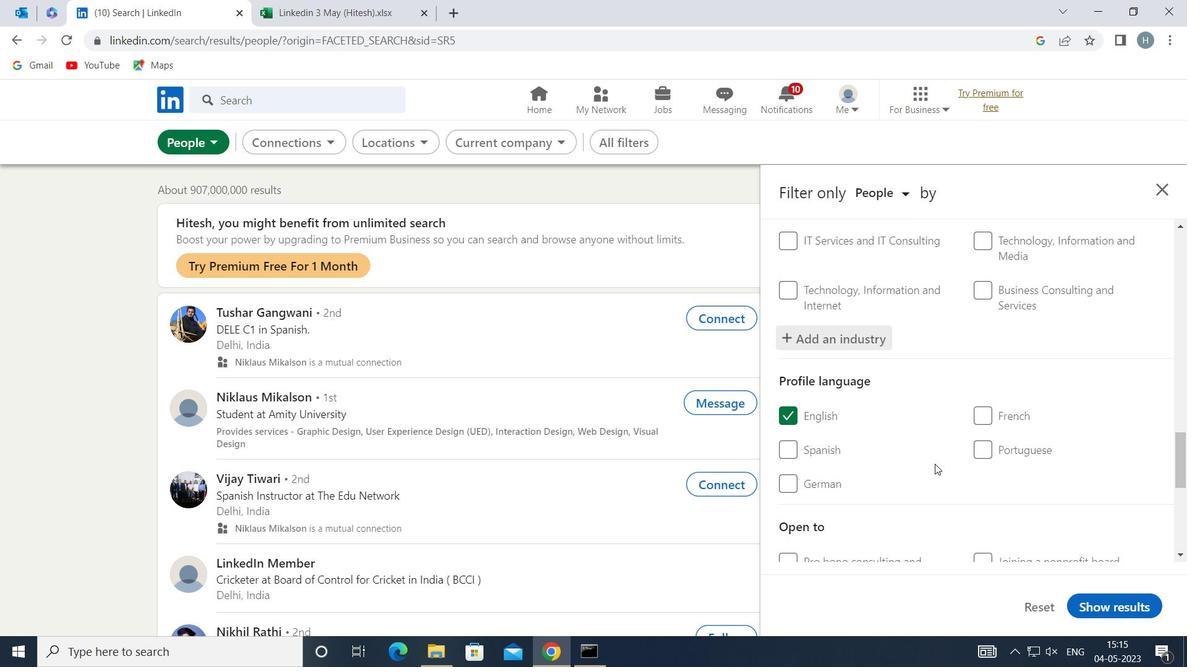 
Action: Mouse scrolled (936, 461) with delta (0, 0)
Screenshot: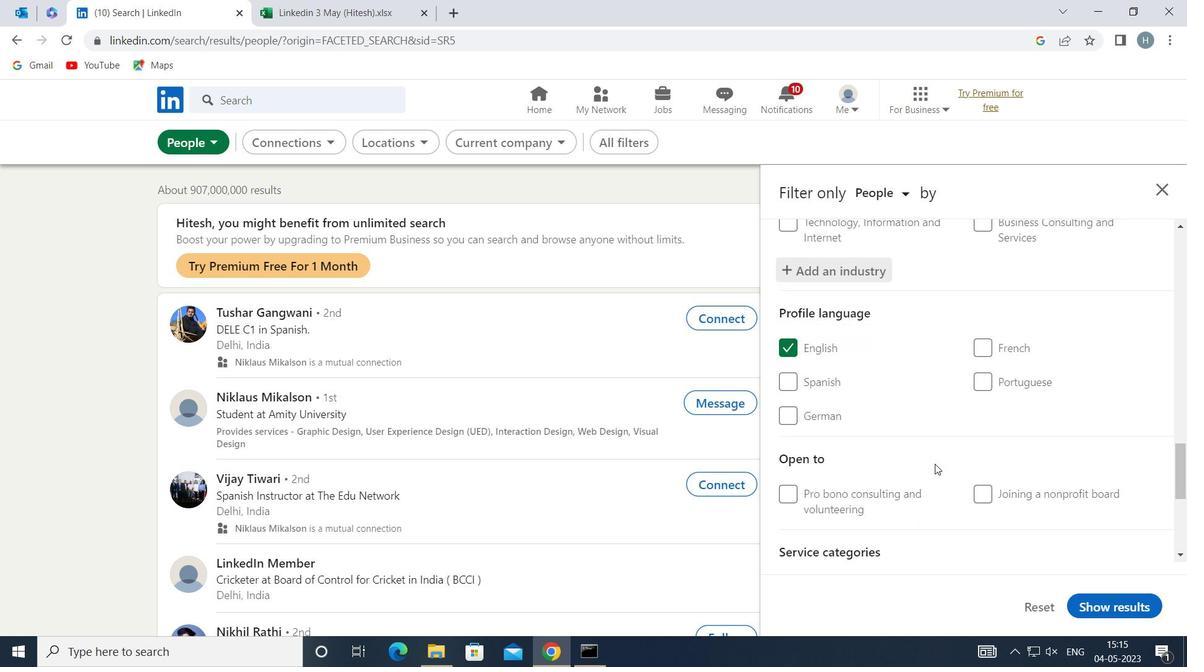 
Action: Mouse moved to (1003, 491)
Screenshot: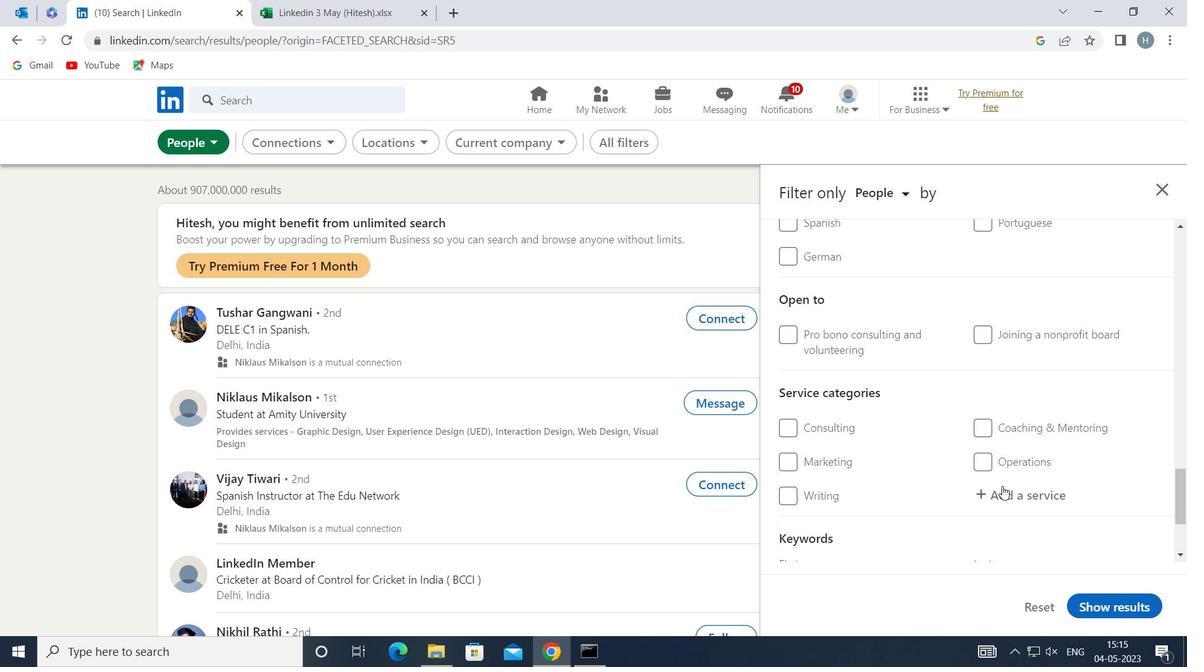 
Action: Mouse pressed left at (1003, 491)
Screenshot: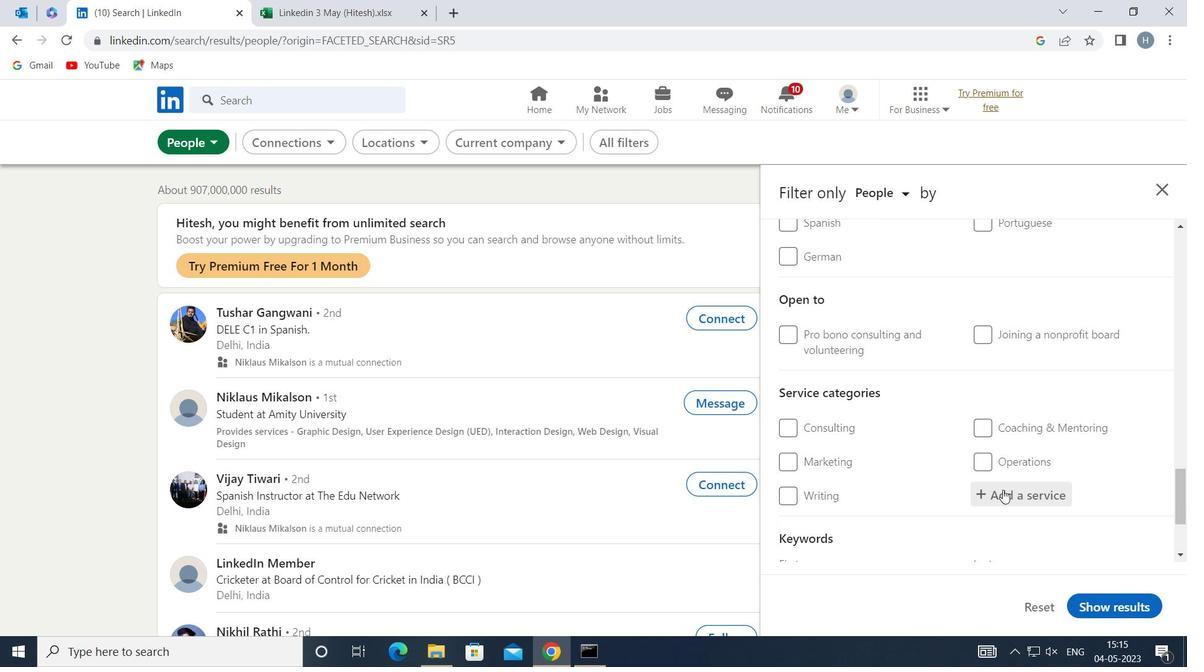 
Action: Key pressed <Key.shift>MARKET<Key.space><Key.shift>RE
Screenshot: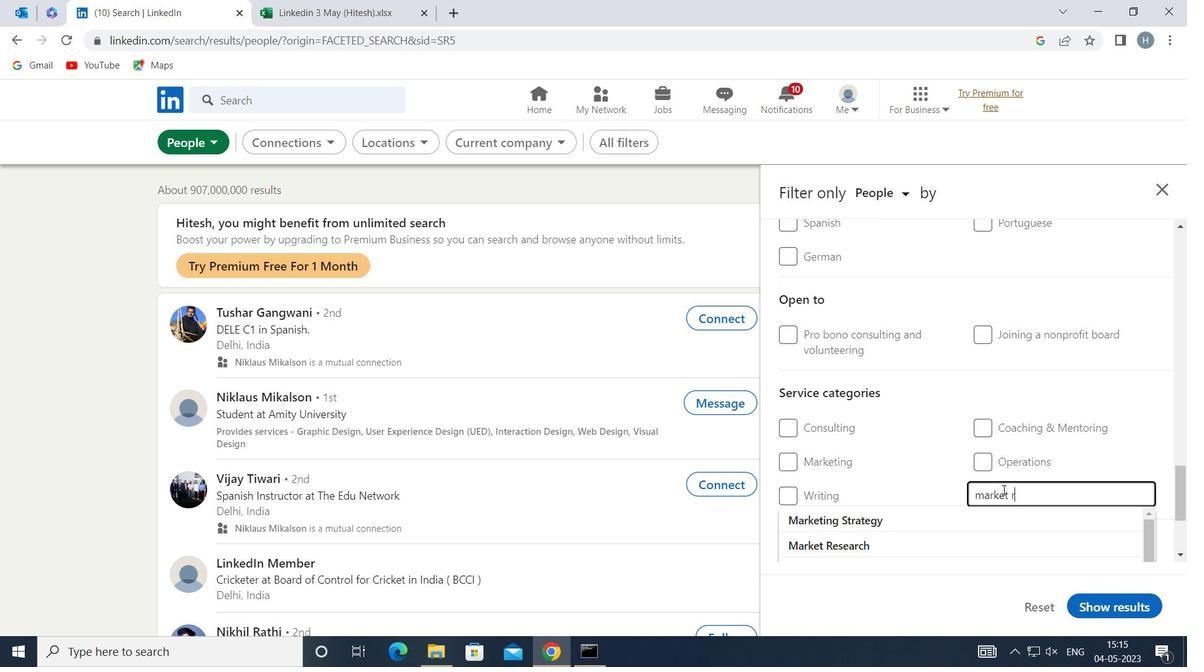 
Action: Mouse moved to (982, 522)
Screenshot: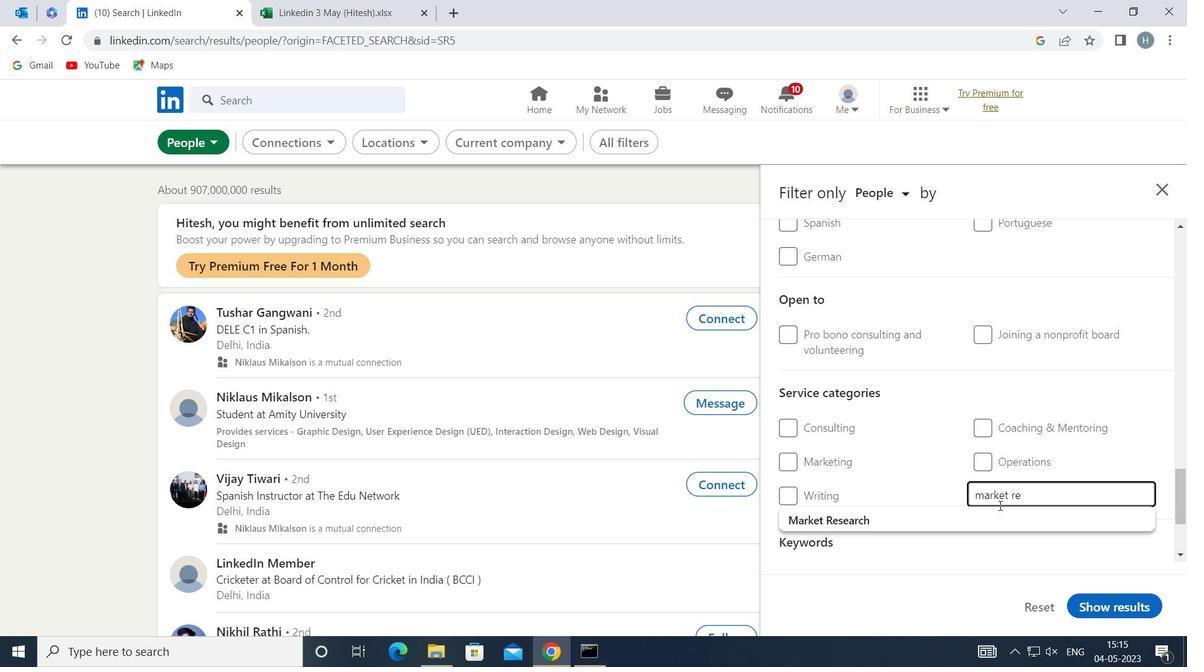 
Action: Mouse pressed left at (982, 522)
Screenshot: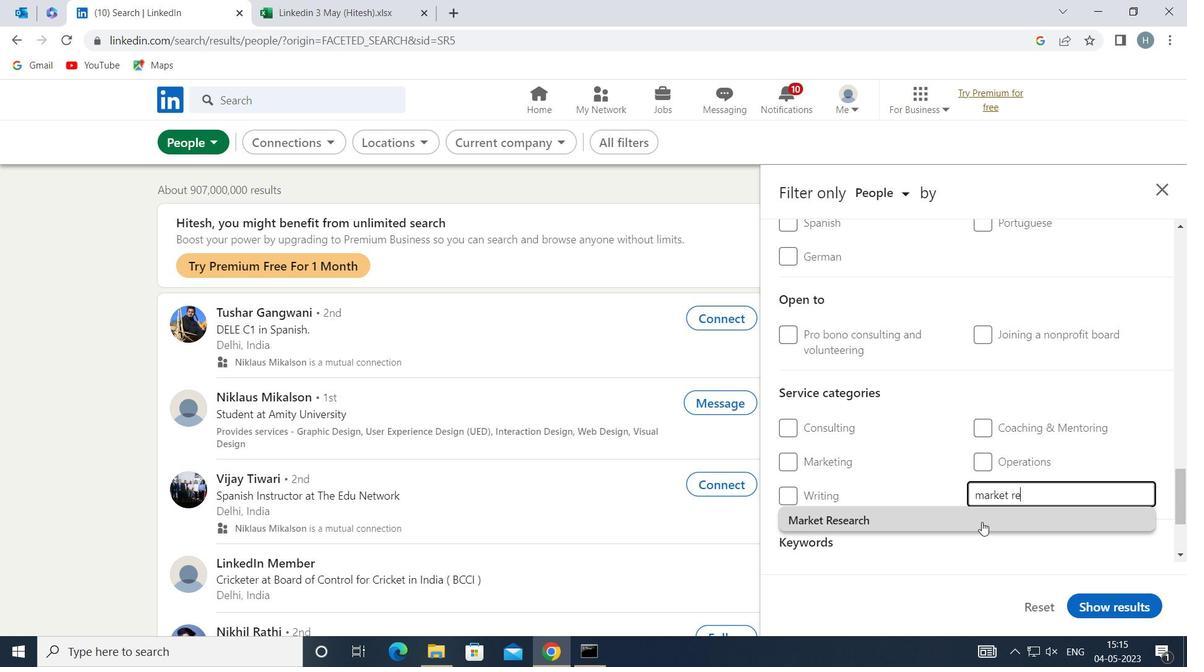 
Action: Mouse moved to (888, 515)
Screenshot: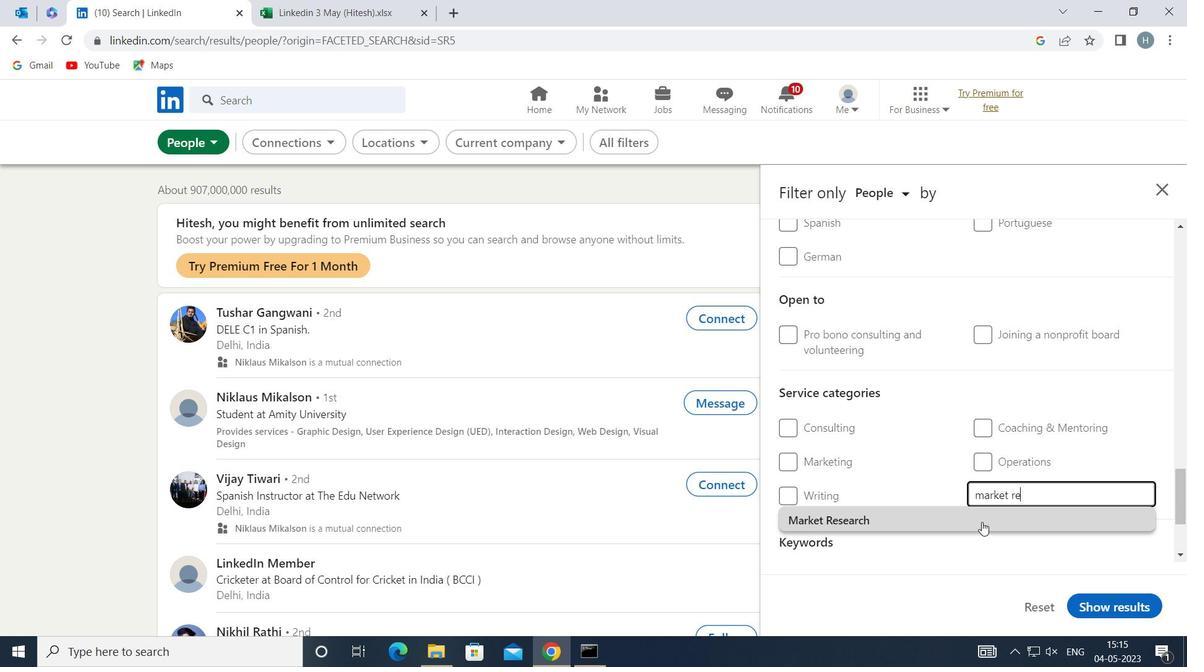 
Action: Mouse scrolled (888, 514) with delta (0, 0)
Screenshot: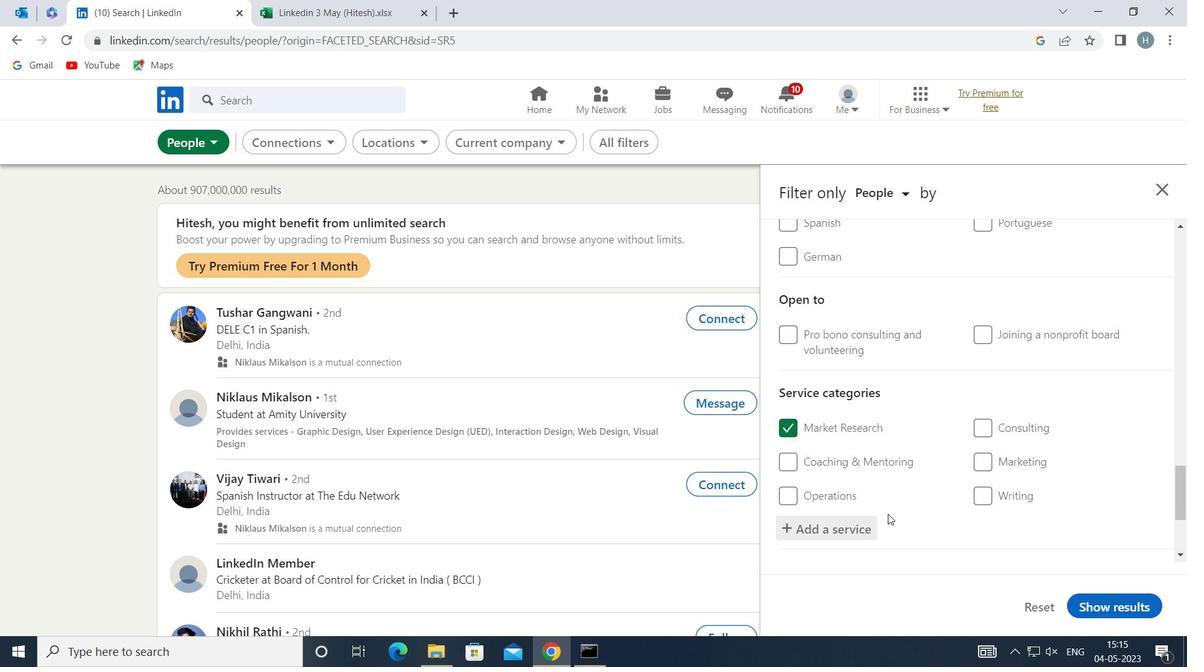 
Action: Mouse scrolled (888, 514) with delta (0, 0)
Screenshot: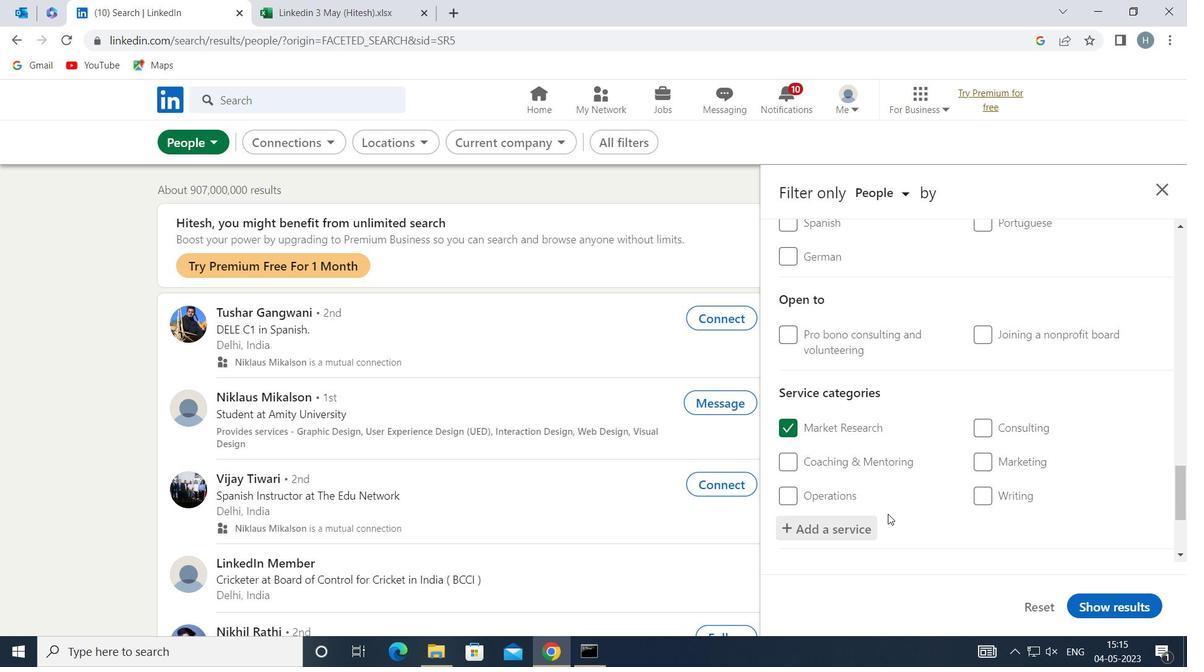
Action: Mouse moved to (918, 489)
Screenshot: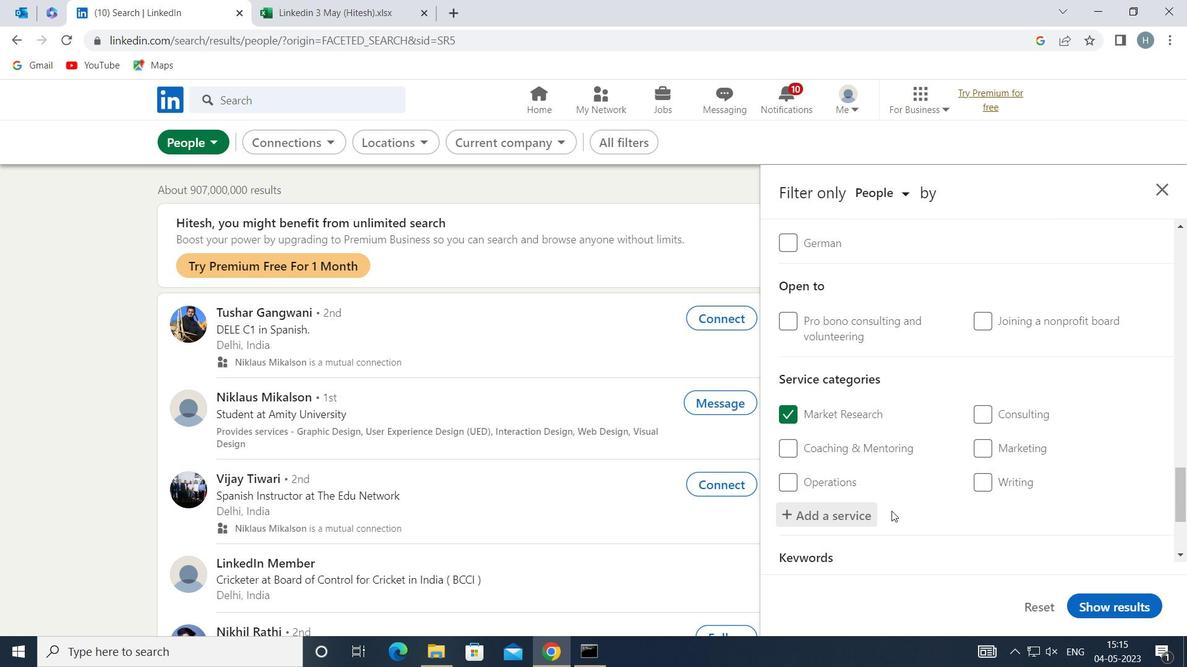 
Action: Mouse scrolled (918, 489) with delta (0, 0)
Screenshot: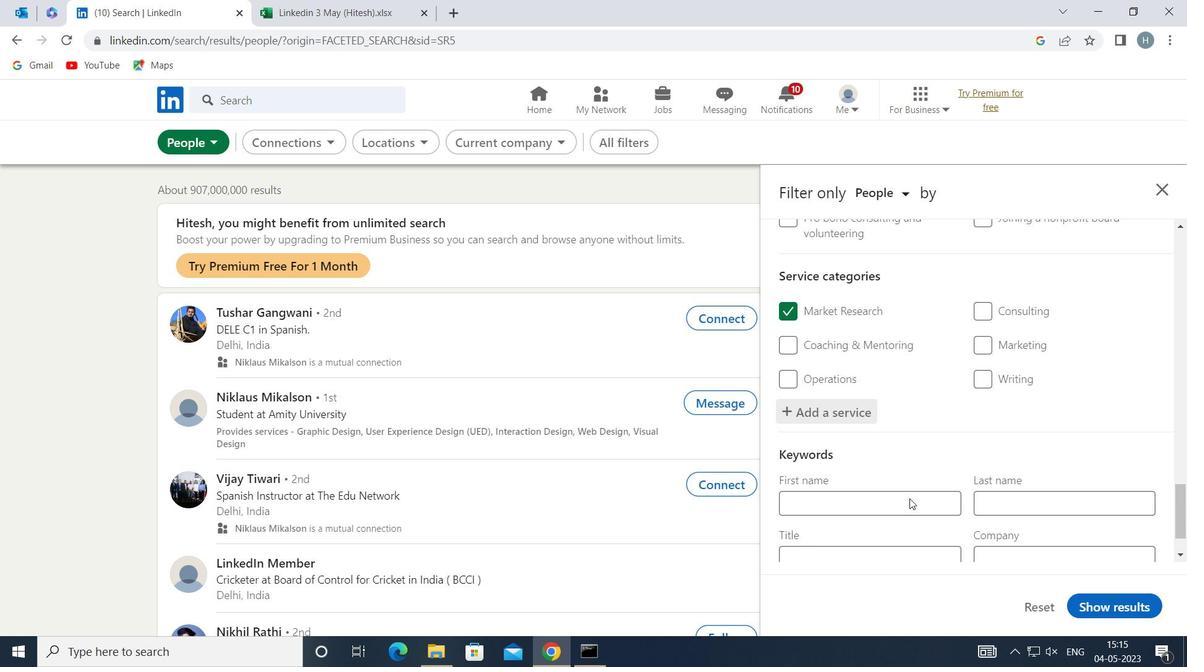 
Action: Mouse scrolled (918, 489) with delta (0, 0)
Screenshot: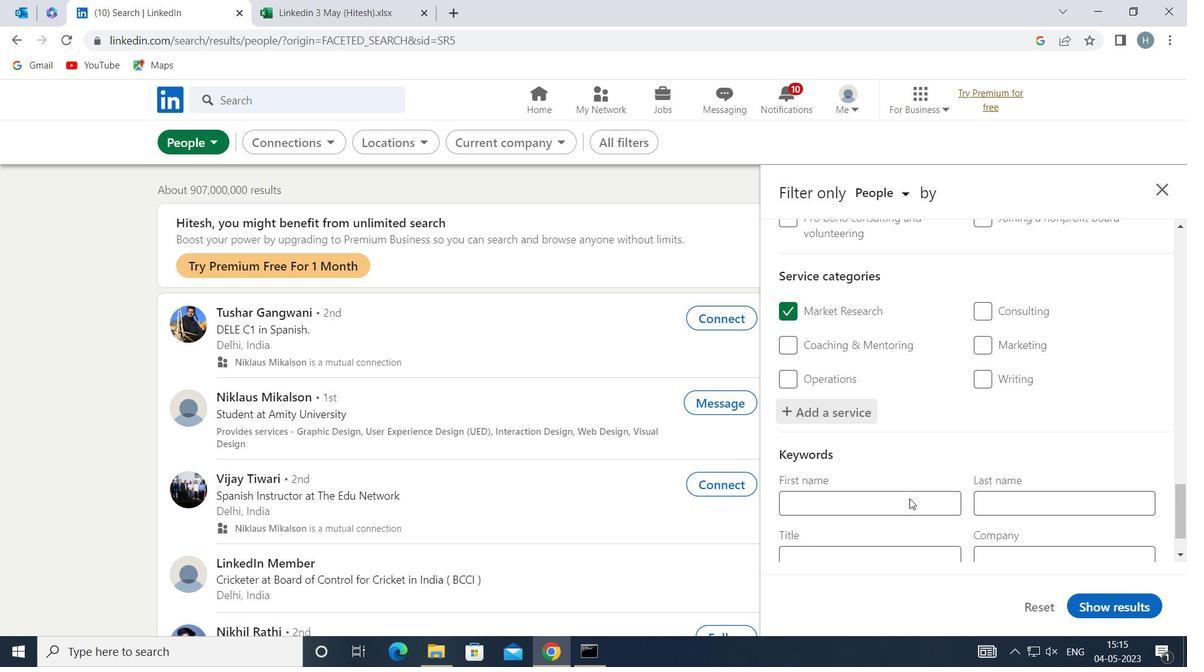 
Action: Mouse moved to (920, 494)
Screenshot: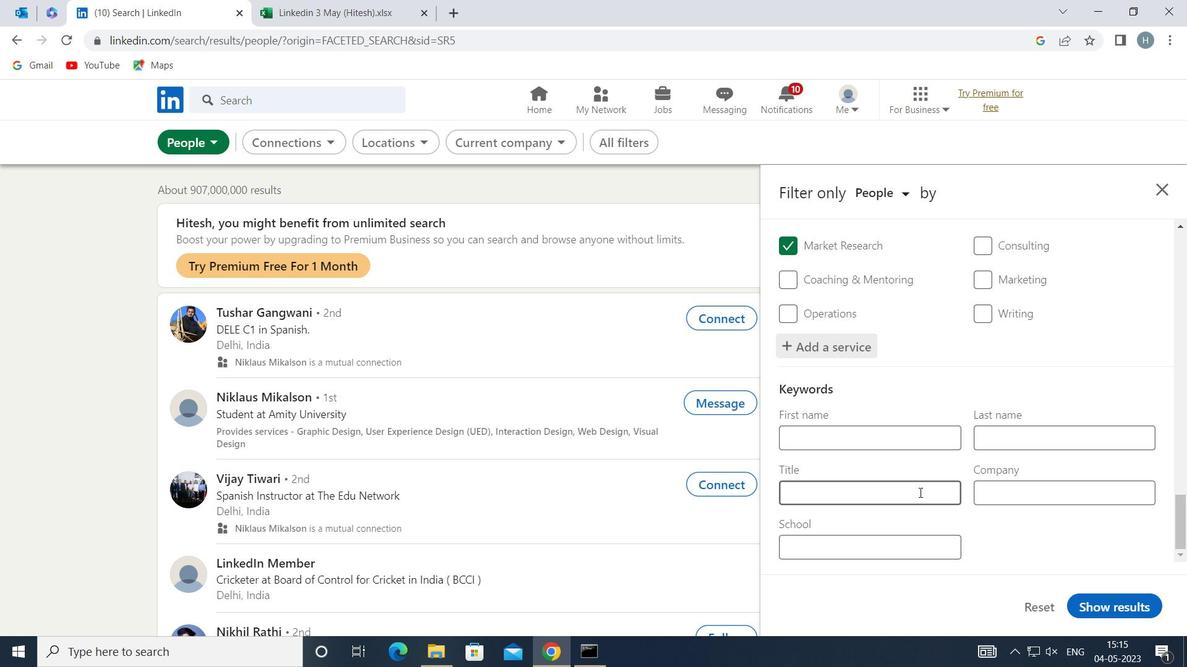 
Action: Mouse pressed left at (920, 494)
Screenshot: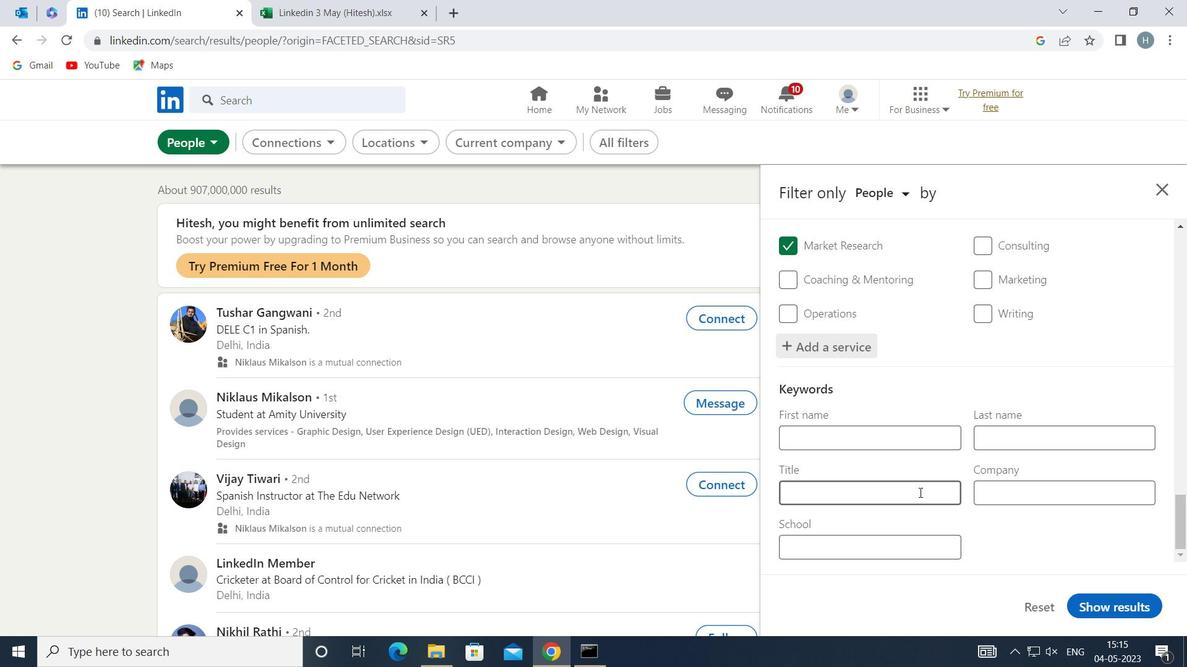 
Action: Key pressed <Key.shift>FINANCIAL<Key.space><Key.shift>ANALYST
Screenshot: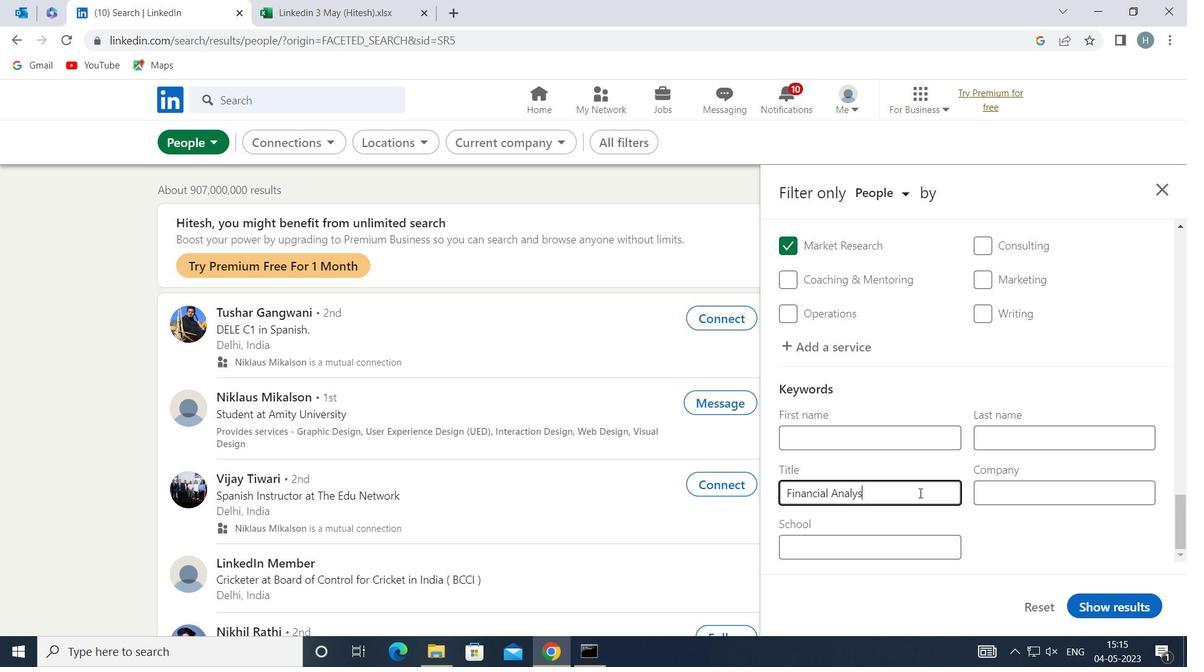 
Action: Mouse moved to (1126, 606)
Screenshot: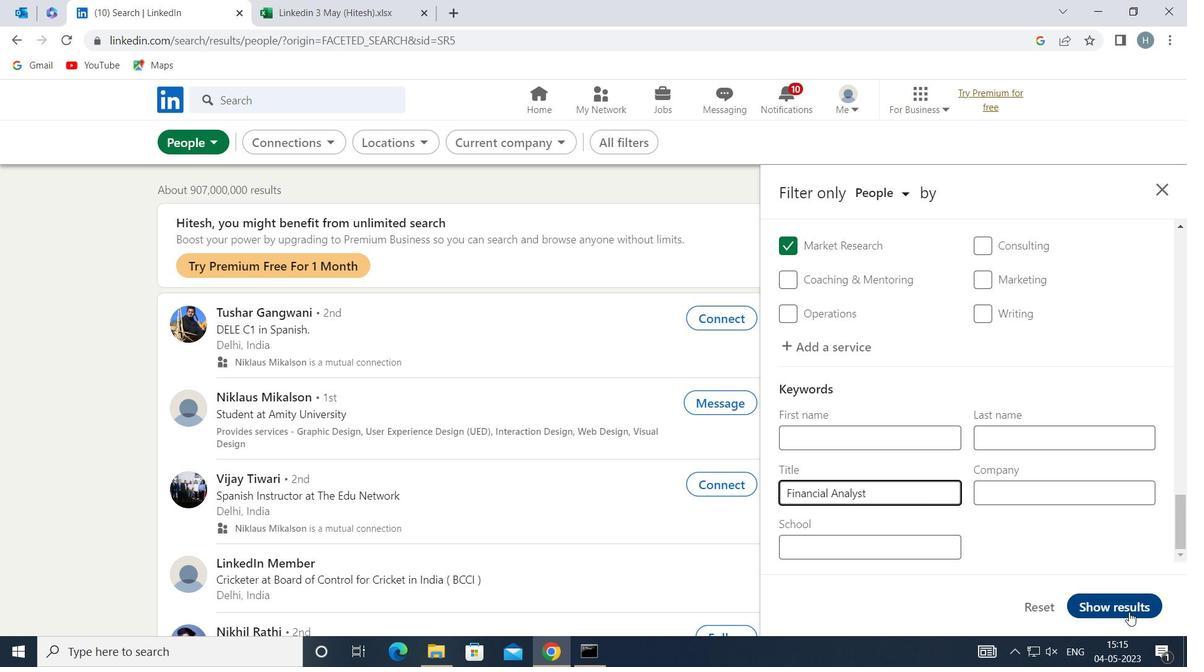 
Action: Mouse pressed left at (1126, 606)
Screenshot: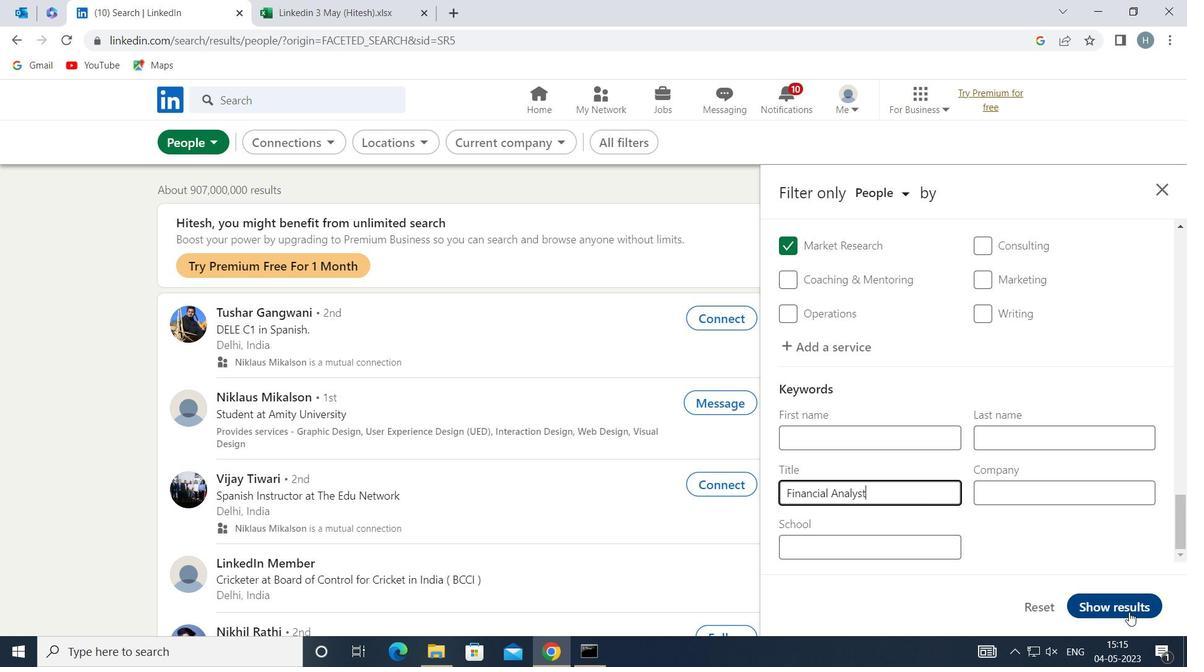 
Action: Mouse moved to (955, 518)
Screenshot: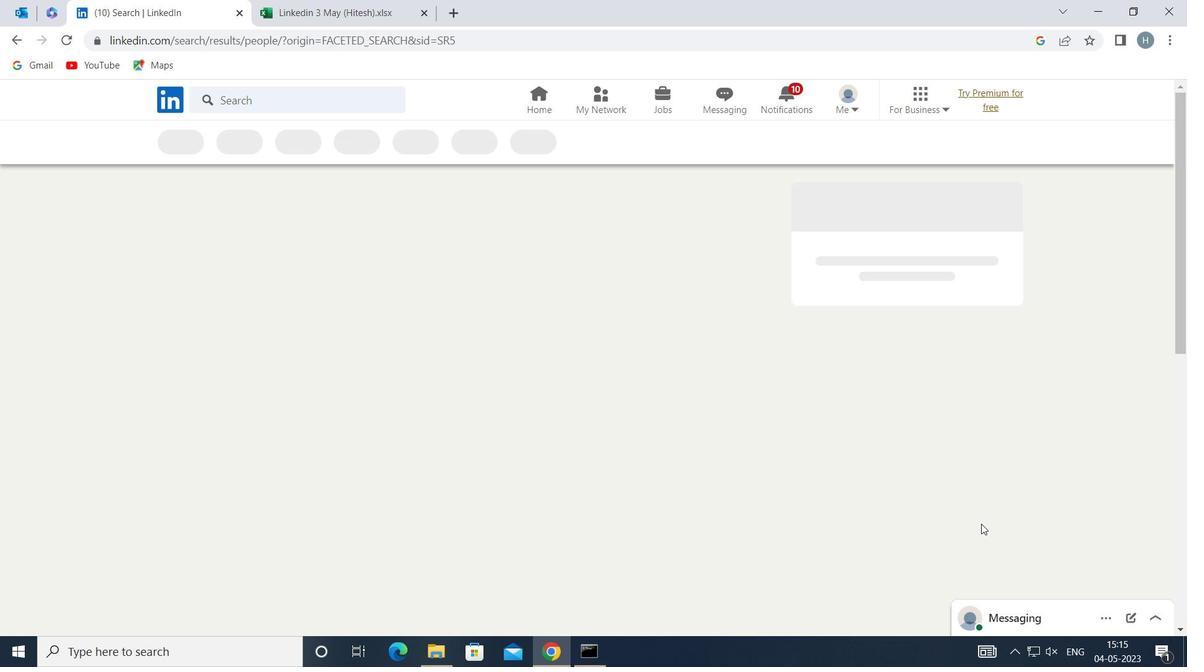 
